 Task: Create fields in work order object.
Action: Mouse moved to (671, 55)
Screenshot: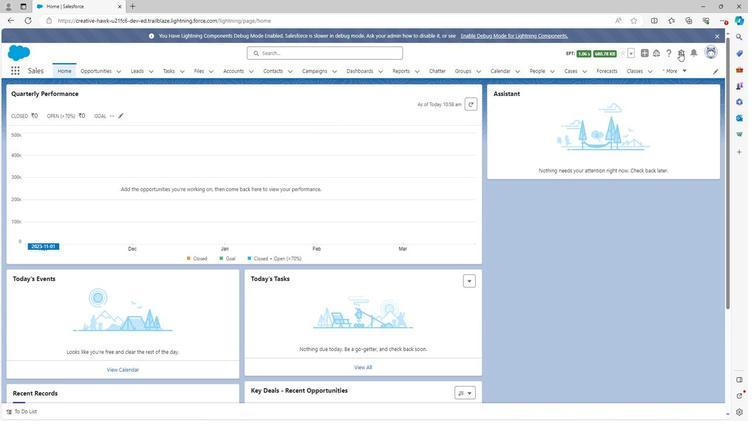 
Action: Mouse pressed left at (671, 55)
Screenshot: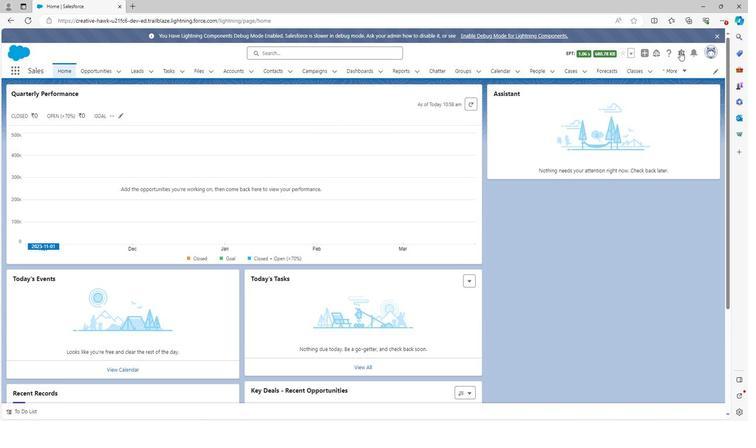 
Action: Mouse moved to (645, 78)
Screenshot: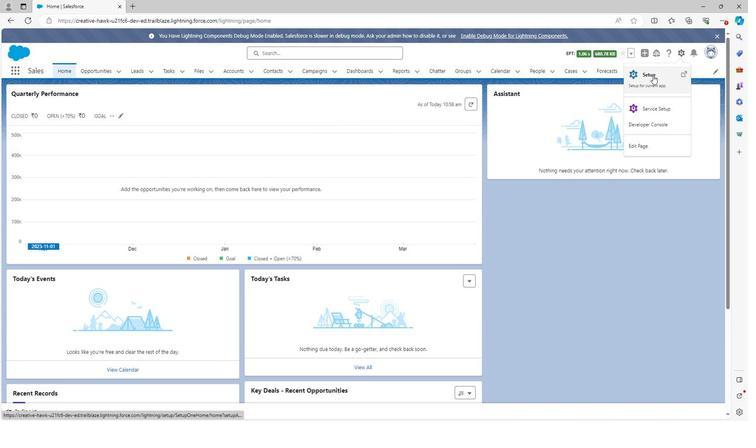 
Action: Mouse pressed left at (645, 78)
Screenshot: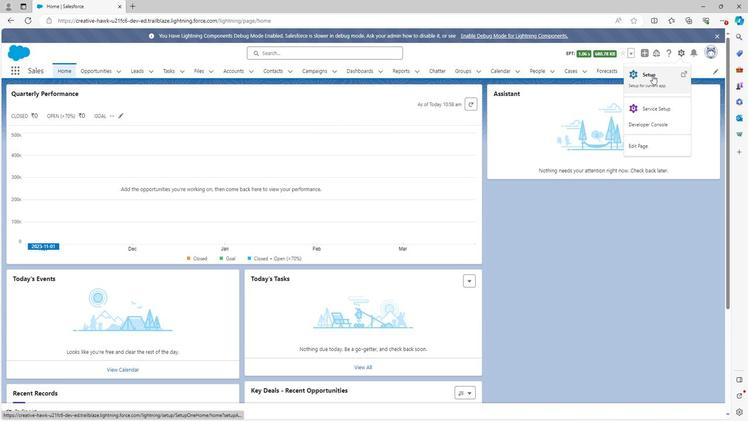 
Action: Mouse moved to (112, 74)
Screenshot: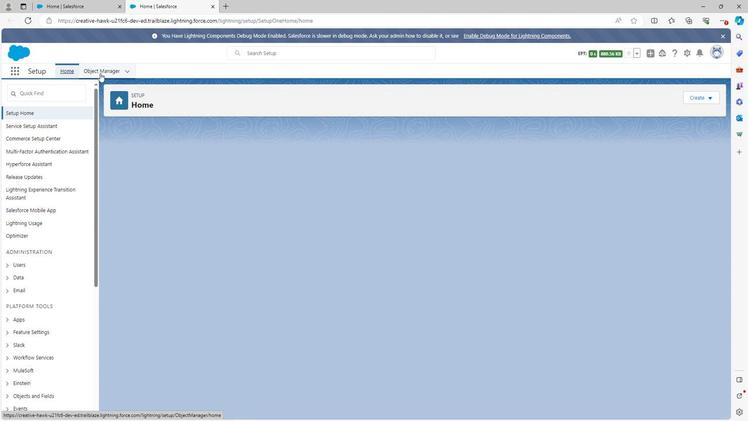 
Action: Mouse pressed left at (112, 74)
Screenshot: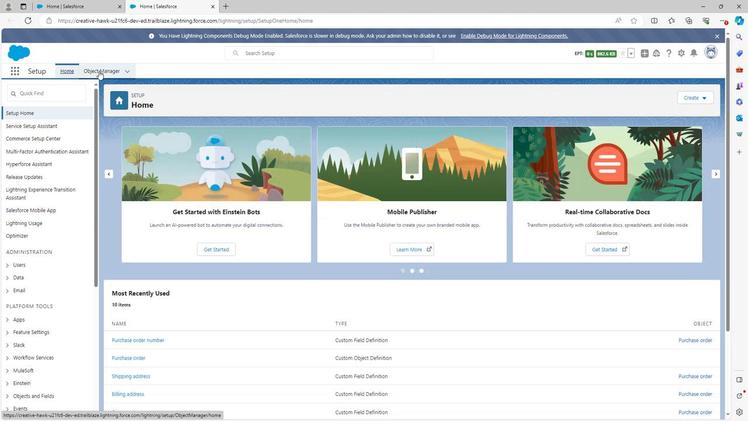 
Action: Mouse moved to (85, 276)
Screenshot: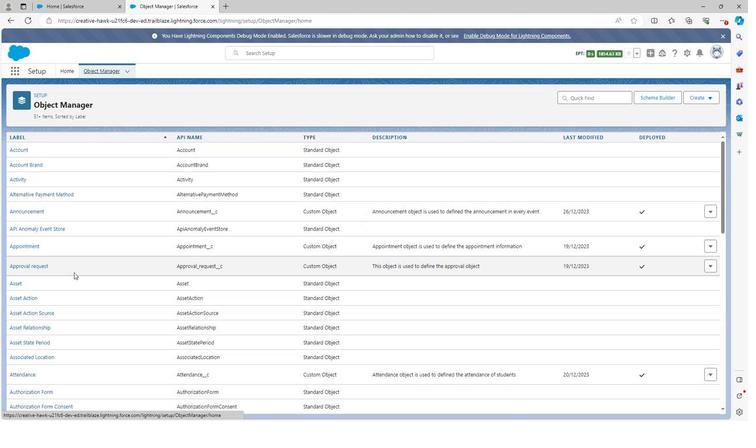 
Action: Mouse scrolled (85, 275) with delta (0, 0)
Screenshot: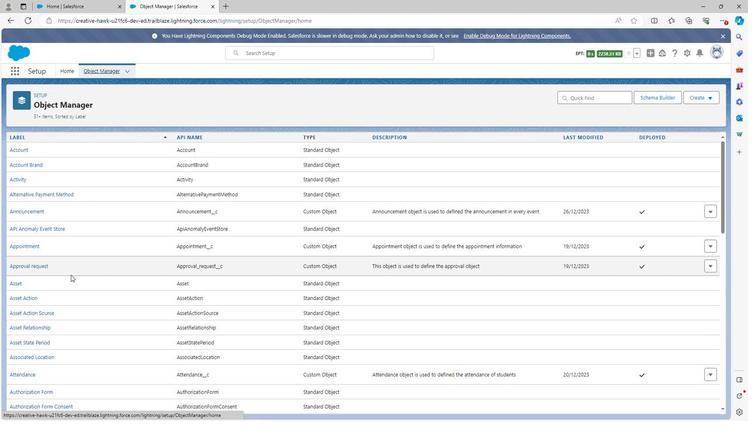 
Action: Mouse scrolled (85, 275) with delta (0, 0)
Screenshot: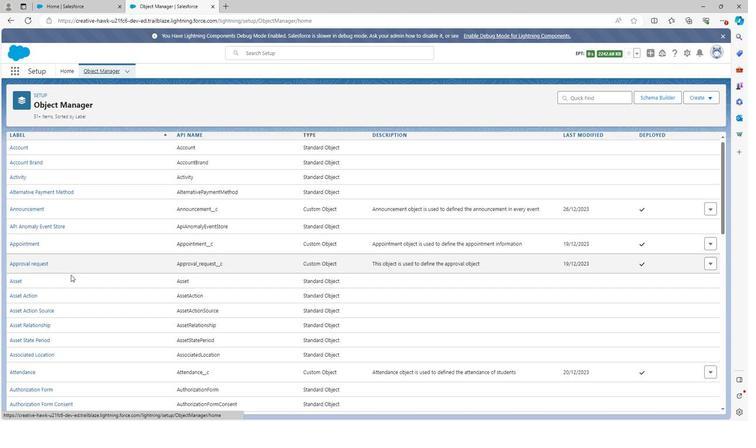 
Action: Mouse scrolled (85, 275) with delta (0, 0)
Screenshot: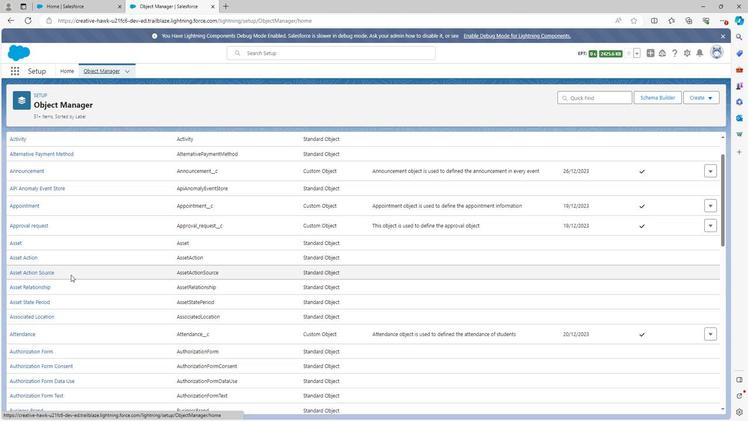 
Action: Mouse scrolled (85, 275) with delta (0, 0)
Screenshot: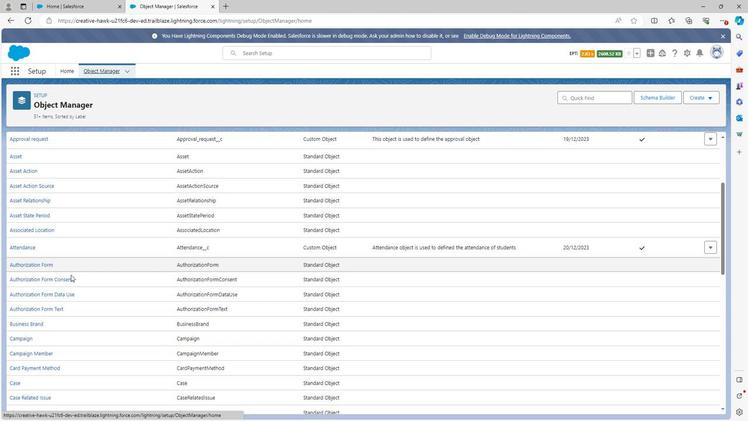 
Action: Mouse scrolled (85, 275) with delta (0, 0)
Screenshot: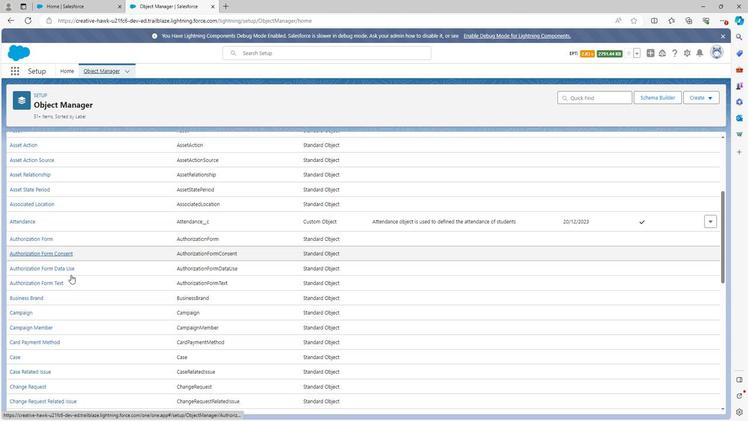 
Action: Mouse scrolled (85, 275) with delta (0, 0)
Screenshot: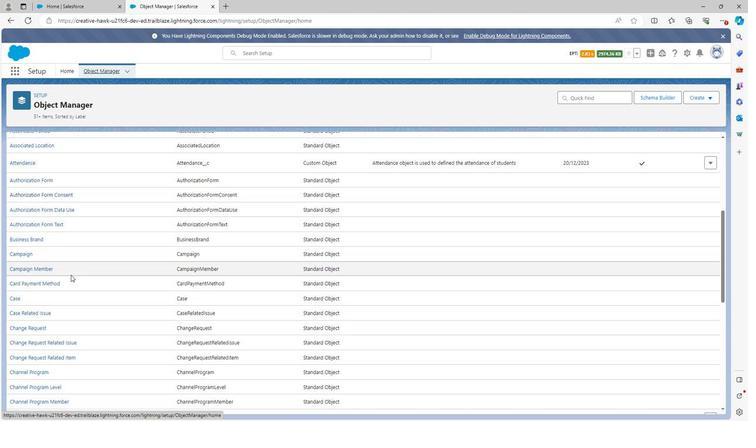 
Action: Mouse scrolled (85, 275) with delta (0, 0)
Screenshot: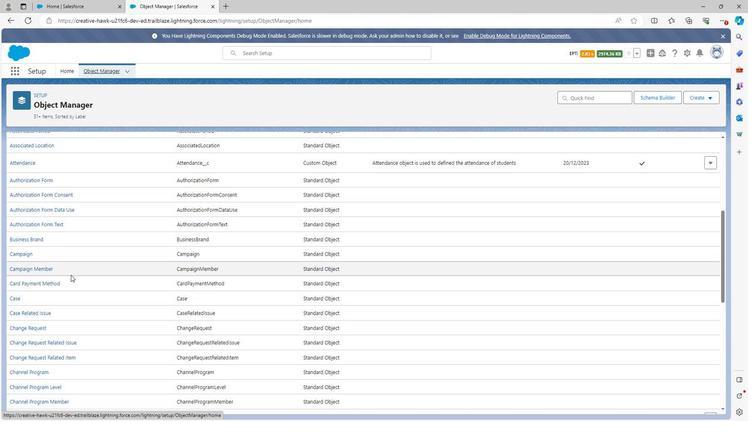 
Action: Mouse scrolled (85, 275) with delta (0, 0)
Screenshot: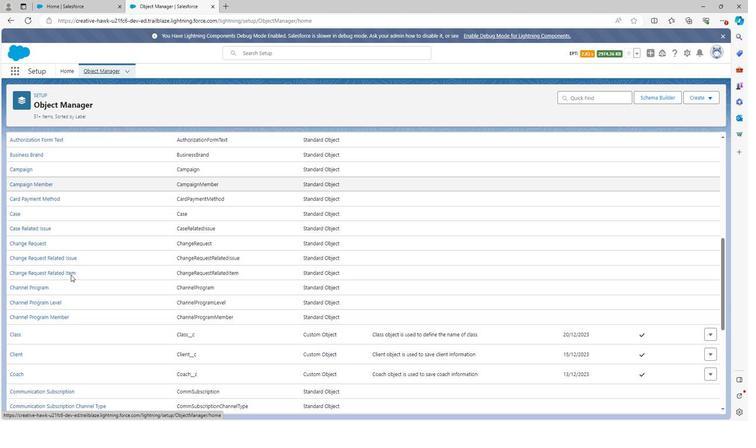 
Action: Mouse scrolled (85, 275) with delta (0, 0)
Screenshot: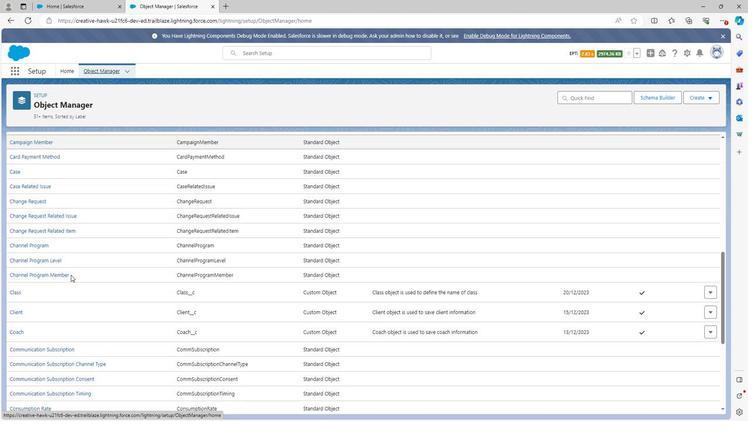 
Action: Mouse scrolled (85, 275) with delta (0, 0)
Screenshot: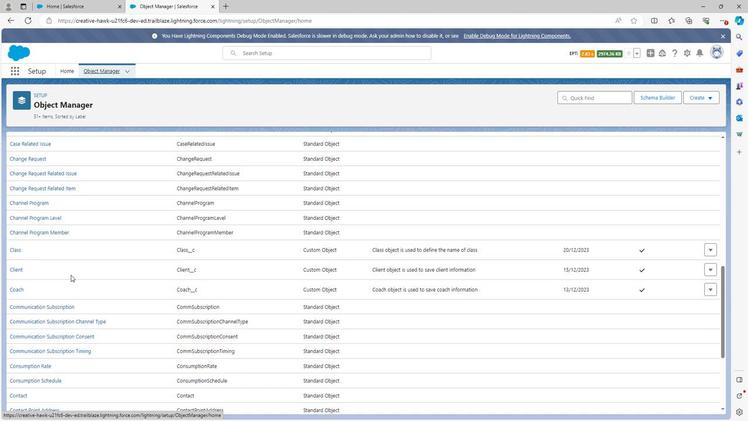 
Action: Mouse scrolled (85, 275) with delta (0, 0)
Screenshot: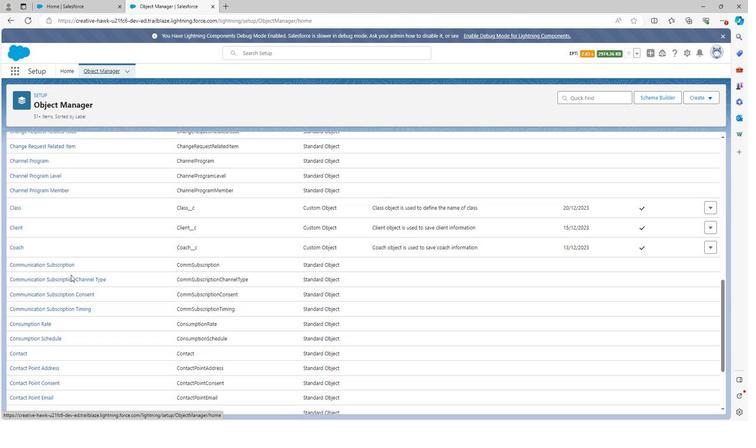 
Action: Mouse scrolled (85, 275) with delta (0, 0)
Screenshot: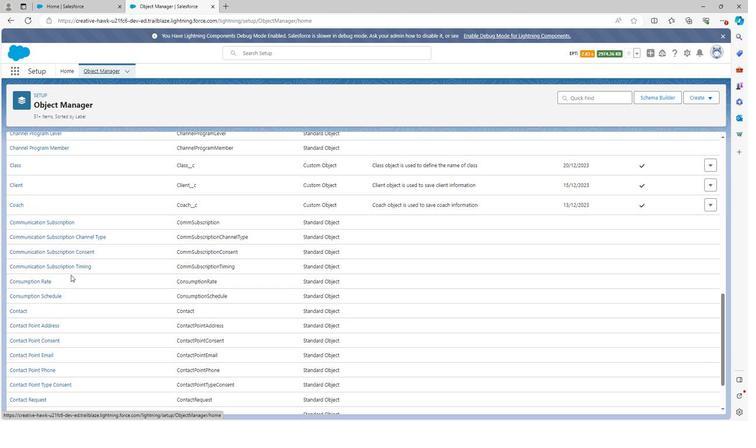 
Action: Mouse scrolled (85, 275) with delta (0, 0)
Screenshot: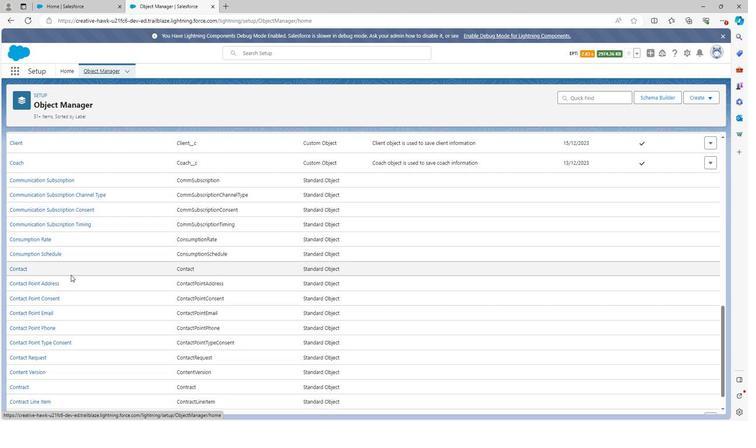 
Action: Mouse scrolled (85, 275) with delta (0, 0)
Screenshot: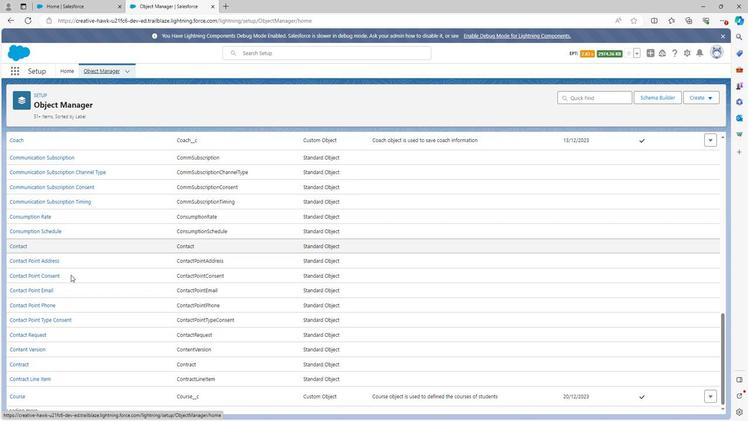 
Action: Mouse scrolled (85, 275) with delta (0, 0)
Screenshot: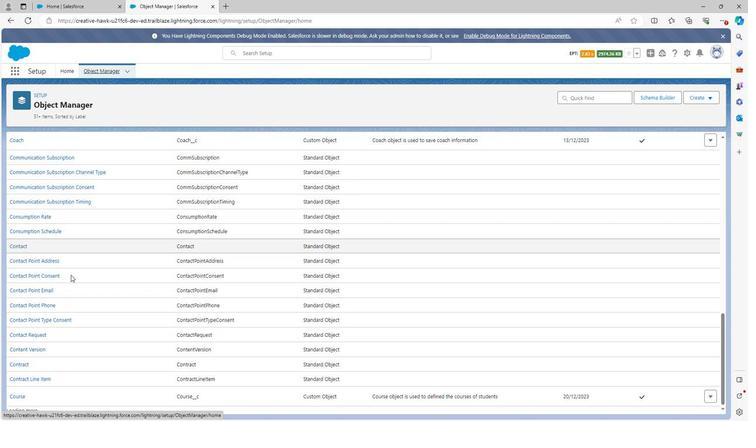 
Action: Mouse moved to (99, 294)
Screenshot: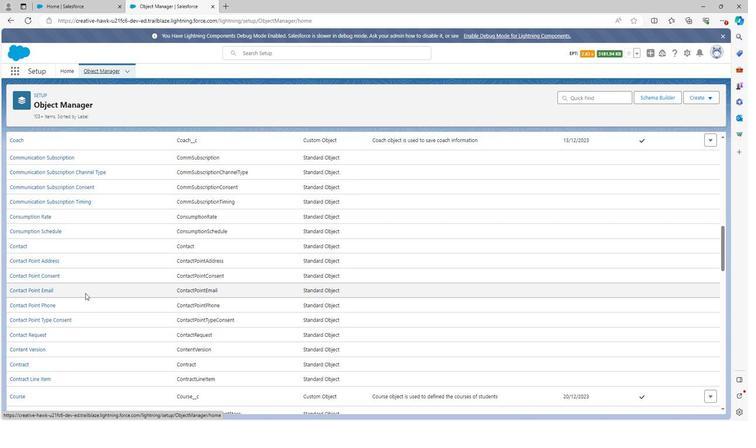
Action: Mouse scrolled (99, 294) with delta (0, 0)
Screenshot: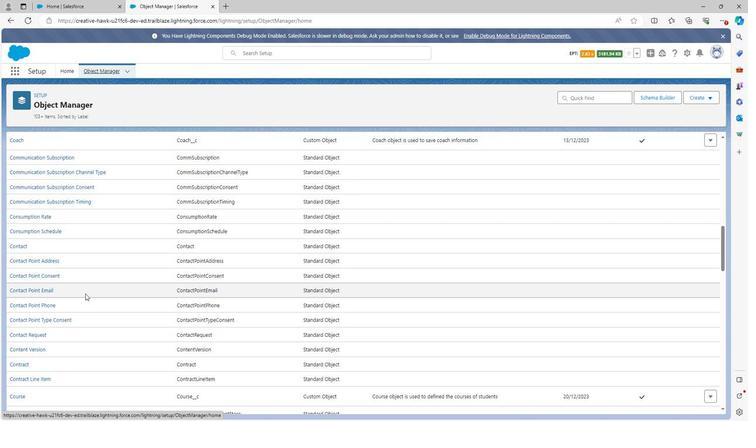 
Action: Mouse moved to (99, 295)
Screenshot: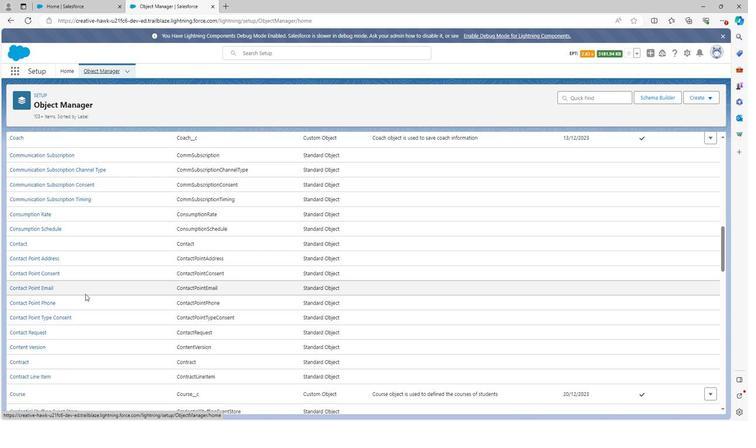 
Action: Mouse scrolled (99, 294) with delta (0, 0)
Screenshot: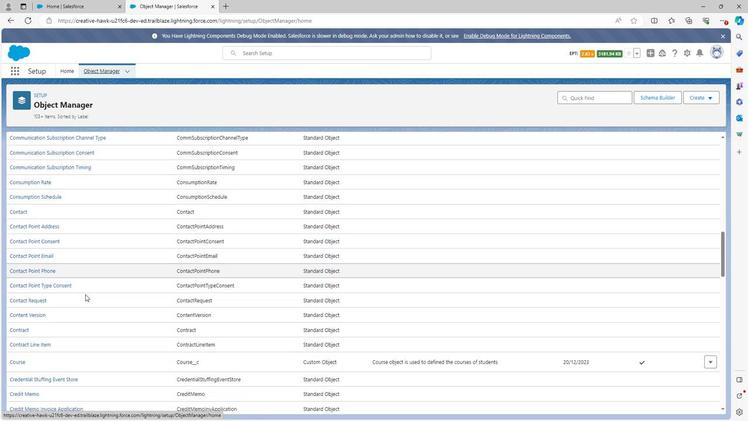 
Action: Mouse moved to (99, 295)
Screenshot: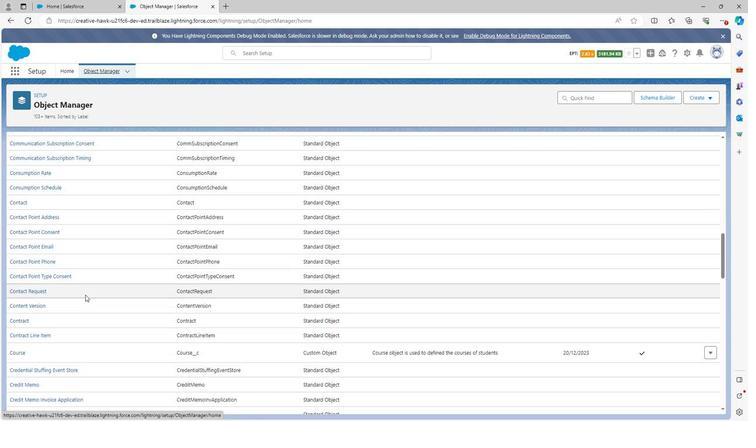 
Action: Mouse scrolled (99, 295) with delta (0, 0)
Screenshot: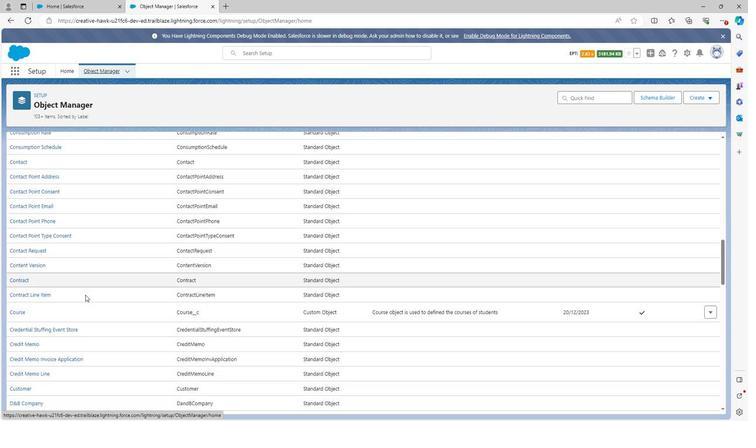 
Action: Mouse scrolled (99, 295) with delta (0, 0)
Screenshot: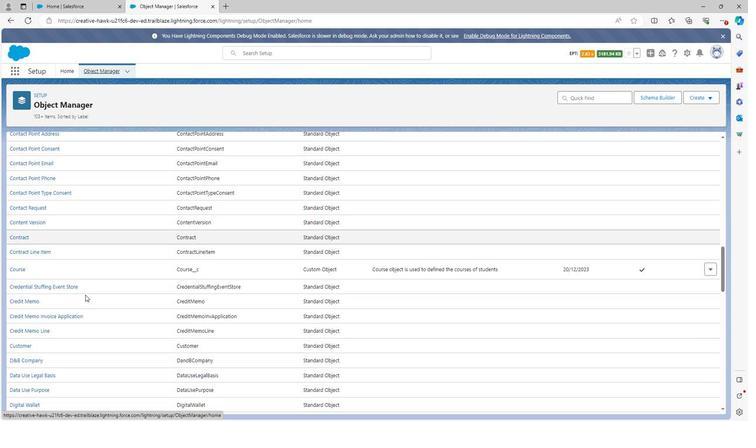 
Action: Mouse moved to (99, 295)
Screenshot: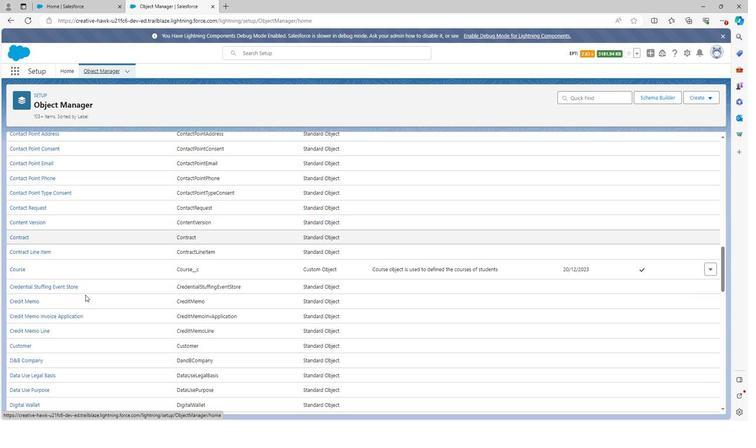 
Action: Mouse scrolled (99, 295) with delta (0, 0)
Screenshot: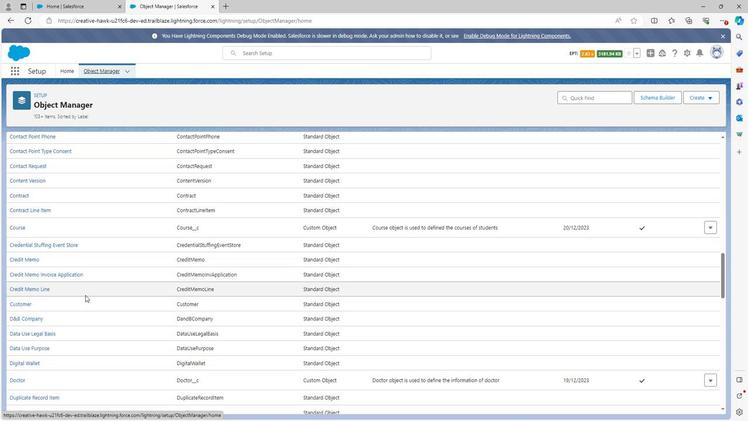 
Action: Mouse moved to (99, 296)
Screenshot: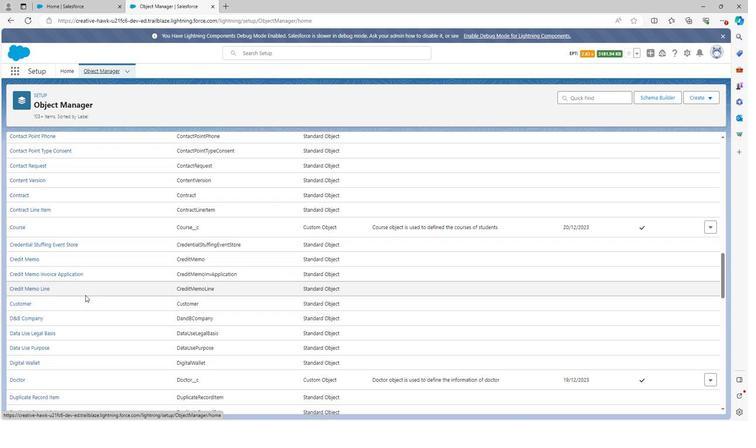 
Action: Mouse scrolled (99, 295) with delta (0, 0)
Screenshot: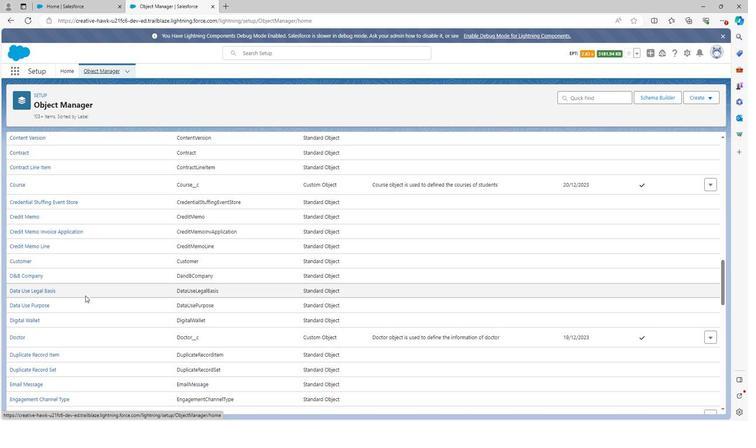 
Action: Mouse scrolled (99, 295) with delta (0, 0)
Screenshot: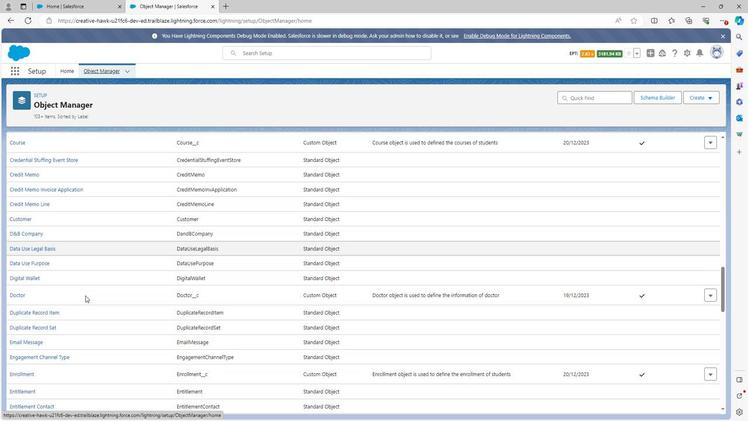 
Action: Mouse scrolled (99, 295) with delta (0, 0)
Screenshot: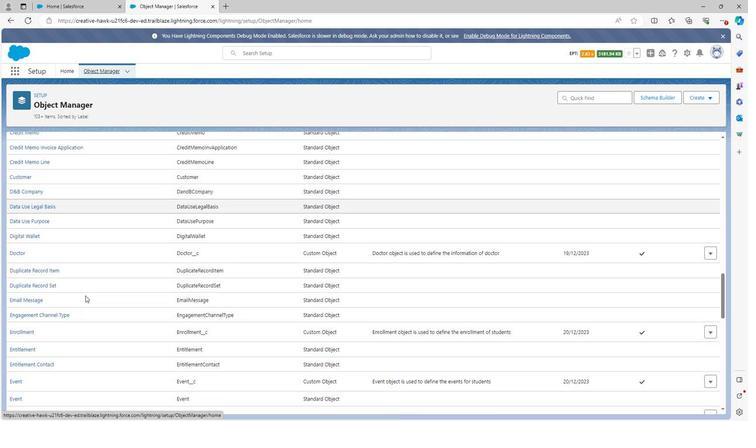 
Action: Mouse scrolled (99, 295) with delta (0, 0)
Screenshot: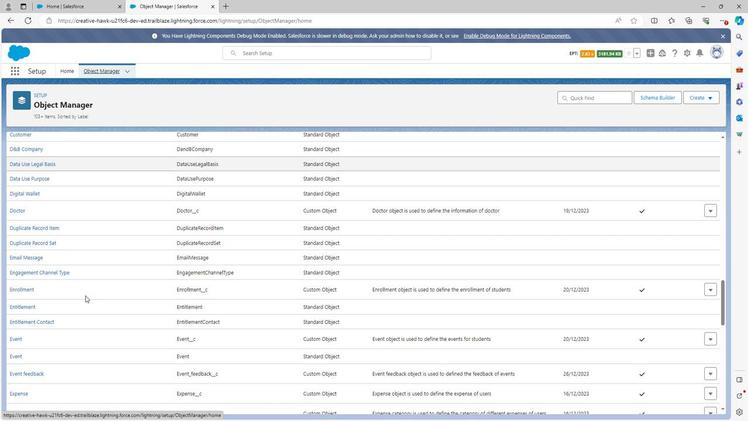 
Action: Mouse moved to (99, 296)
Screenshot: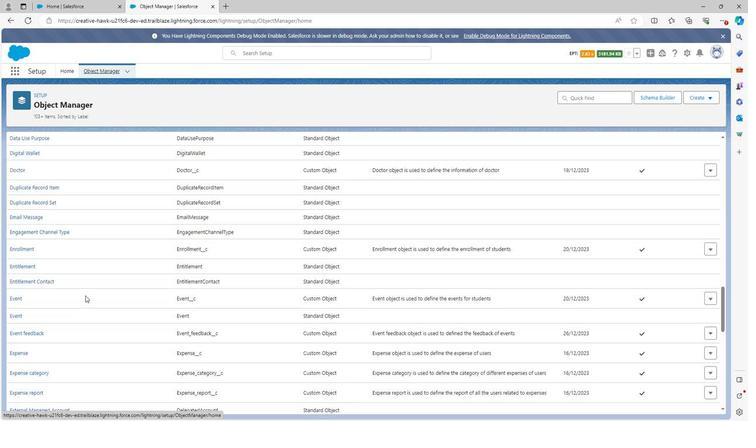 
Action: Mouse scrolled (99, 296) with delta (0, 0)
Screenshot: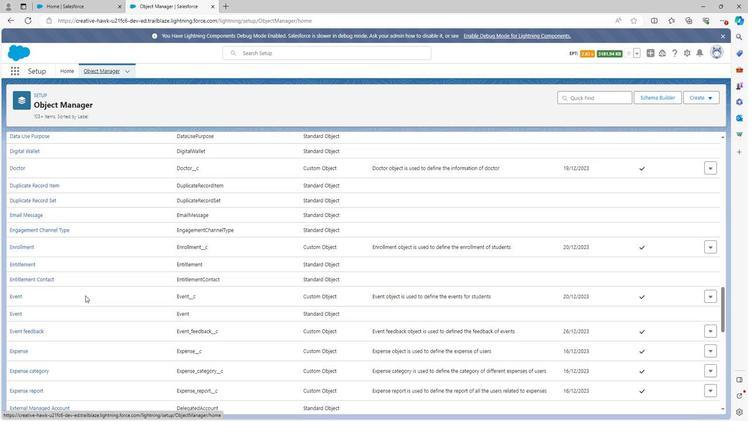 
Action: Mouse moved to (99, 296)
Screenshot: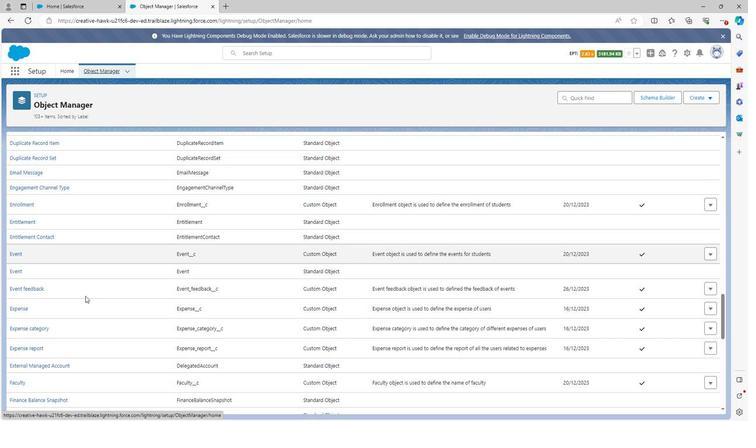 
Action: Mouse scrolled (99, 296) with delta (0, 0)
Screenshot: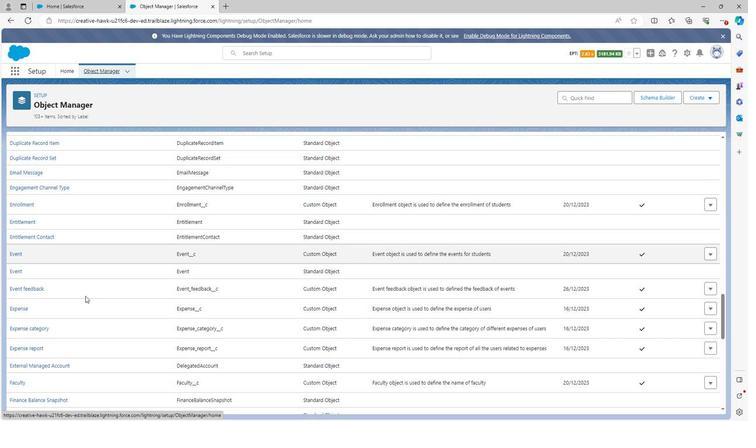 
Action: Mouse scrolled (99, 296) with delta (0, 0)
Screenshot: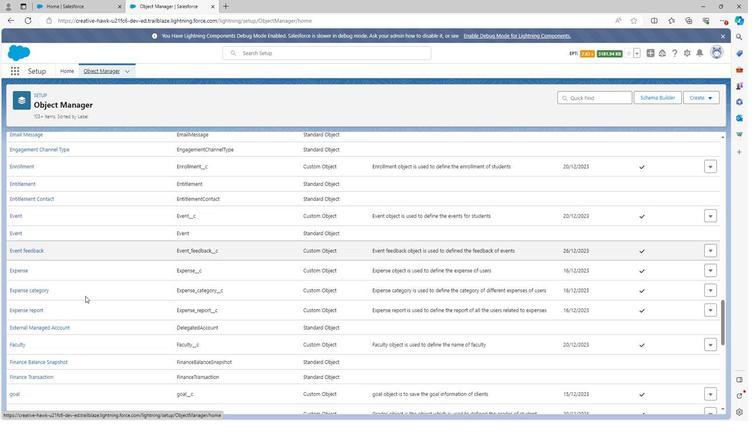 
Action: Mouse moved to (99, 297)
Screenshot: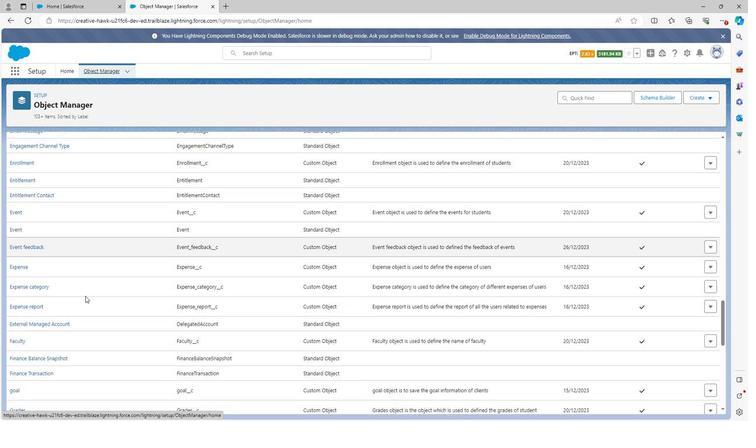 
Action: Mouse scrolled (99, 296) with delta (0, 0)
Screenshot: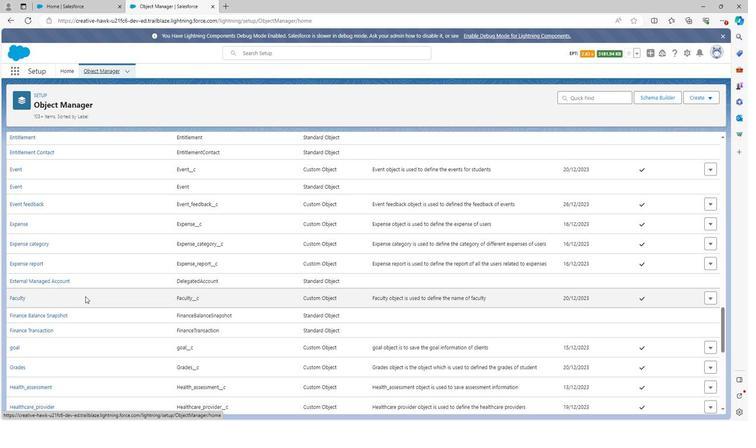 
Action: Mouse moved to (99, 297)
Screenshot: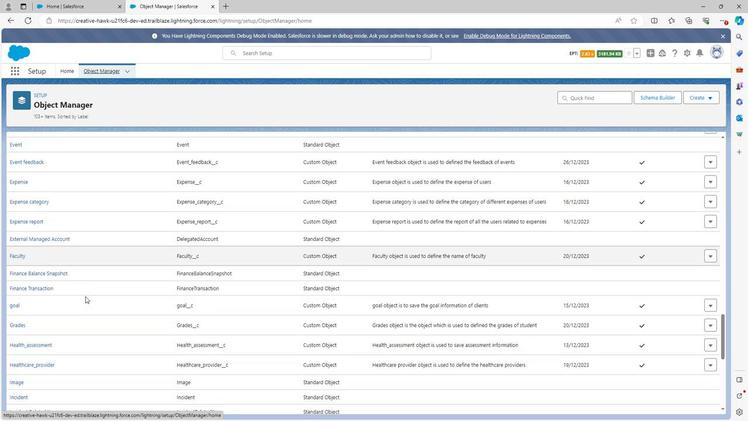 
Action: Mouse scrolled (99, 297) with delta (0, 0)
Screenshot: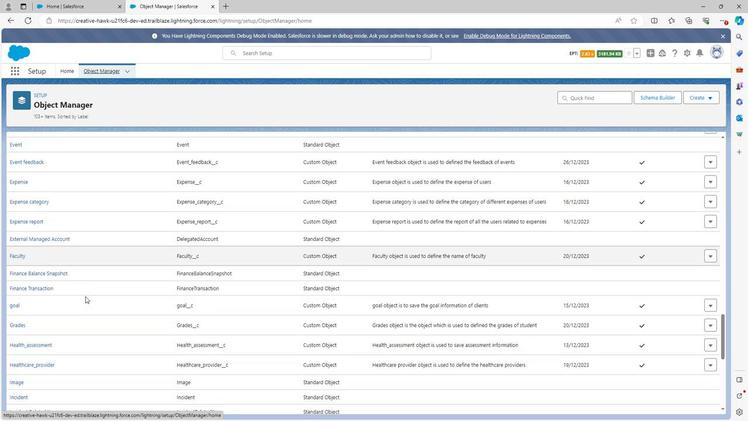 
Action: Mouse moved to (99, 297)
Screenshot: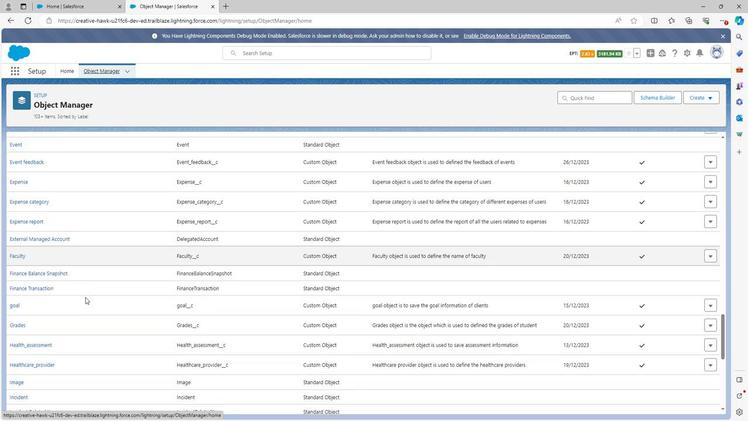 
Action: Mouse scrolled (99, 297) with delta (0, 0)
Screenshot: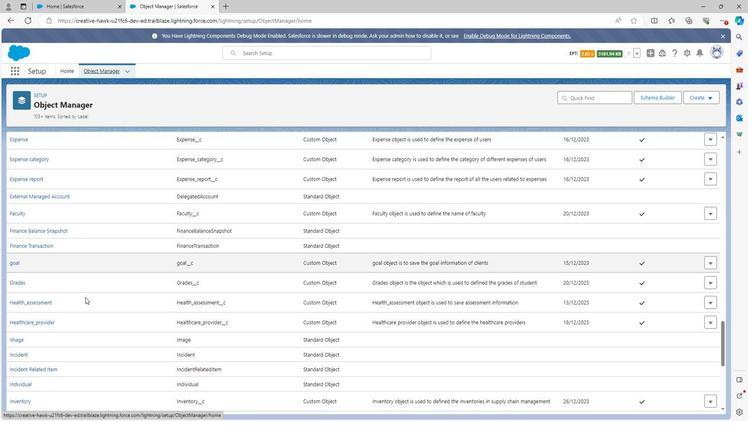 
Action: Mouse moved to (99, 298)
Screenshot: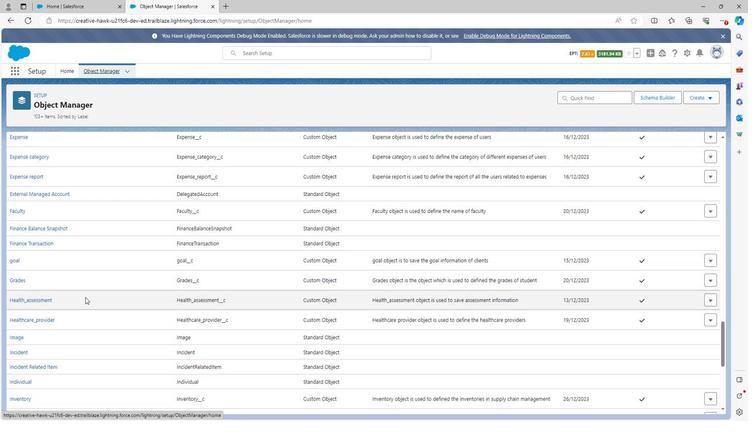 
Action: Mouse scrolled (99, 297) with delta (0, 0)
Screenshot: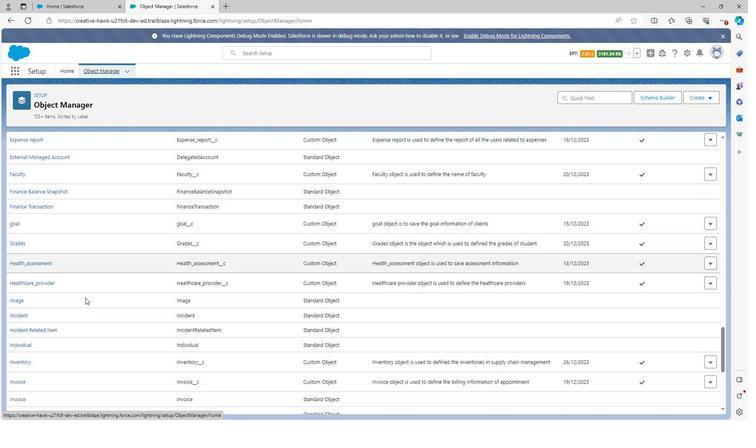 
Action: Mouse scrolled (99, 297) with delta (0, 0)
Screenshot: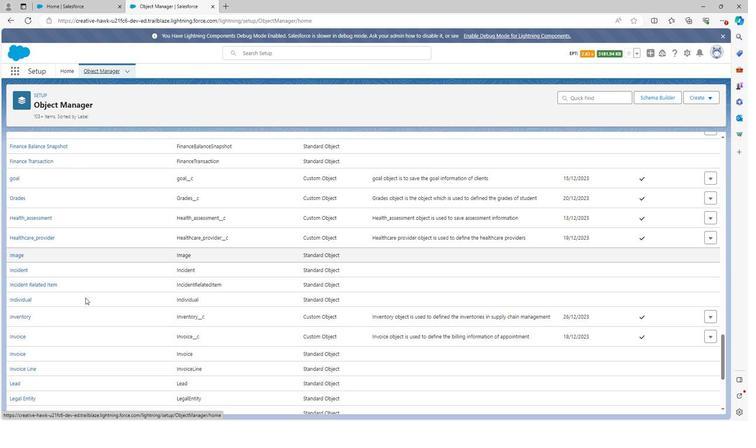
Action: Mouse scrolled (99, 297) with delta (0, 0)
Screenshot: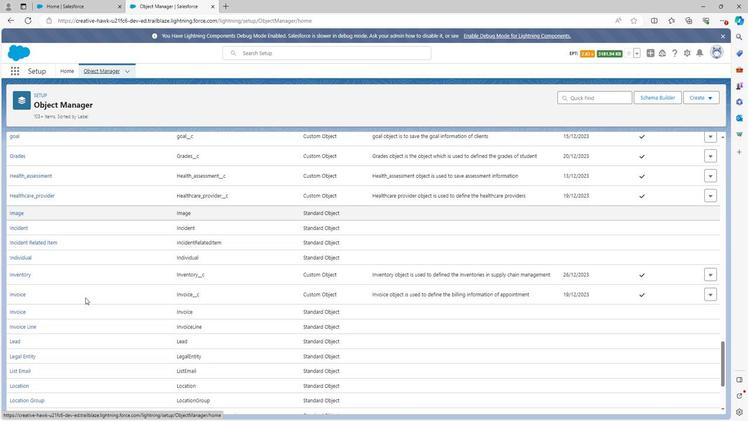 
Action: Mouse scrolled (99, 297) with delta (0, 0)
Screenshot: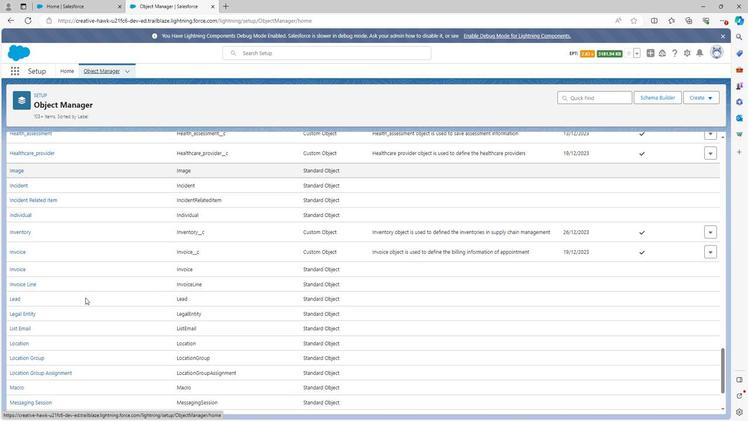 
Action: Mouse moved to (99, 298)
Screenshot: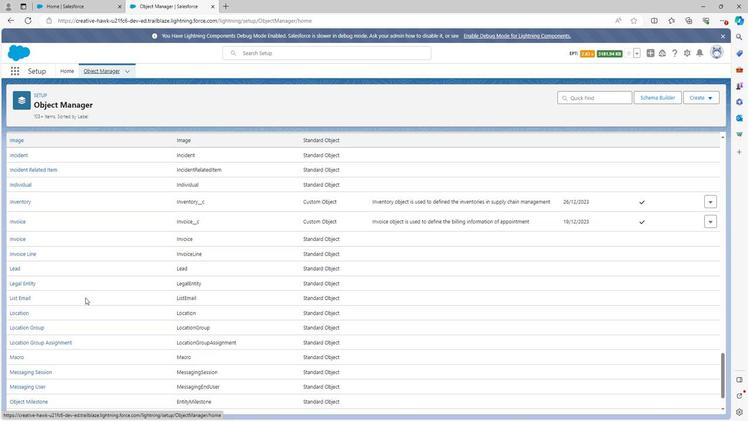 
Action: Mouse scrolled (99, 297) with delta (0, 0)
Screenshot: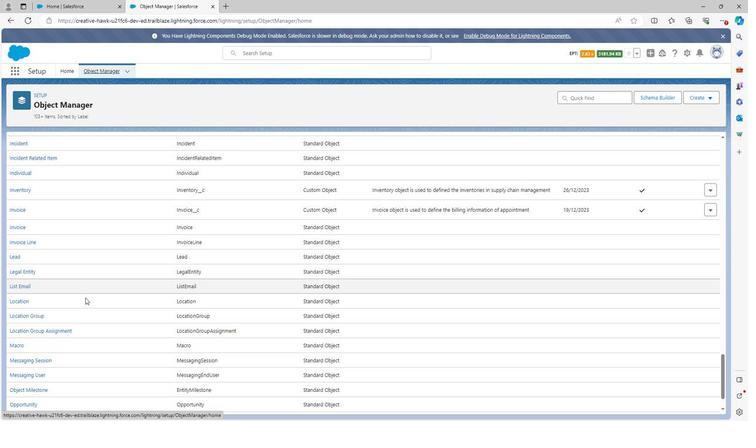 
Action: Mouse scrolled (99, 297) with delta (0, 0)
Screenshot: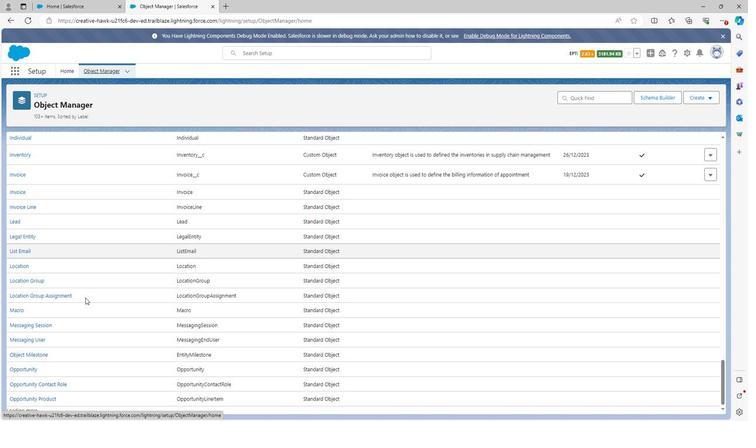 
Action: Mouse scrolled (99, 297) with delta (0, 0)
Screenshot: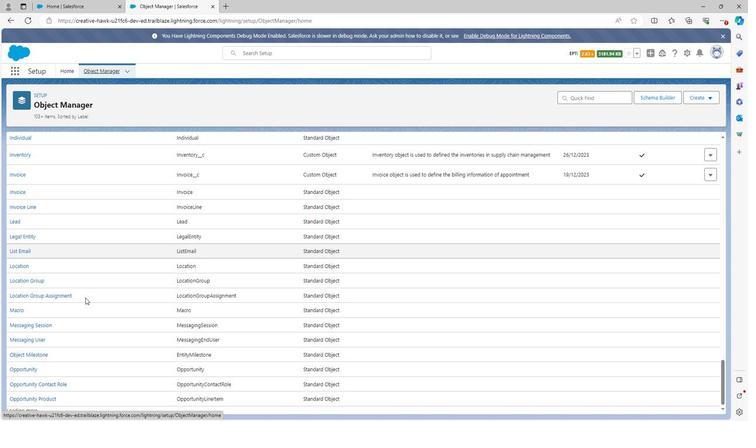 
Action: Mouse moved to (109, 310)
Screenshot: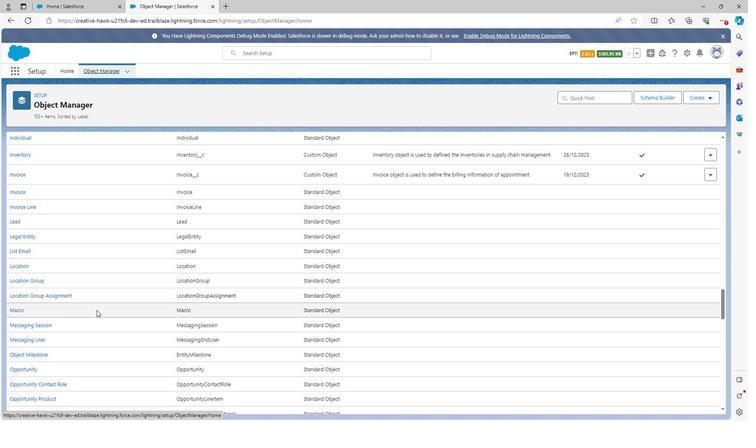 
Action: Mouse scrolled (109, 310) with delta (0, 0)
Screenshot: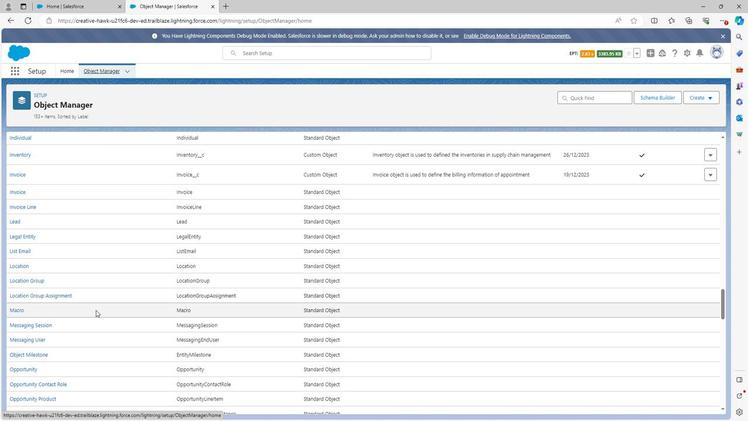 
Action: Mouse moved to (108, 310)
Screenshot: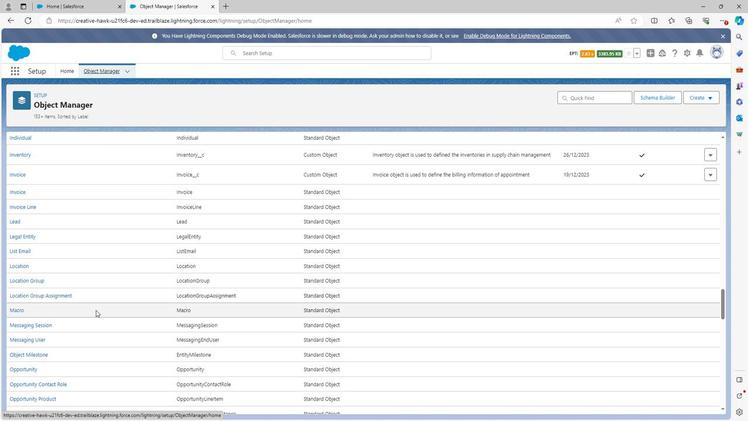 
Action: Mouse scrolled (108, 310) with delta (0, 0)
Screenshot: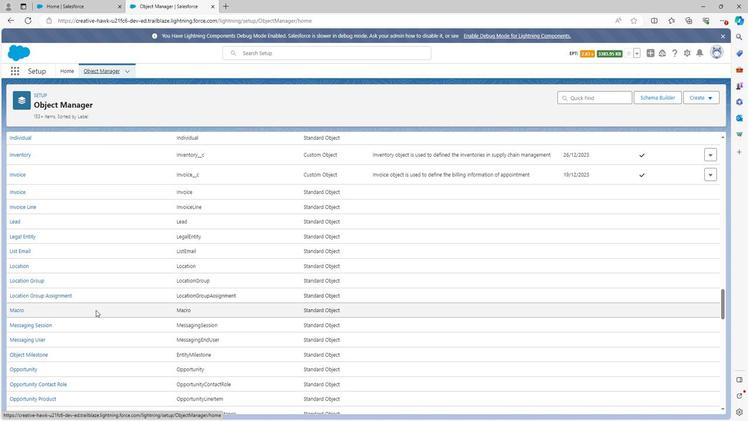 
Action: Mouse moved to (108, 311)
Screenshot: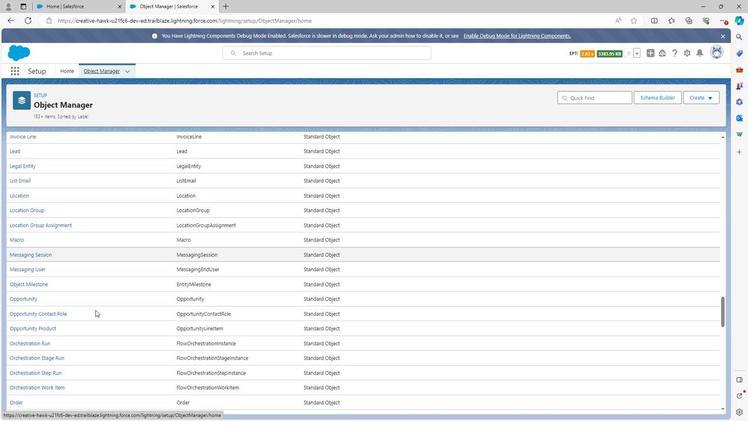 
Action: Mouse scrolled (108, 310) with delta (0, 0)
Screenshot: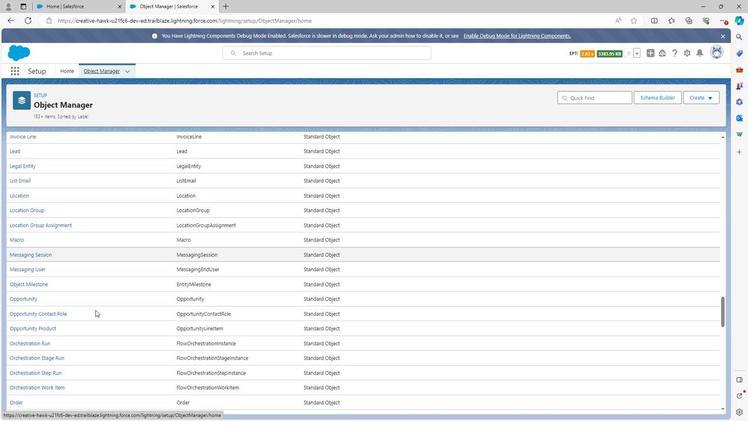 
Action: Mouse moved to (108, 311)
Screenshot: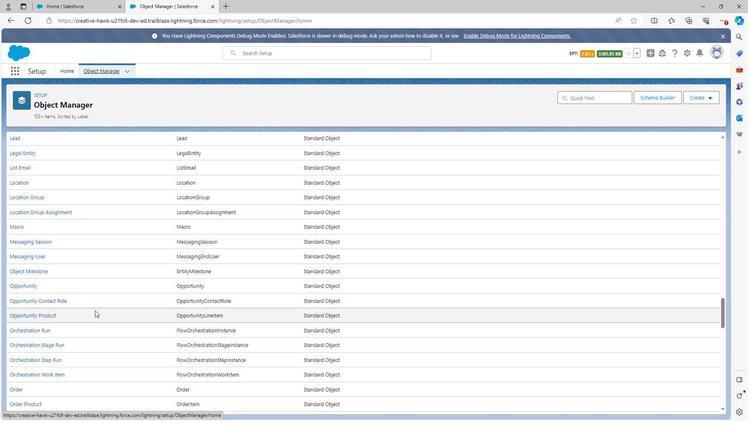 
Action: Mouse scrolled (108, 310) with delta (0, 0)
Screenshot: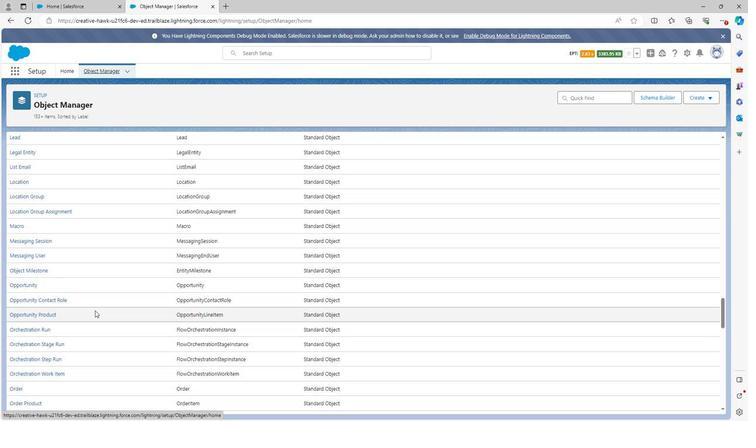 
Action: Mouse moved to (108, 311)
Screenshot: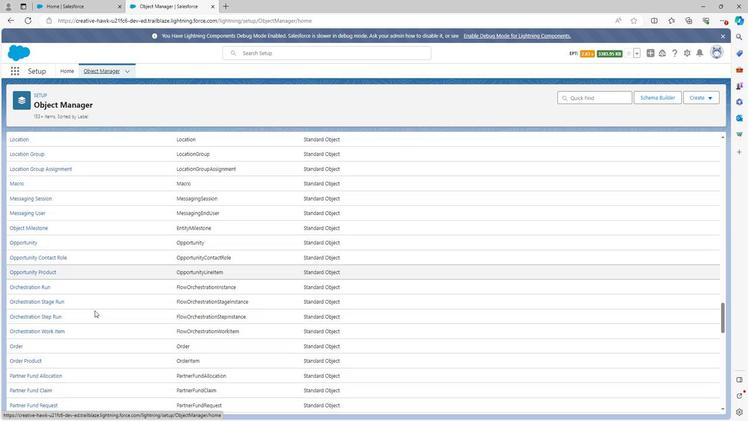
Action: Mouse scrolled (108, 310) with delta (0, 0)
Screenshot: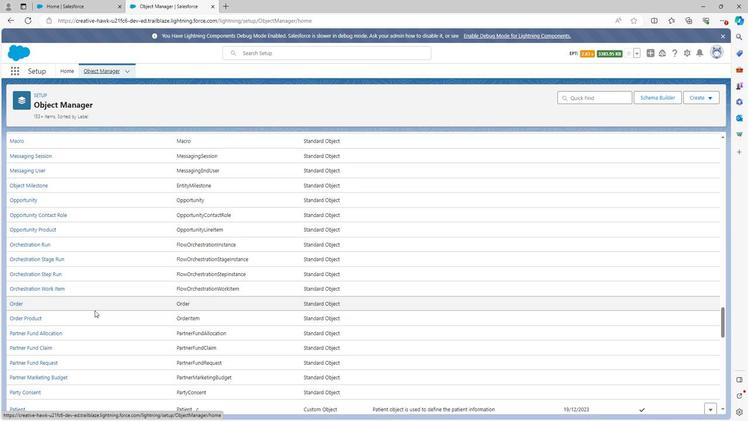 
Action: Mouse scrolled (108, 310) with delta (0, 0)
Screenshot: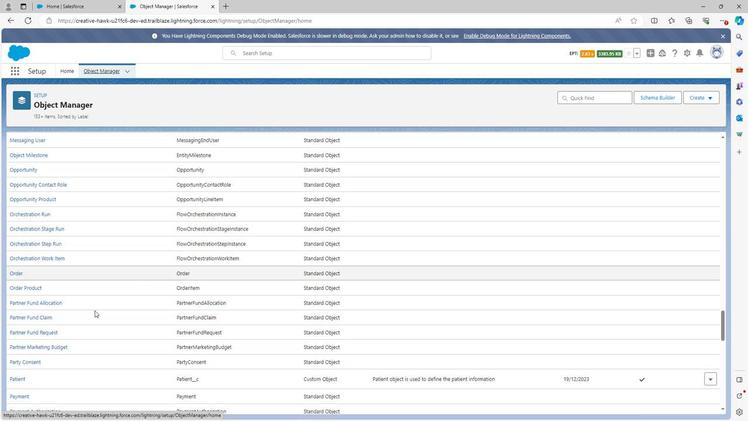 
Action: Mouse moved to (107, 310)
Screenshot: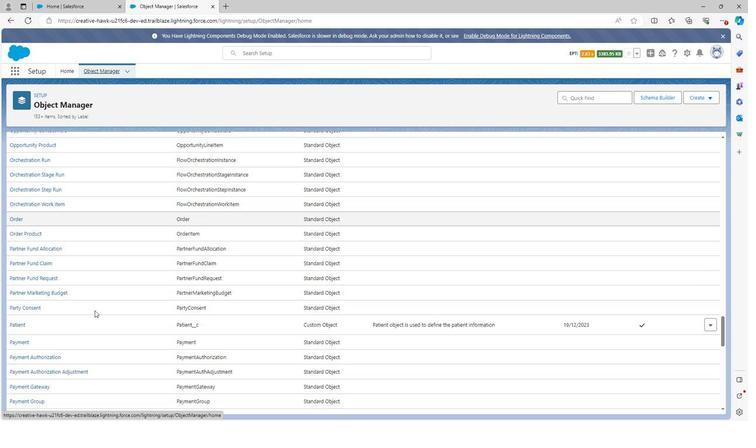 
Action: Mouse scrolled (107, 310) with delta (0, 0)
Screenshot: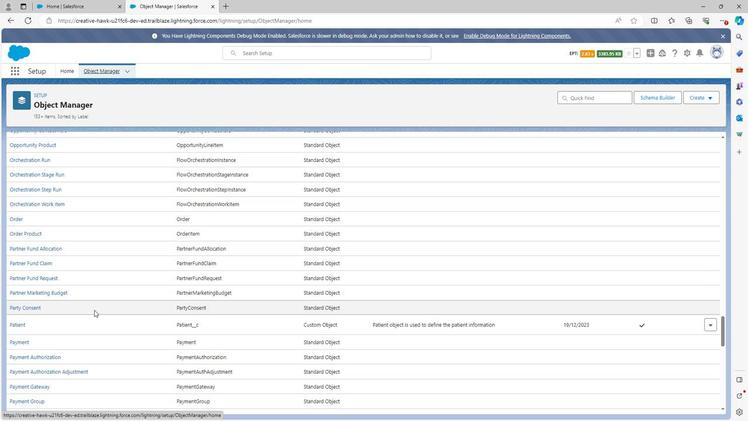 
Action: Mouse scrolled (107, 310) with delta (0, 0)
Screenshot: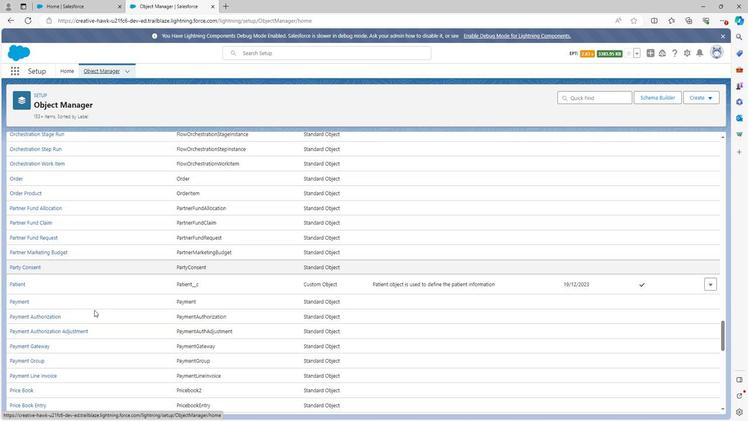 
Action: Mouse moved to (107, 310)
Screenshot: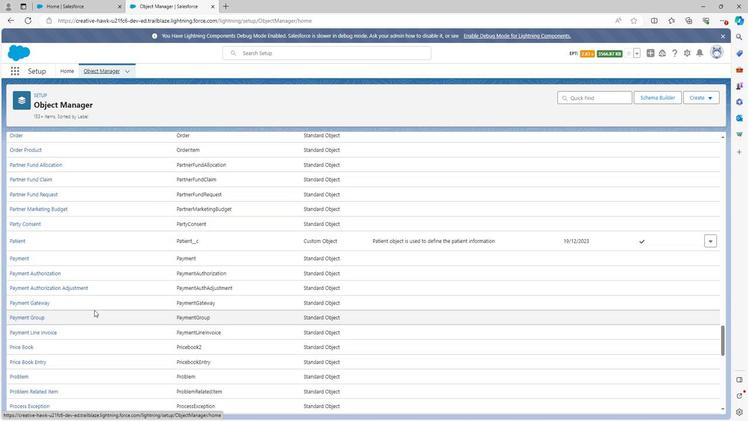 
Action: Mouse scrolled (107, 310) with delta (0, 0)
Screenshot: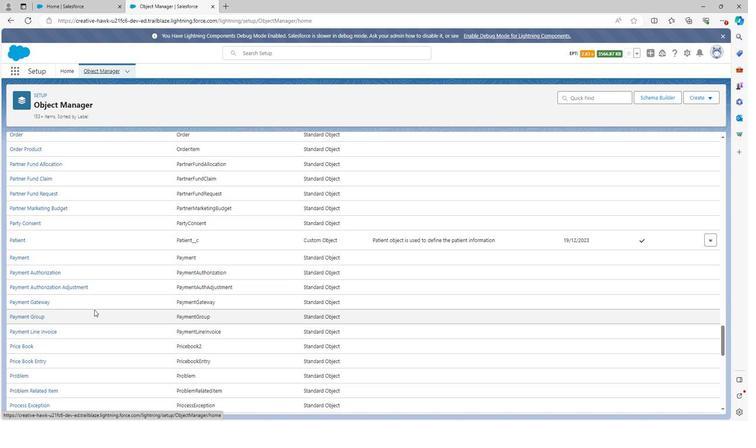 
Action: Mouse scrolled (107, 310) with delta (0, 0)
Screenshot: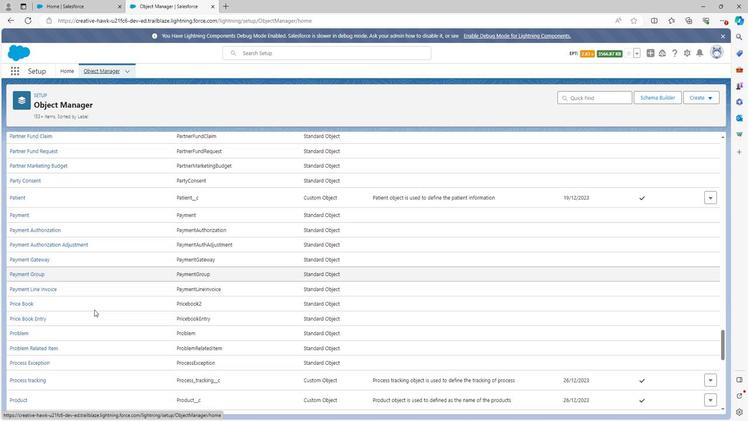 
Action: Mouse moved to (107, 310)
Screenshot: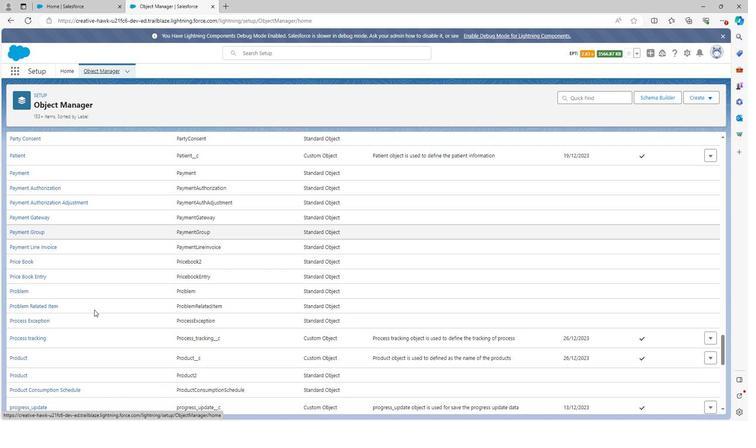 
Action: Mouse scrolled (107, 309) with delta (0, 0)
Screenshot: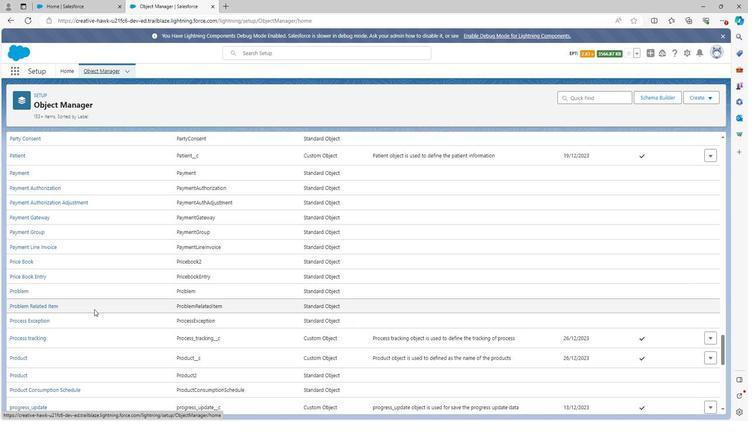 
Action: Mouse scrolled (107, 309) with delta (0, 0)
Screenshot: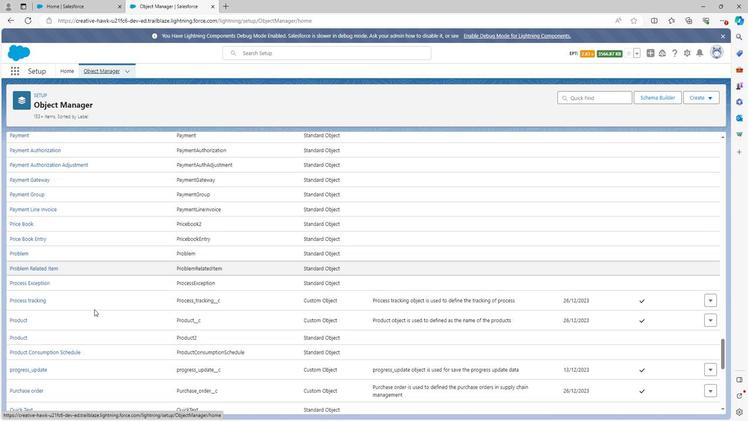
Action: Mouse moved to (107, 310)
Screenshot: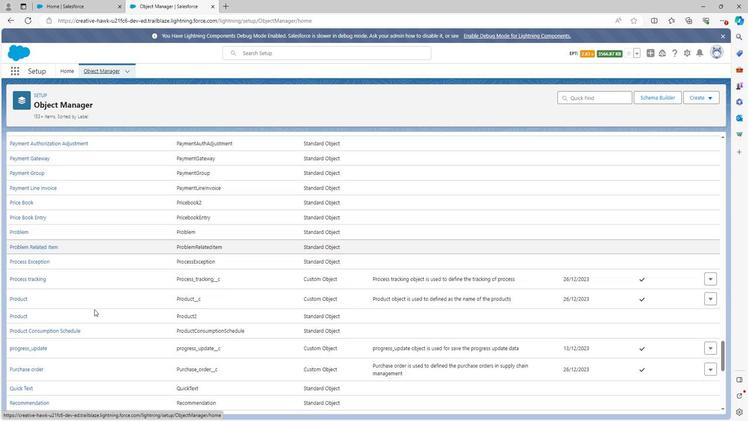 
Action: Mouse scrolled (107, 309) with delta (0, 0)
Screenshot: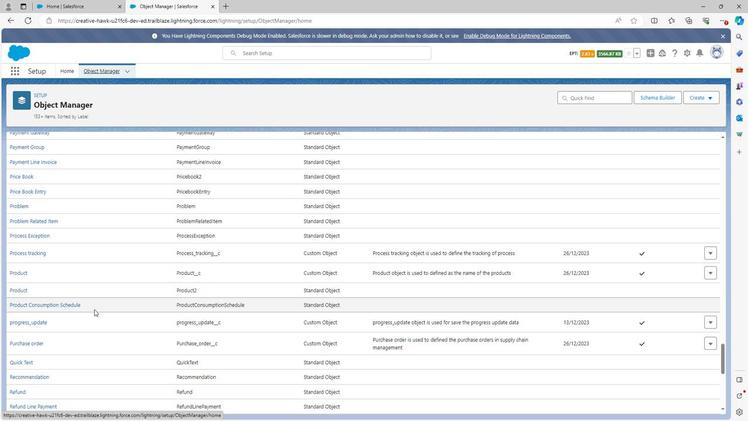 
Action: Mouse scrolled (107, 309) with delta (0, 0)
Screenshot: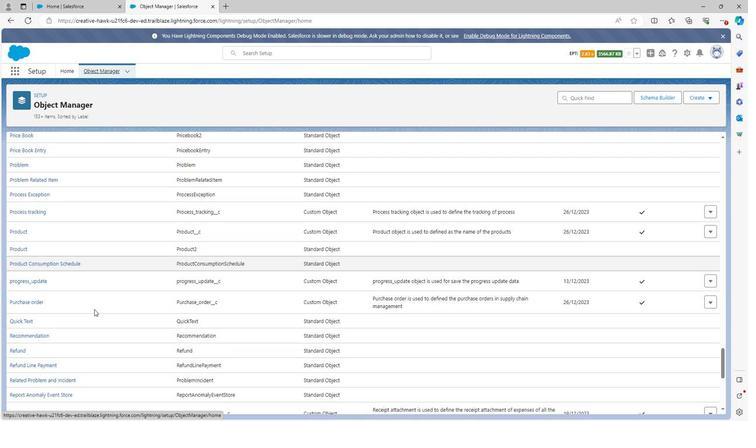 
Action: Mouse scrolled (107, 309) with delta (0, 0)
Screenshot: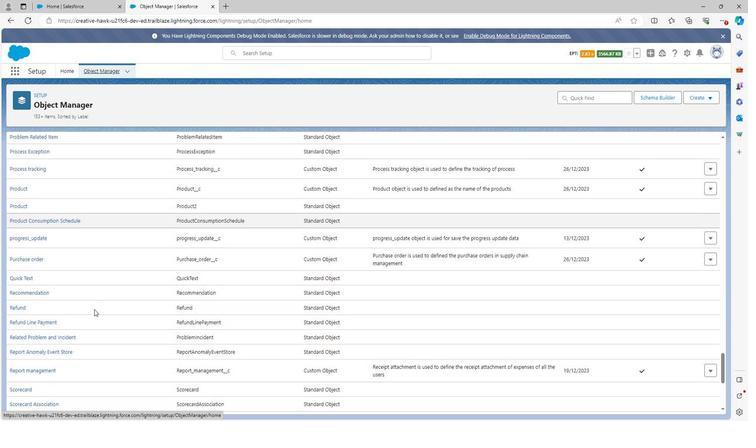 
Action: Mouse scrolled (107, 309) with delta (0, 0)
Screenshot: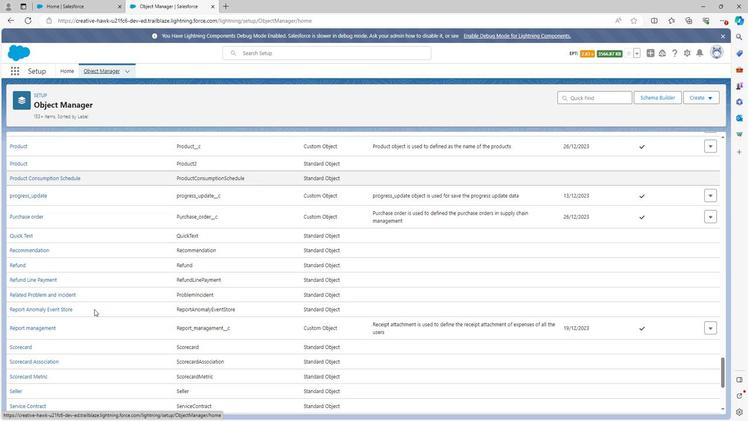 
Action: Mouse scrolled (107, 309) with delta (0, 0)
Screenshot: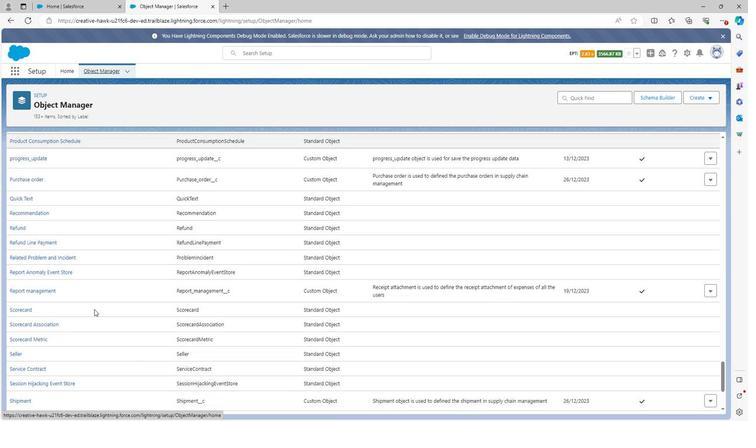 
Action: Mouse scrolled (107, 309) with delta (0, 0)
Screenshot: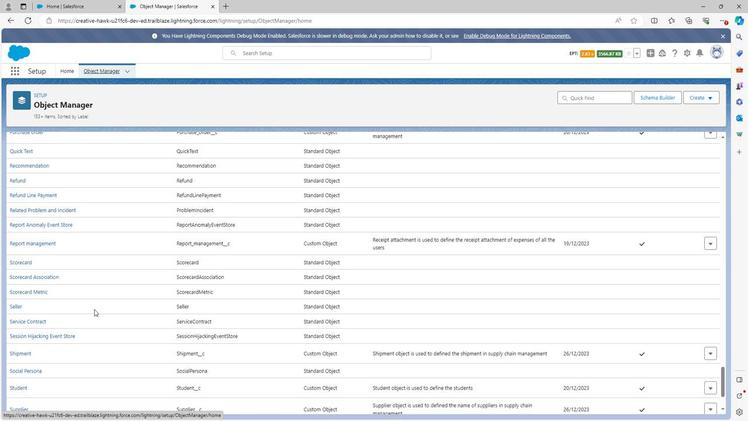 
Action: Mouse scrolled (107, 309) with delta (0, 0)
Screenshot: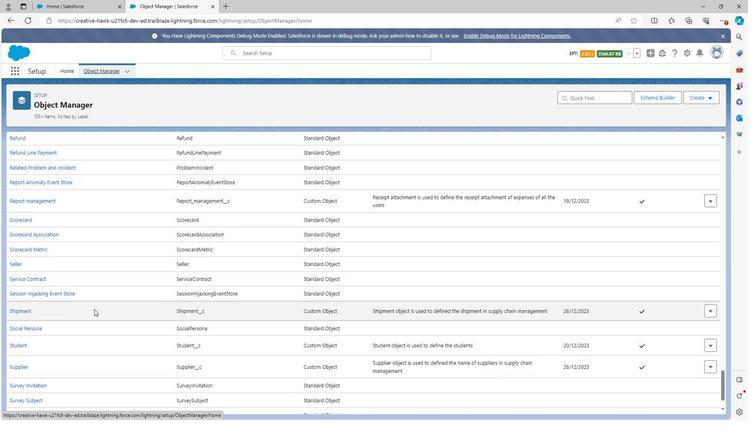
Action: Mouse scrolled (107, 309) with delta (0, 0)
Screenshot: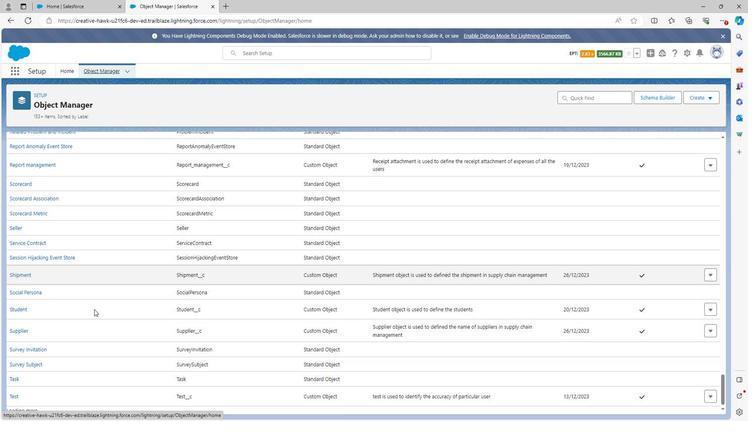 
Action: Mouse scrolled (107, 309) with delta (0, 0)
Screenshot: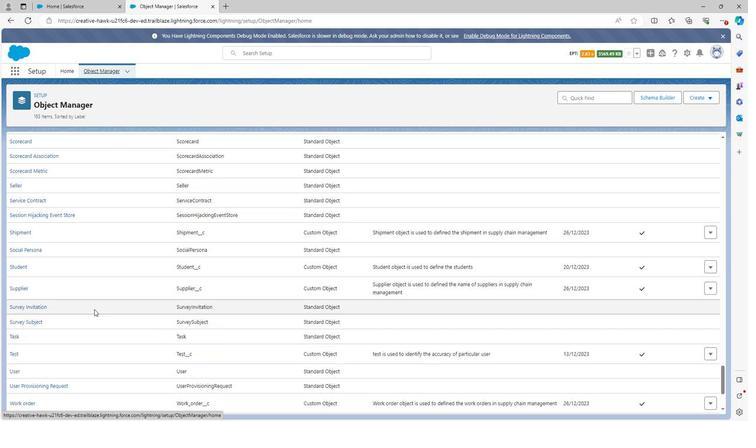 
Action: Mouse scrolled (107, 309) with delta (0, 0)
Screenshot: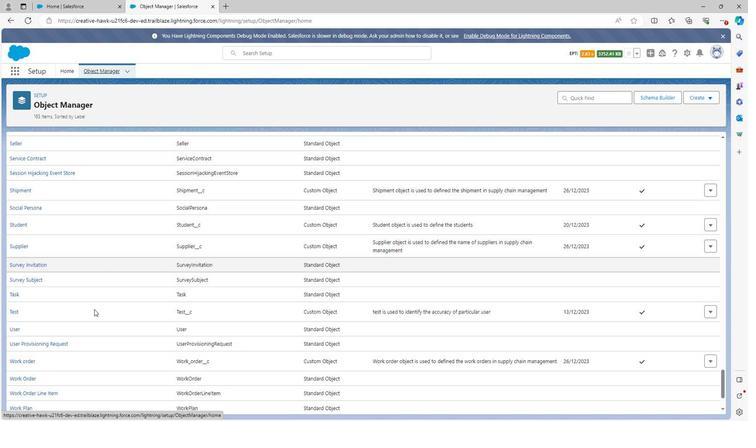 
Action: Mouse scrolled (107, 309) with delta (0, 0)
Screenshot: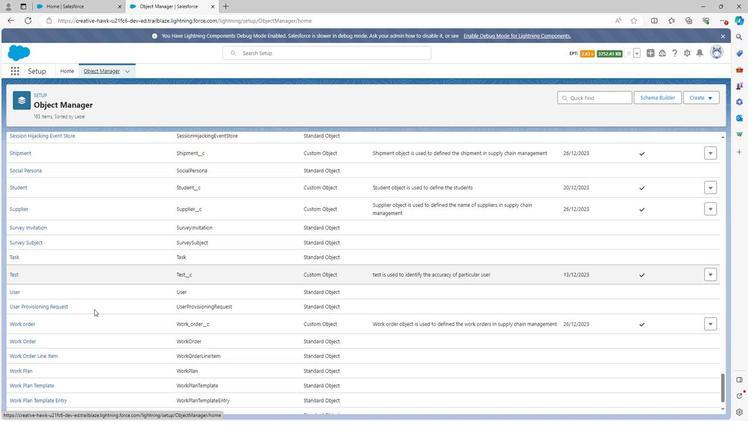 
Action: Mouse moved to (47, 301)
Screenshot: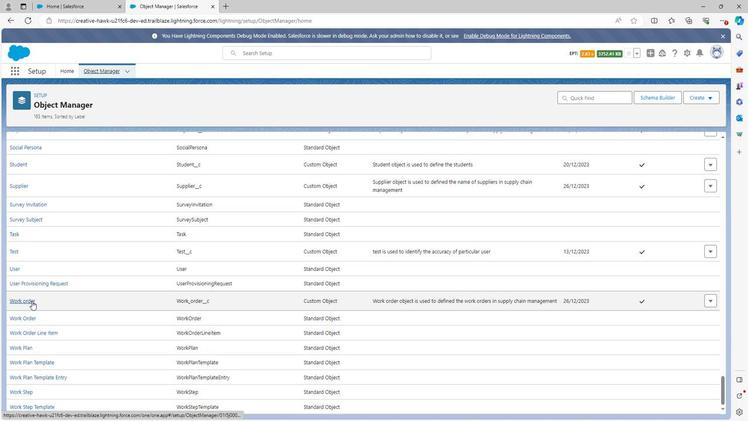 
Action: Mouse pressed left at (47, 301)
Screenshot: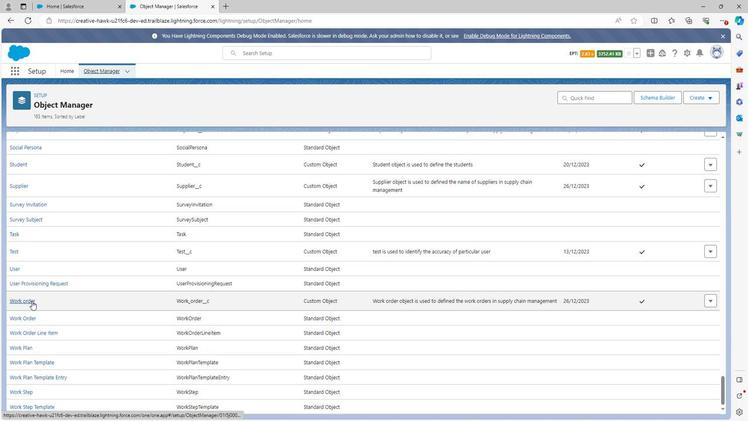 
Action: Mouse moved to (63, 155)
Screenshot: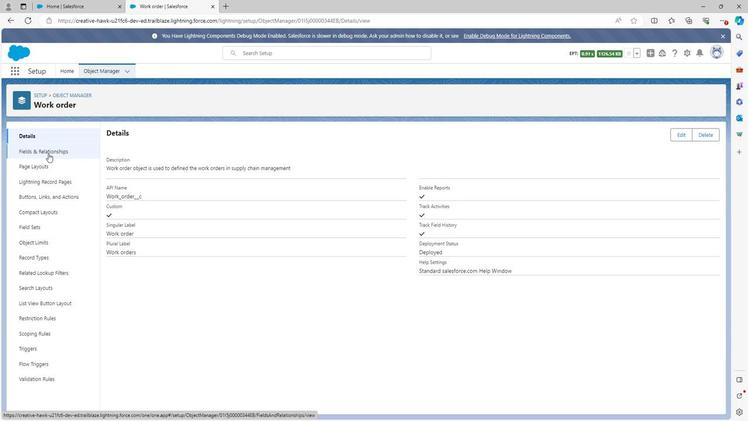 
Action: Mouse pressed left at (63, 155)
Screenshot: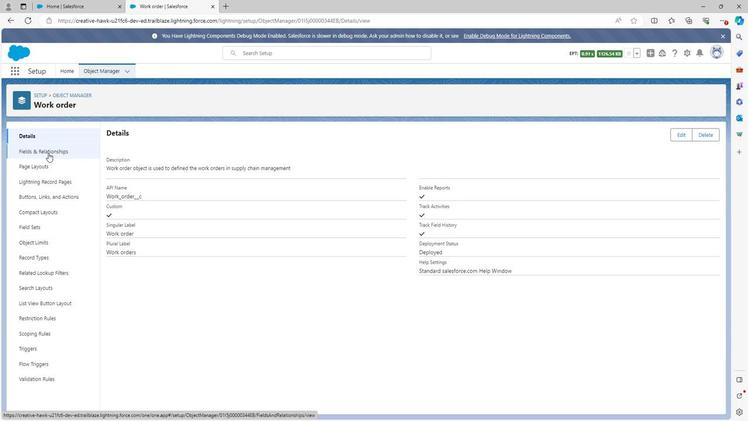 
Action: Mouse moved to (550, 136)
Screenshot: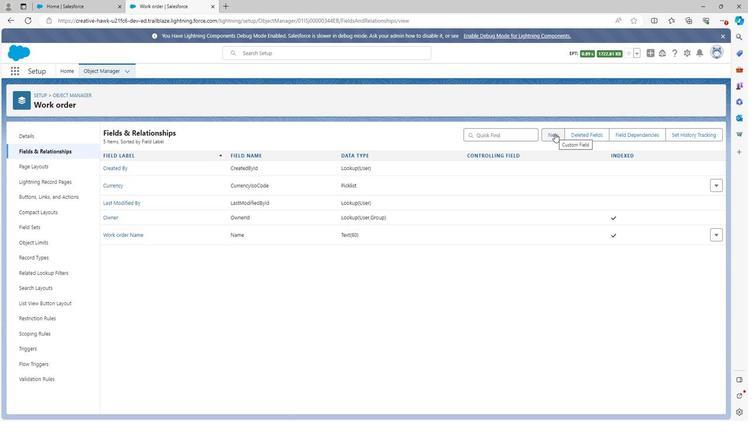 
Action: Mouse pressed left at (550, 136)
Screenshot: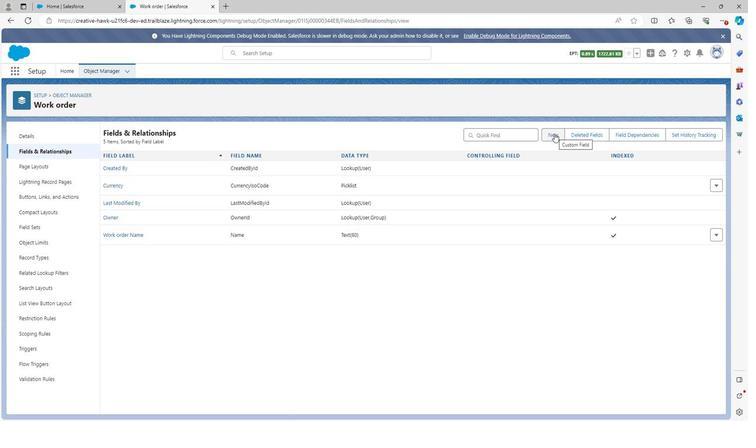 
Action: Mouse moved to (122, 302)
Screenshot: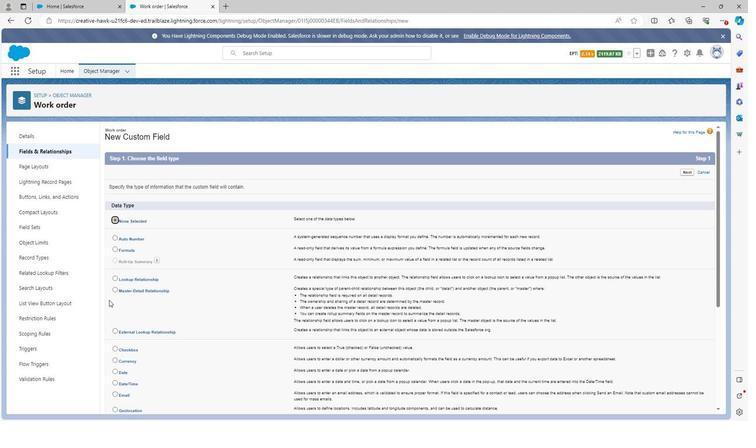 
Action: Mouse scrolled (122, 302) with delta (0, 0)
Screenshot: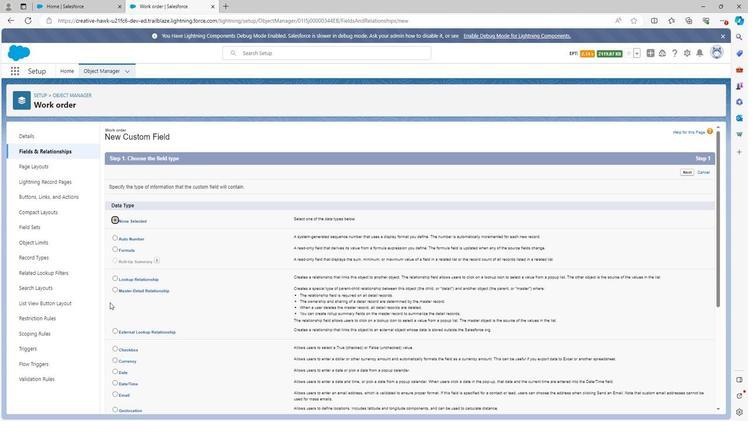 
Action: Mouse moved to (122, 303)
Screenshot: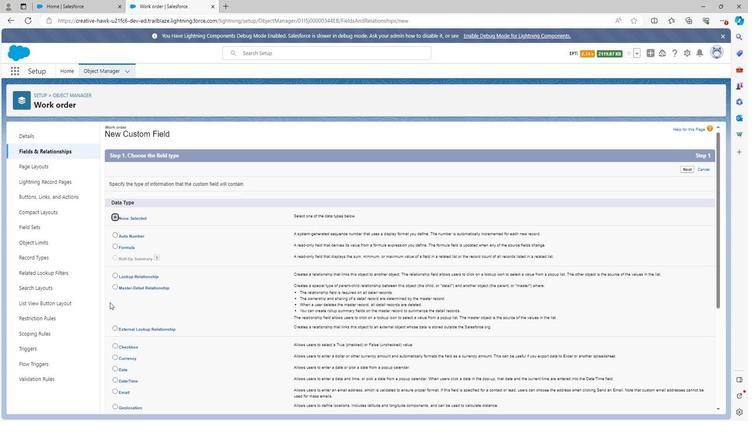 
Action: Mouse scrolled (122, 302) with delta (0, 0)
Screenshot: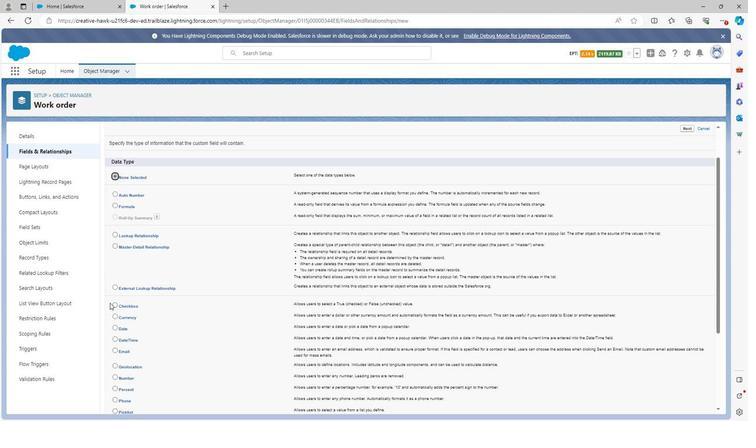 
Action: Mouse moved to (125, 332)
Screenshot: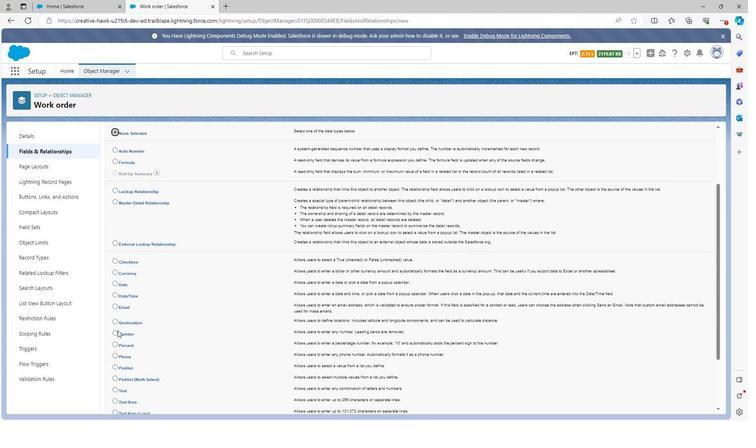 
Action: Mouse pressed left at (125, 332)
Screenshot: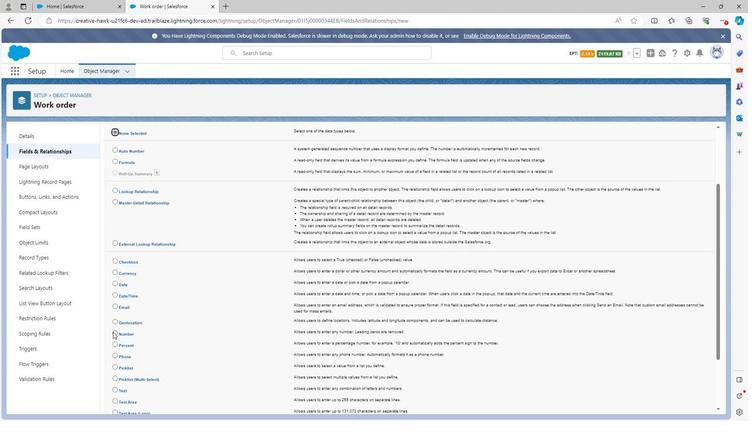 
Action: Mouse moved to (283, 322)
Screenshot: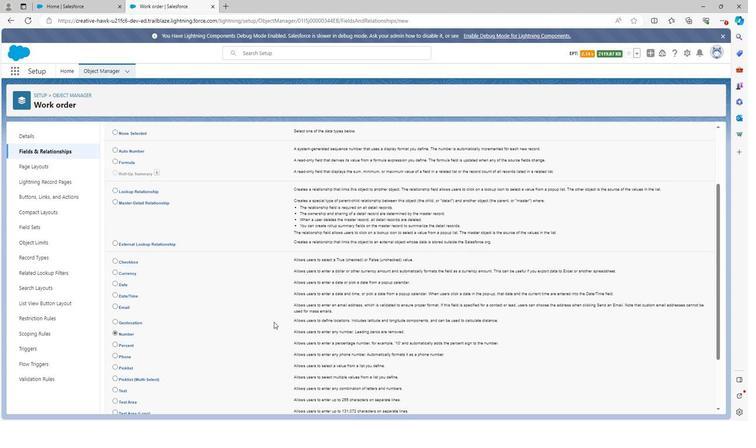 
Action: Mouse scrolled (283, 321) with delta (0, 0)
Screenshot: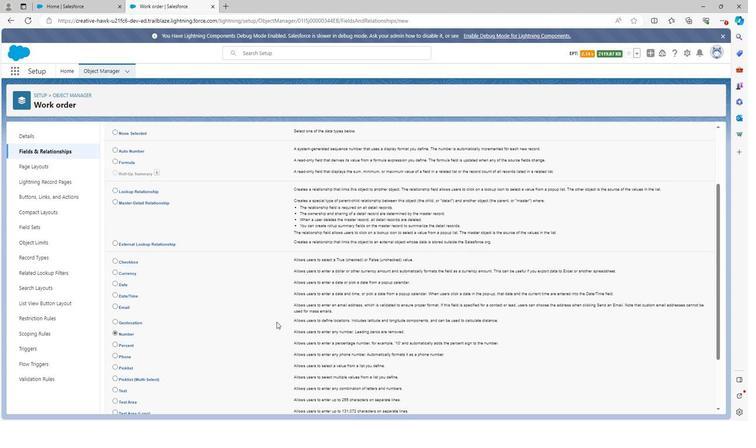 
Action: Mouse moved to (284, 322)
Screenshot: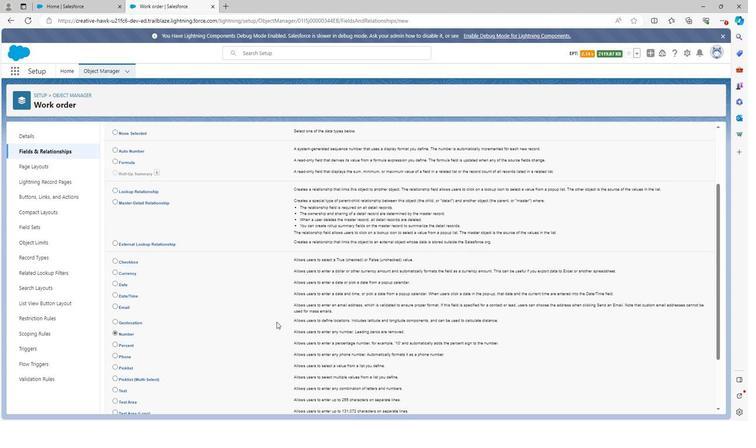 
Action: Mouse scrolled (284, 322) with delta (0, 0)
Screenshot: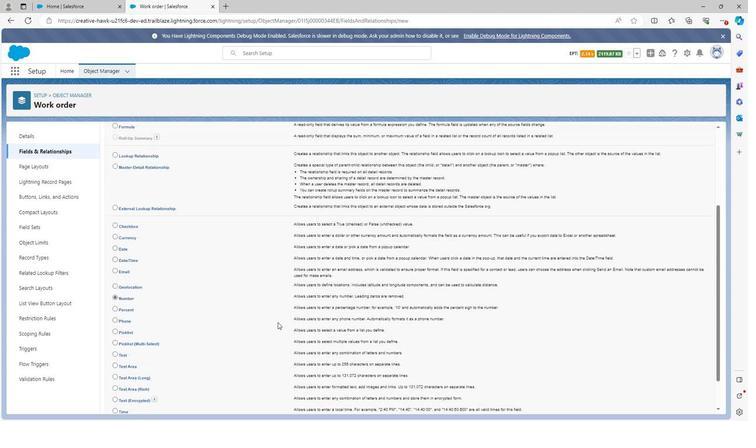 
Action: Mouse moved to (286, 323)
Screenshot: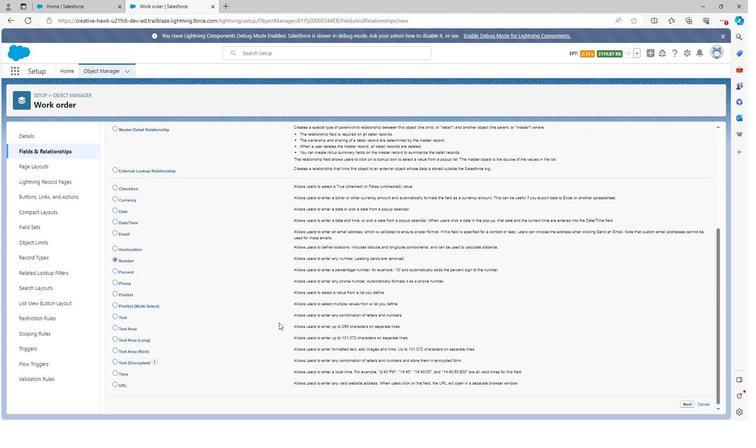 
Action: Mouse scrolled (286, 322) with delta (0, 0)
Screenshot: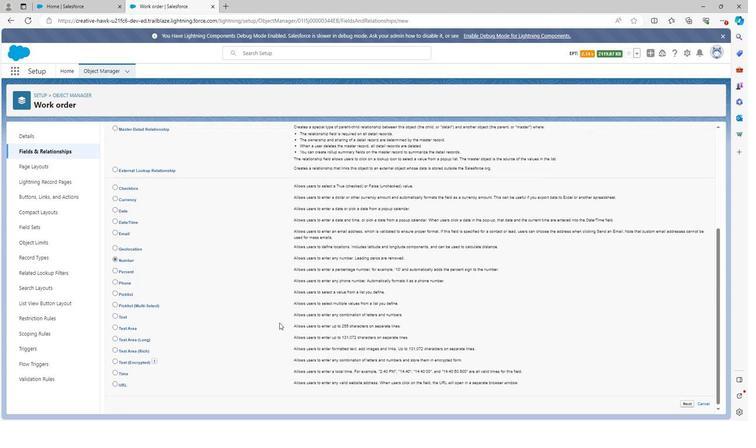 
Action: Mouse moved to (286, 323)
Screenshot: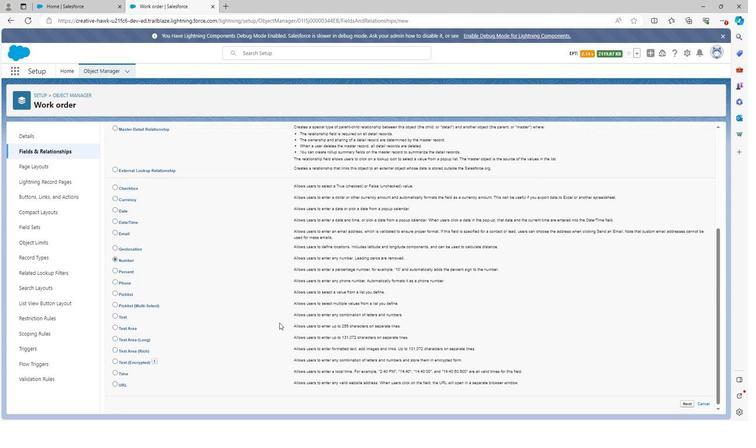 
Action: Mouse scrolled (286, 323) with delta (0, 0)
Screenshot: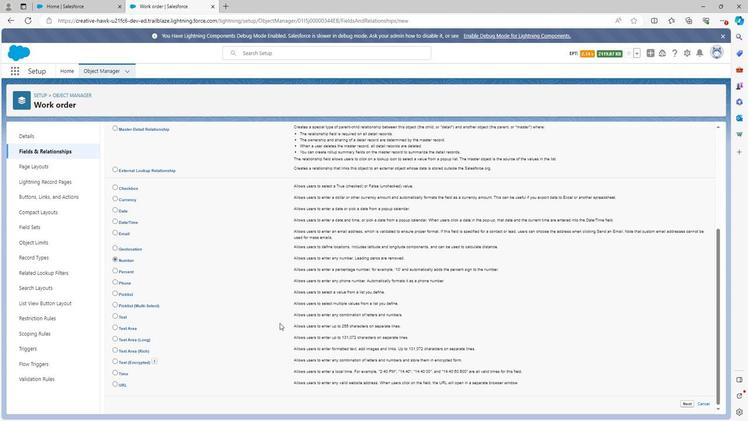 
Action: Mouse moved to (679, 403)
Screenshot: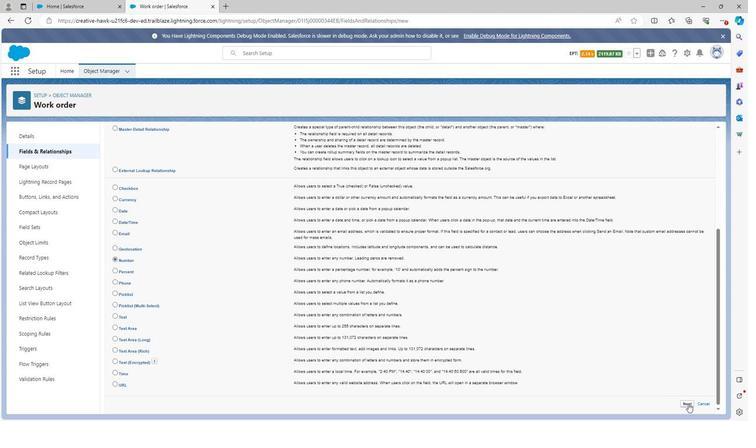 
Action: Mouse pressed left at (679, 403)
Screenshot: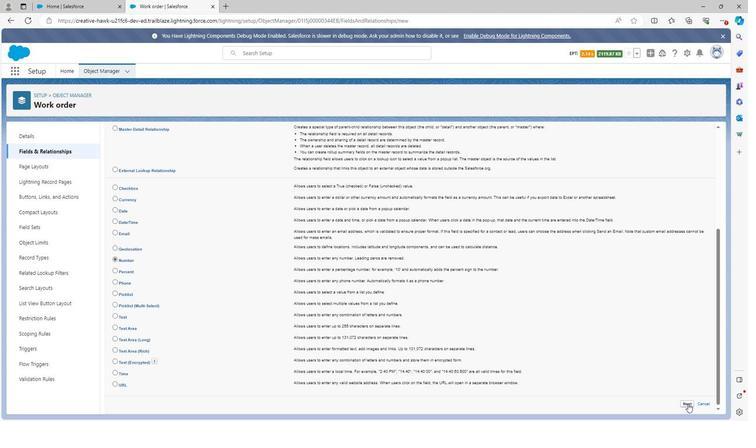 
Action: Mouse moved to (280, 190)
Screenshot: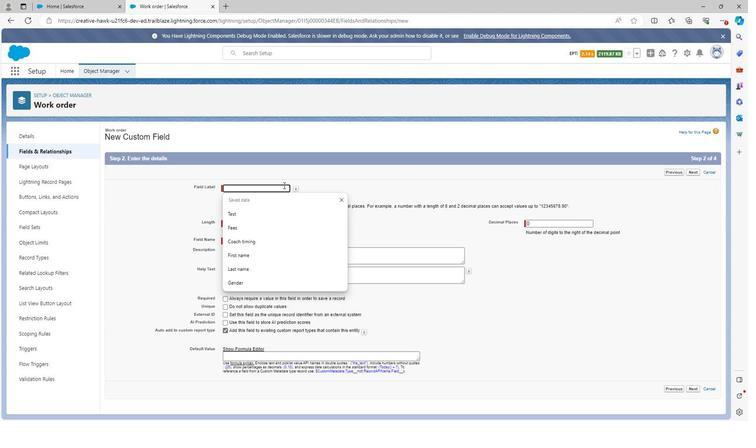 
Action: Mouse pressed left at (280, 190)
Screenshot: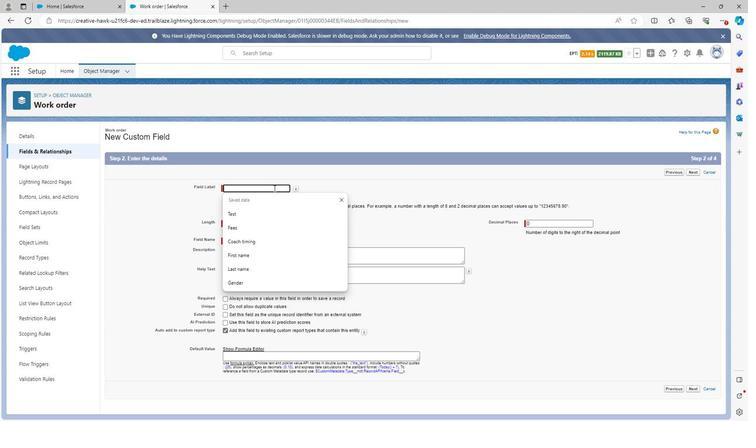 
Action: Key pressed <Key.shift>W
Screenshot: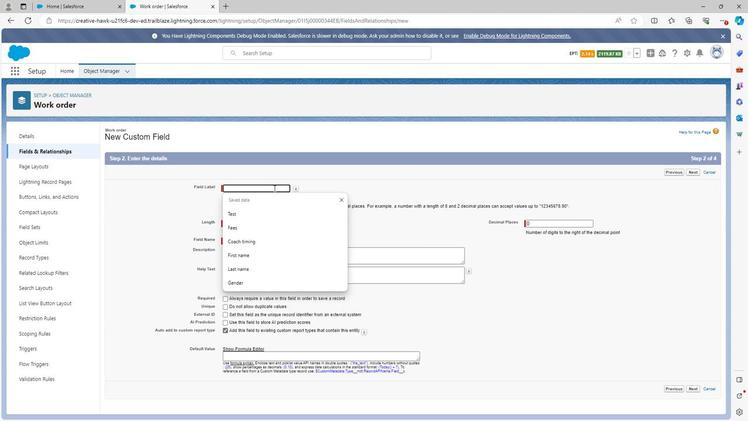 
Action: Mouse moved to (280, 190)
Screenshot: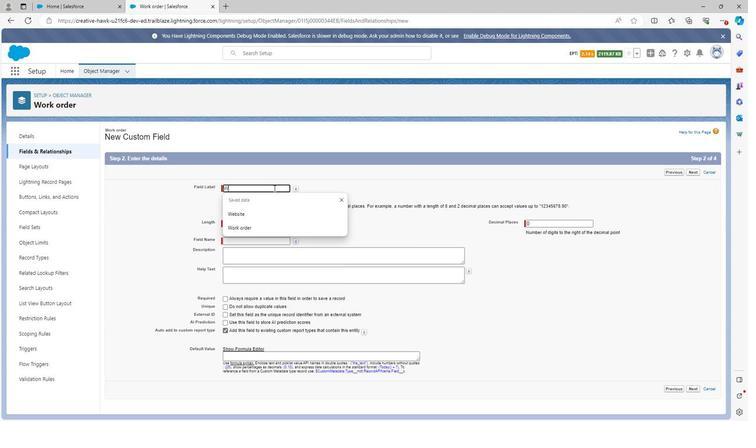 
Action: Key pressed ork<Key.space>order<Key.space>number
Screenshot: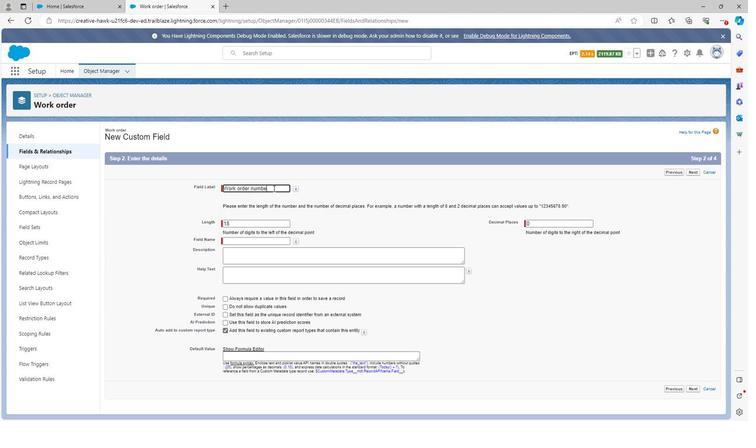 
Action: Mouse moved to (342, 225)
Screenshot: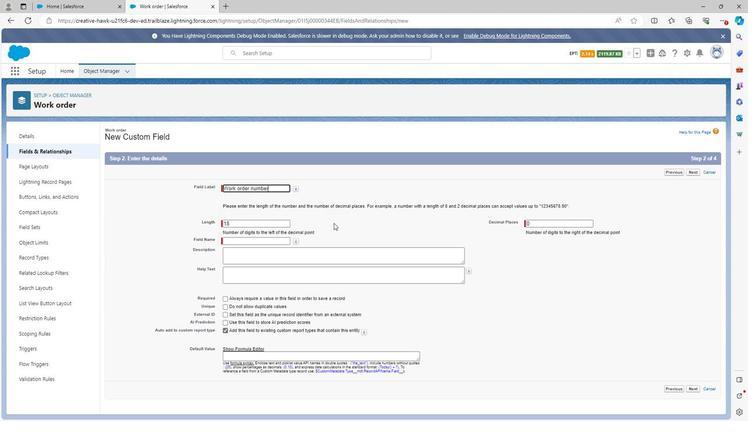
Action: Mouse pressed left at (342, 225)
Screenshot: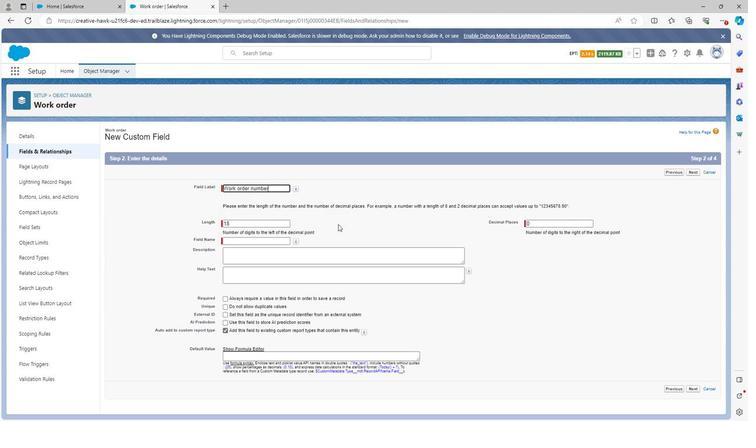 
Action: Mouse moved to (288, 250)
Screenshot: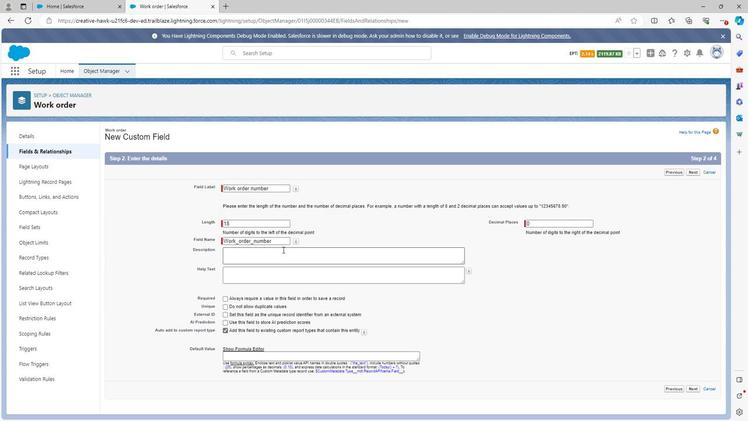
Action: Mouse pressed left at (288, 250)
Screenshot: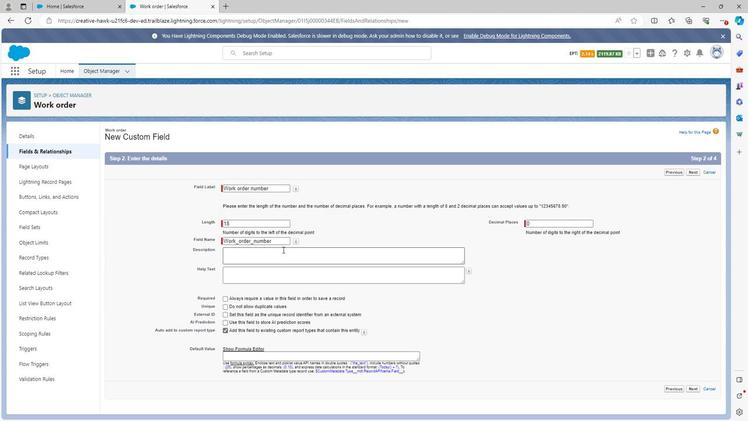 
Action: Mouse moved to (283, 252)
Screenshot: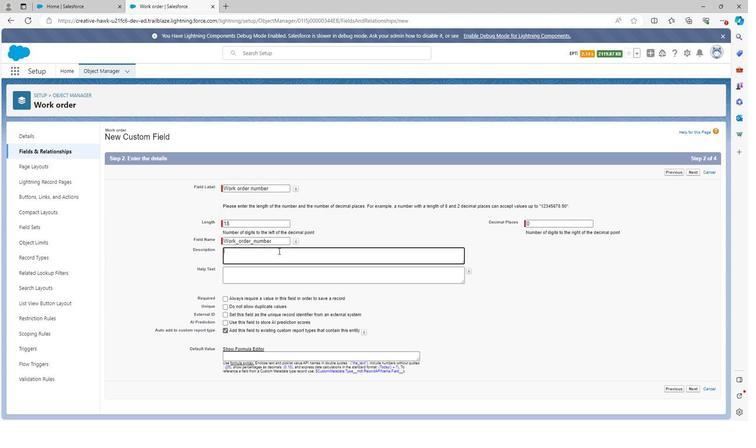 
Action: Key pressed <Key.shift><Key.shift>Work<Key.space>order<Key.space>number<Key.space>field<Key.space>is<Key.space>used<Key.space>to<Key.space>defined<Key.space>the<Key.space>number<Key.space>of<Key.space>work<Key.space>order<Key.space>in<Key.space>supply<Key.space>chain<Key.space>management
Screenshot: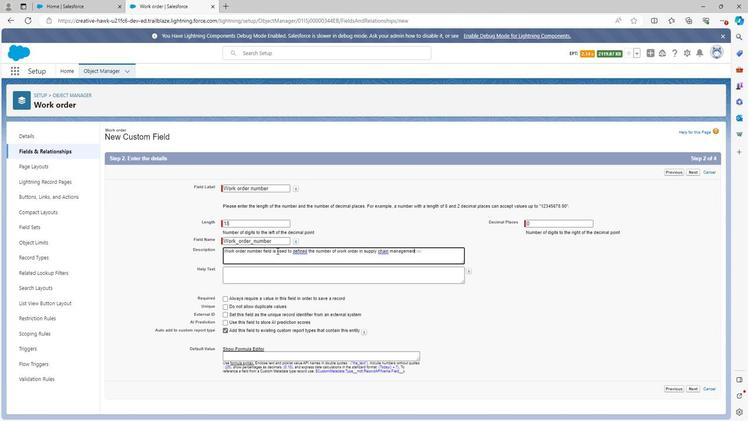 
Action: Mouse moved to (292, 271)
Screenshot: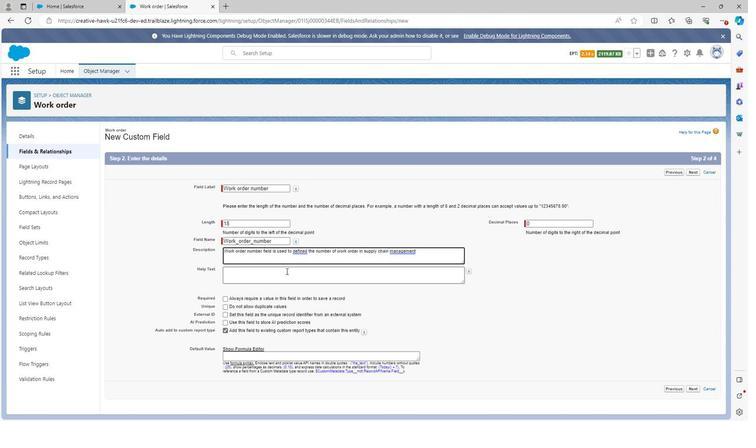 
Action: Mouse pressed left at (292, 271)
Screenshot: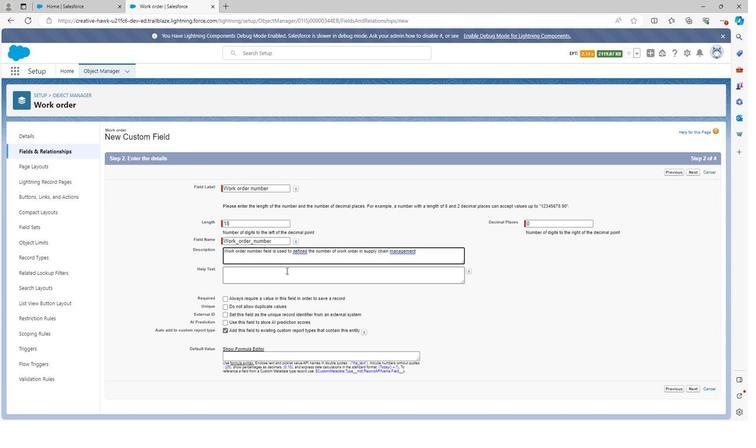 
Action: Mouse moved to (284, 273)
Screenshot: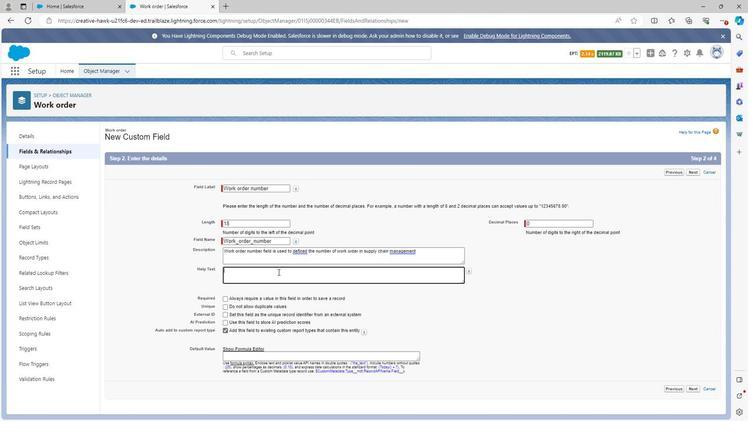 
Action: Key pressed <Key.shift>Work<Key.space>order<Key.space>number
Screenshot: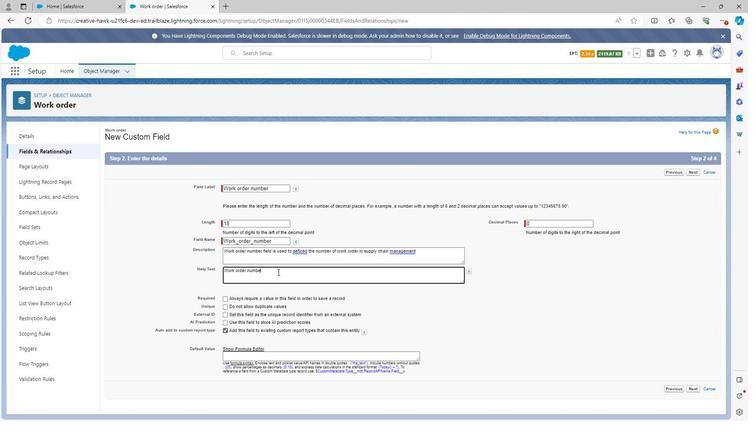 
Action: Mouse moved to (683, 386)
Screenshot: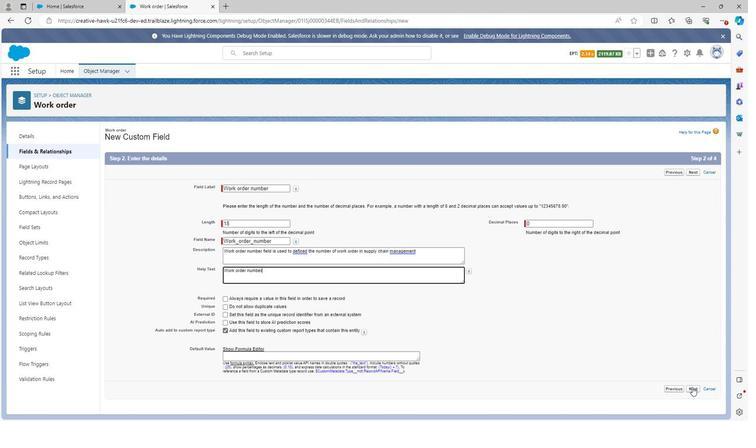 
Action: Mouse pressed left at (683, 386)
Screenshot: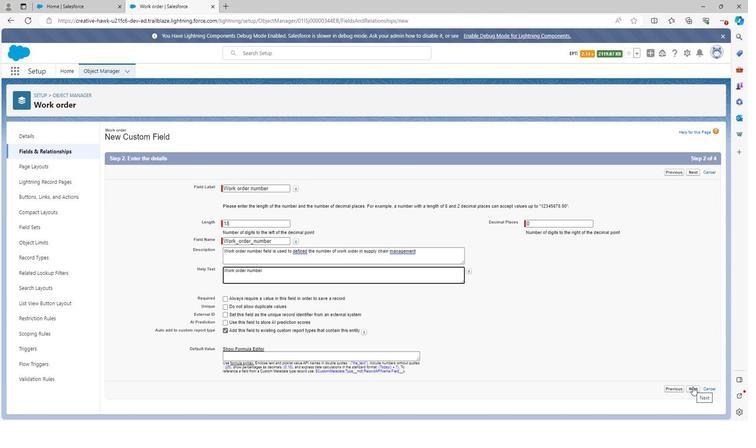 
Action: Mouse moved to (515, 240)
Screenshot: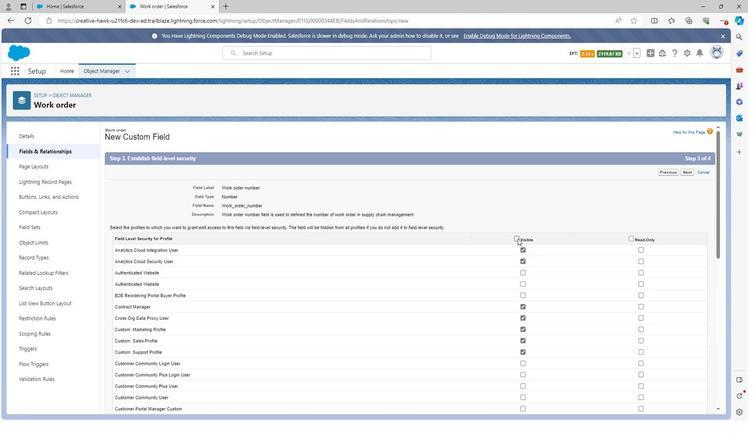 
Action: Mouse pressed left at (515, 240)
Screenshot: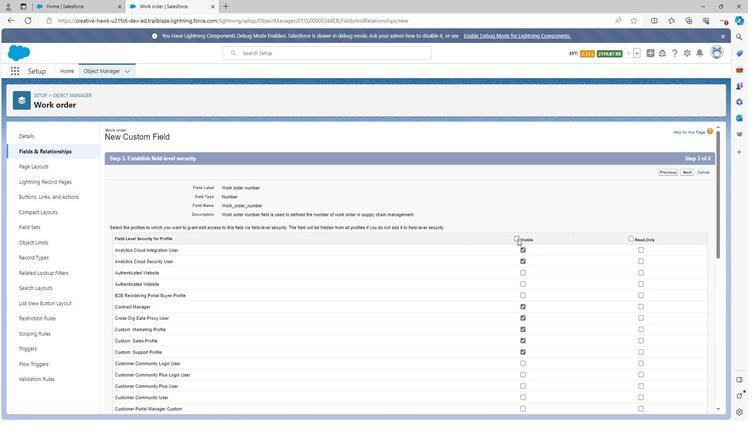 
Action: Mouse moved to (622, 239)
Screenshot: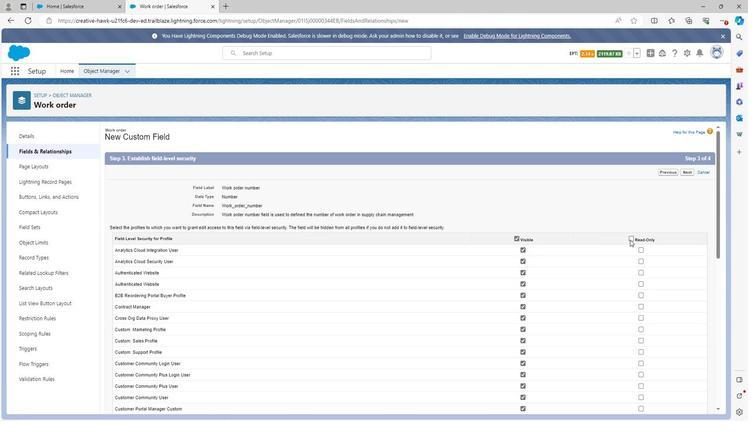 
Action: Mouse pressed left at (622, 239)
Screenshot: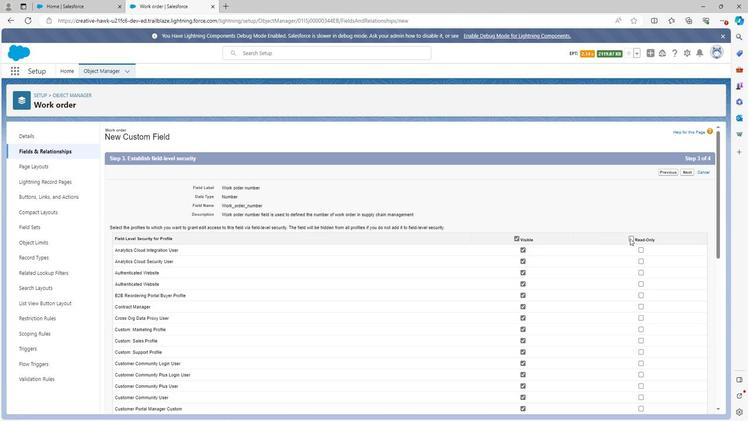 
Action: Mouse moved to (520, 252)
Screenshot: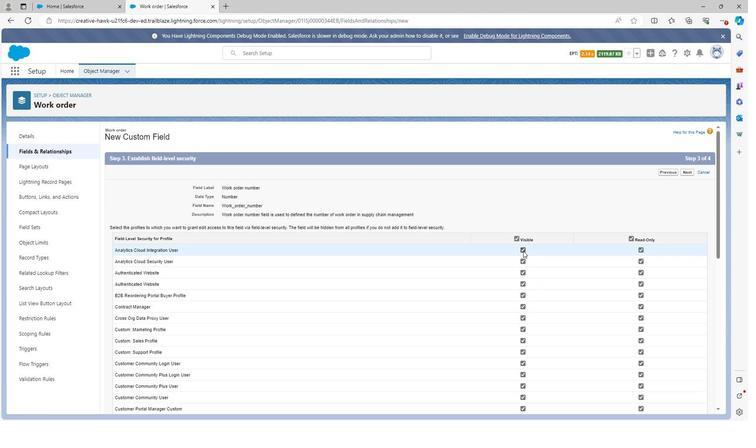 
Action: Mouse pressed left at (520, 252)
Screenshot: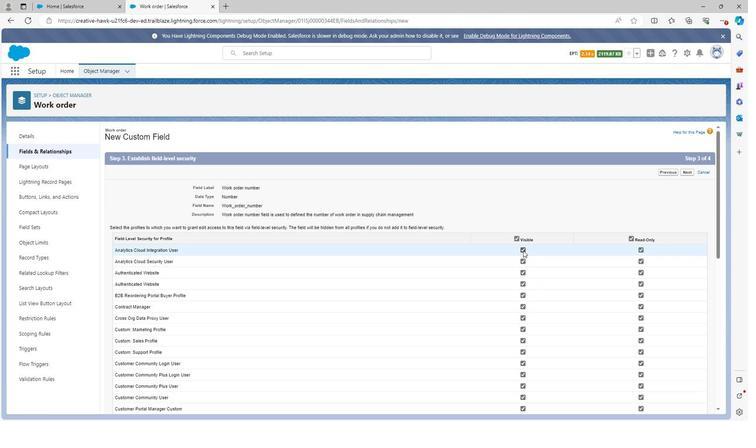 
Action: Mouse moved to (521, 260)
Screenshot: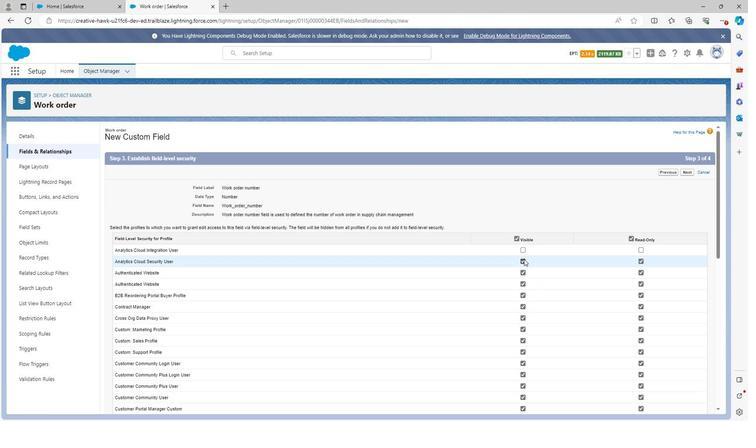
Action: Mouse pressed left at (521, 260)
Screenshot: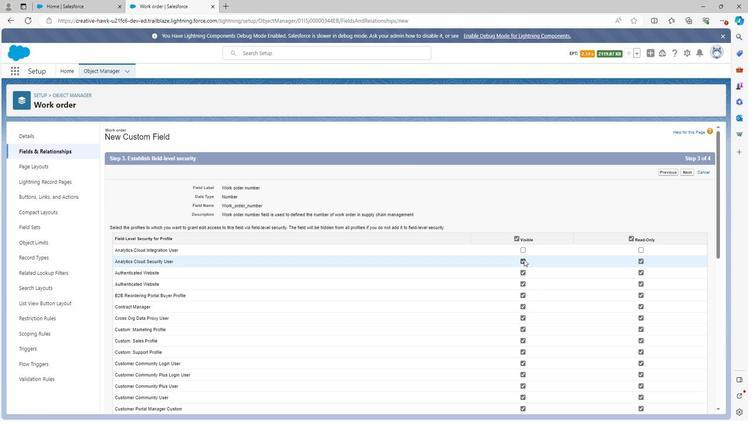 
Action: Mouse moved to (520, 296)
Screenshot: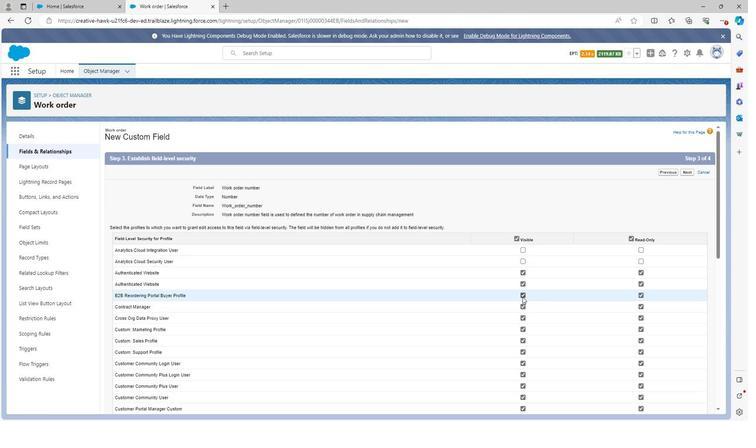 
Action: Mouse pressed left at (520, 296)
Screenshot: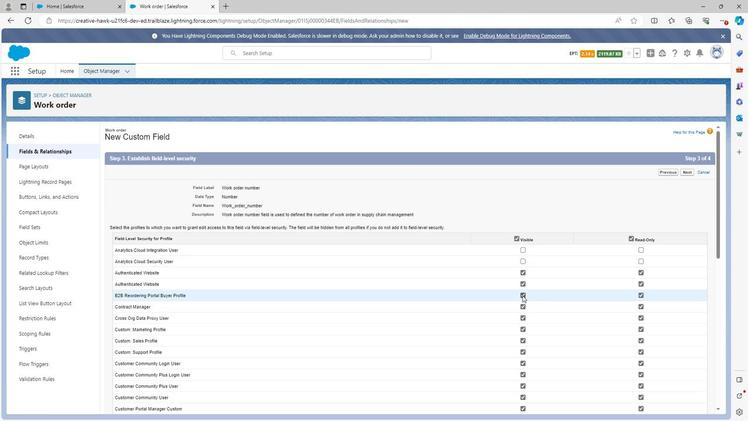 
Action: Mouse moved to (520, 317)
Screenshot: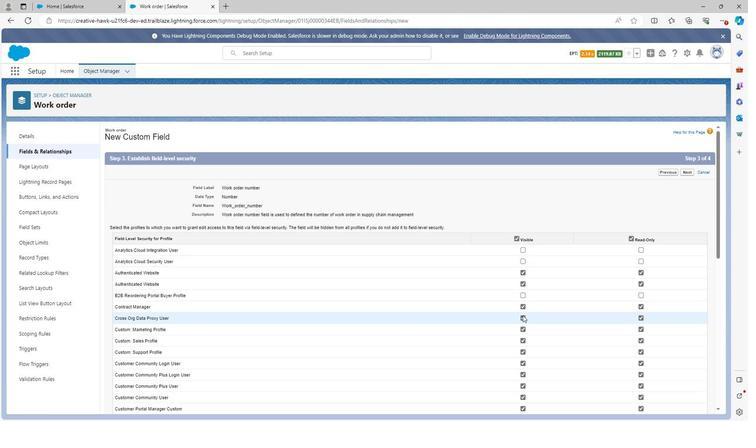 
Action: Mouse pressed left at (520, 317)
Screenshot: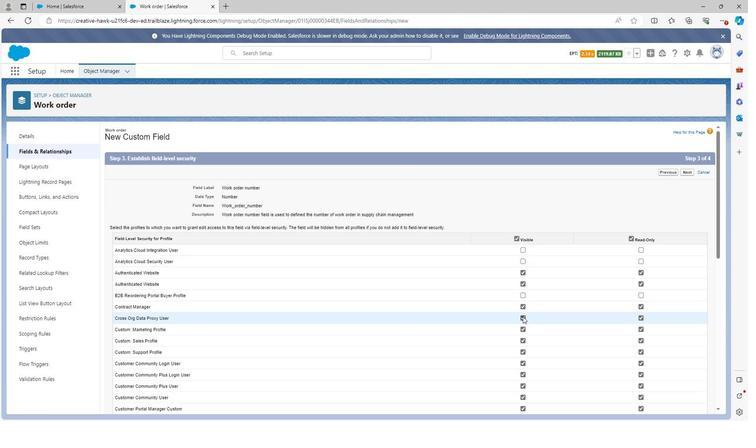 
Action: Mouse moved to (518, 341)
Screenshot: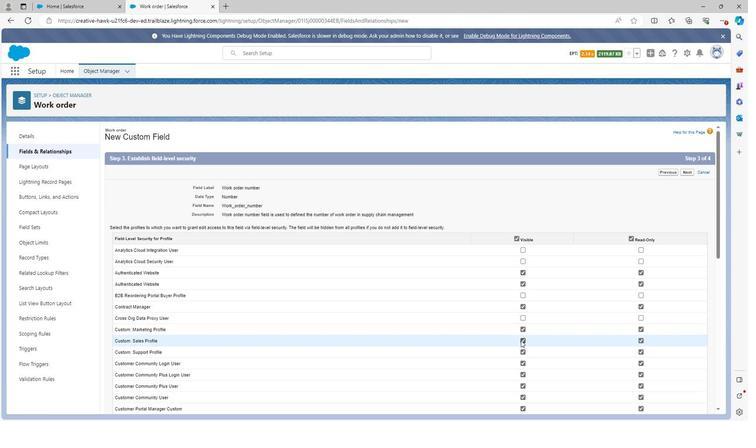 
Action: Mouse pressed left at (518, 341)
Screenshot: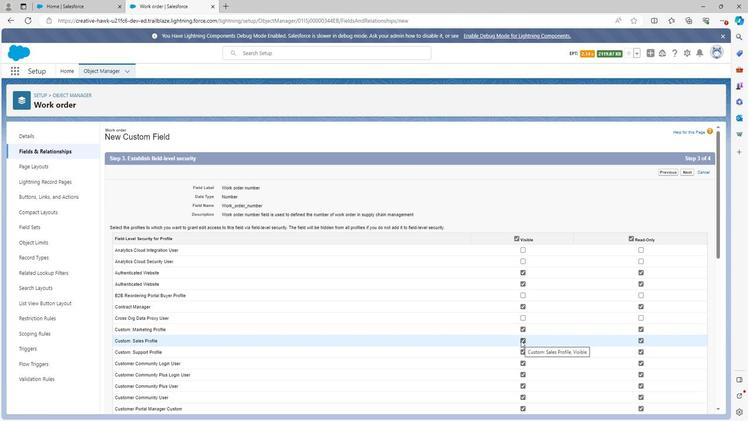
Action: Mouse scrolled (518, 341) with delta (0, 0)
Screenshot: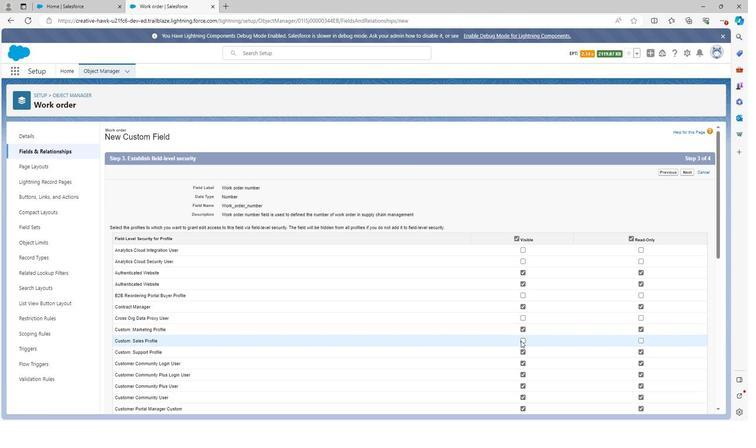 
Action: Mouse scrolled (518, 341) with delta (0, 0)
Screenshot: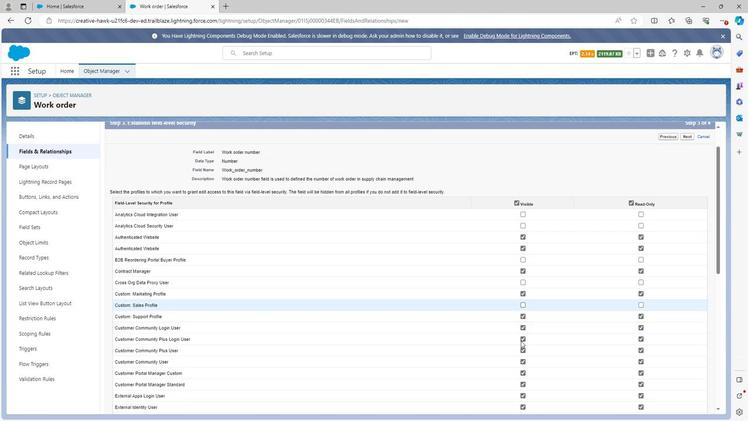 
Action: Mouse scrolled (518, 341) with delta (0, 0)
Screenshot: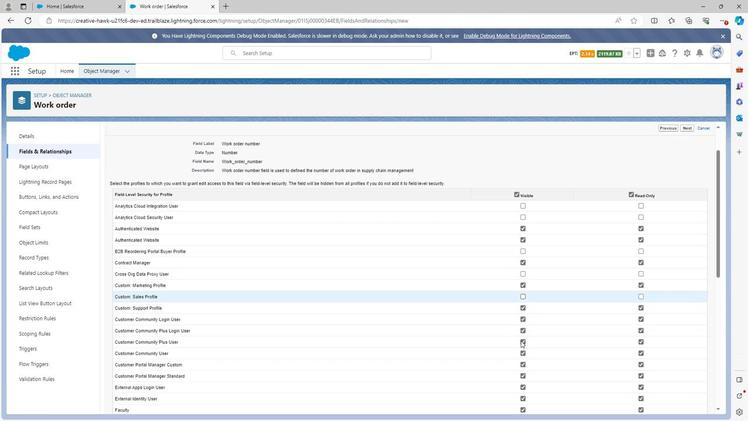 
Action: Mouse moved to (519, 245)
Screenshot: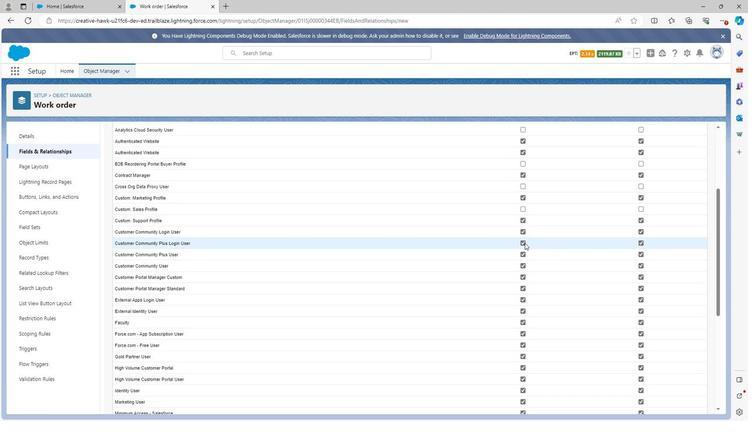 
Action: Mouse pressed left at (519, 245)
Screenshot: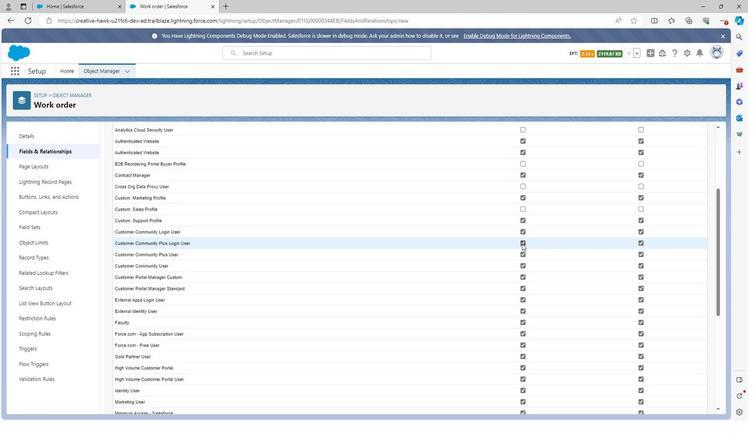 
Action: Mouse moved to (520, 266)
Screenshot: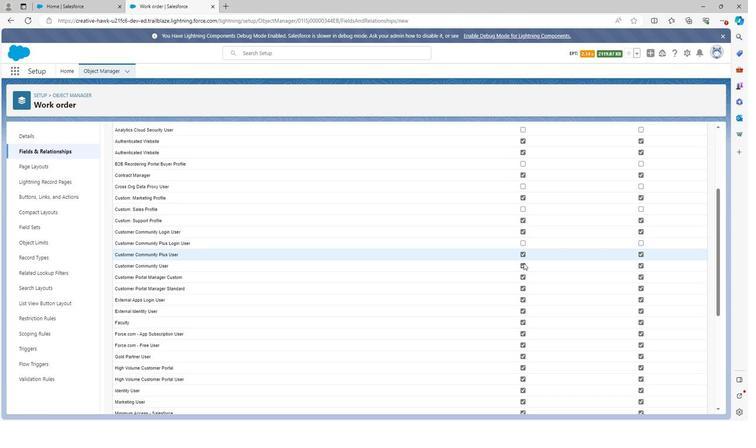 
Action: Mouse pressed left at (520, 266)
Screenshot: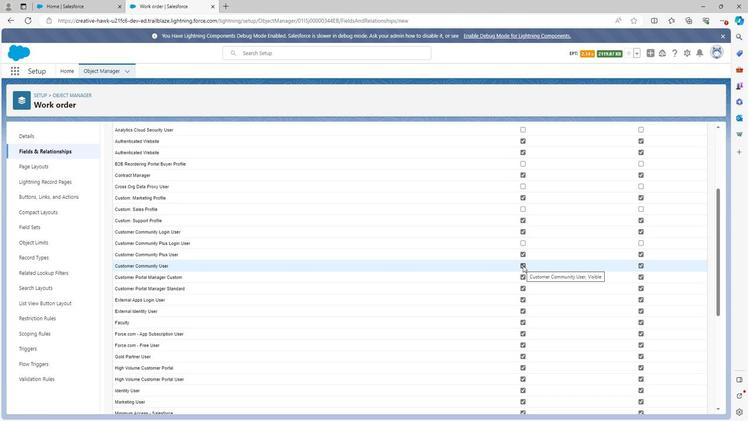 
Action: Mouse moved to (522, 290)
Screenshot: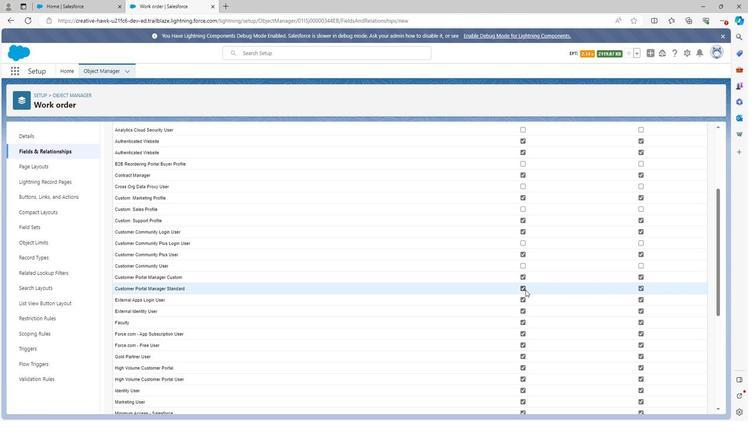 
Action: Mouse pressed left at (522, 290)
Screenshot: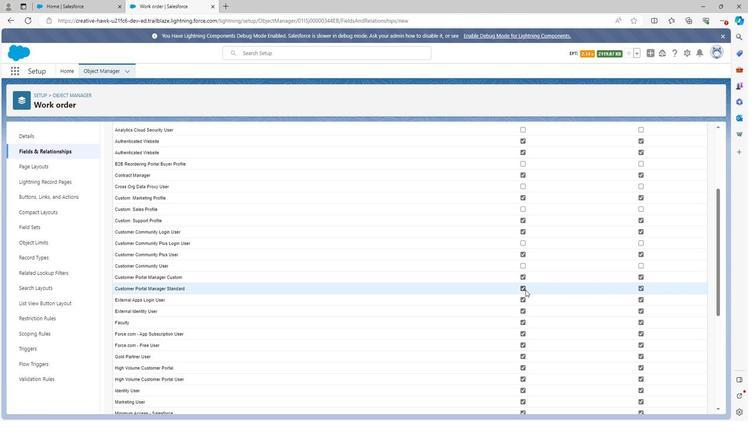 
Action: Mouse moved to (521, 322)
Screenshot: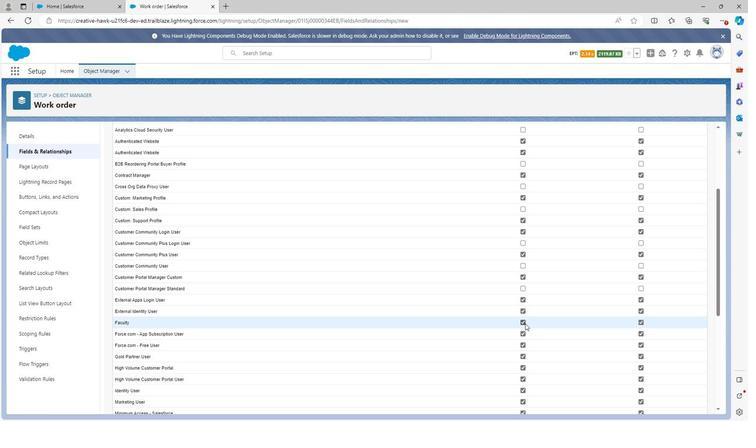 
Action: Mouse pressed left at (521, 322)
Screenshot: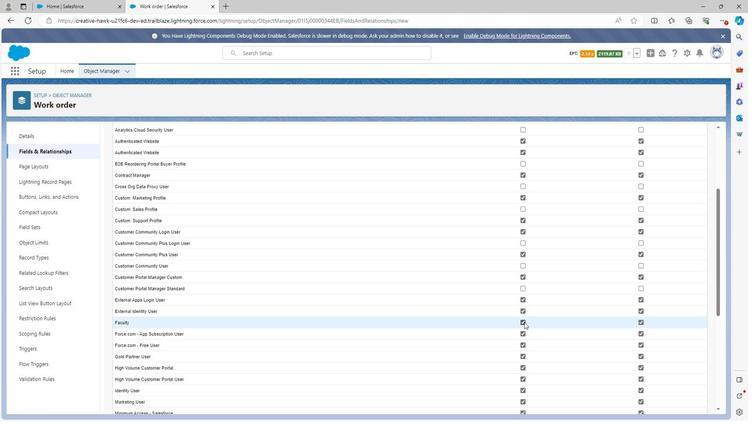
Action: Mouse scrolled (521, 322) with delta (0, 0)
Screenshot: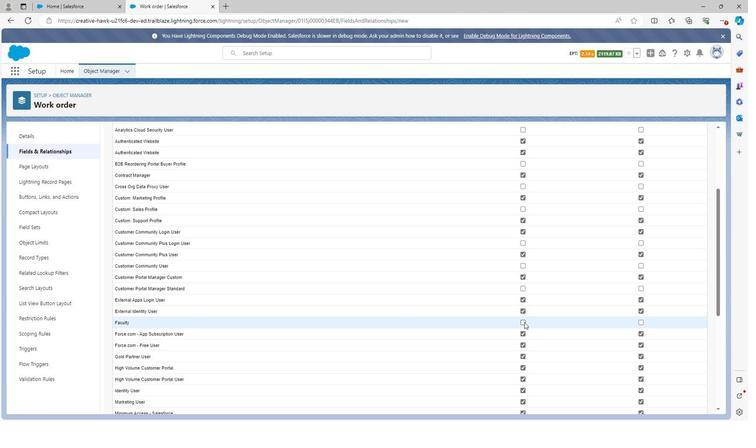 
Action: Mouse moved to (519, 312)
Screenshot: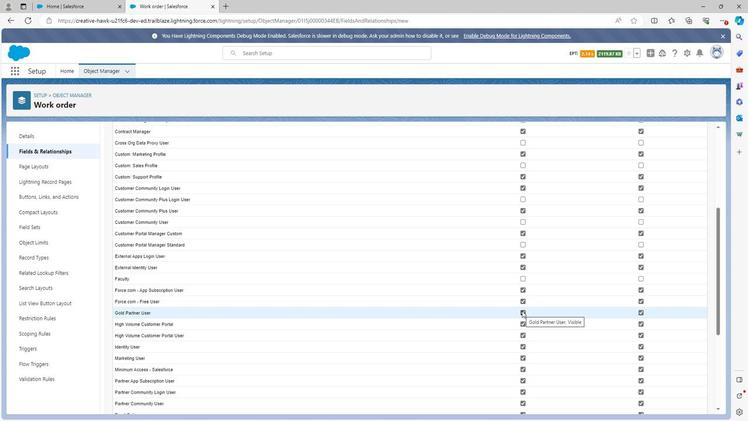 
Action: Mouse pressed left at (519, 312)
Screenshot: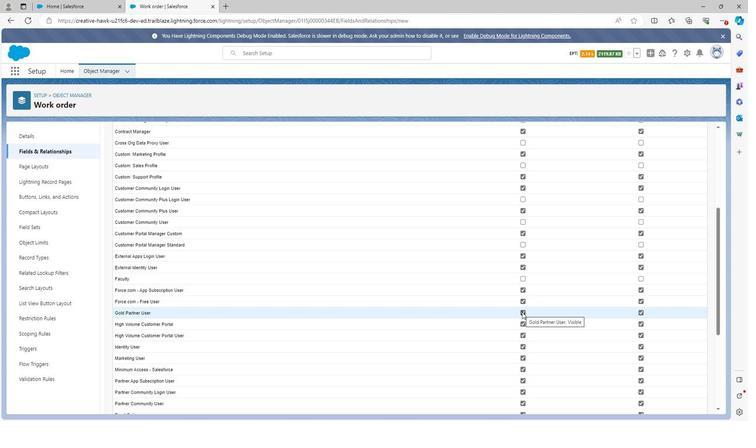
Action: Mouse moved to (519, 323)
Screenshot: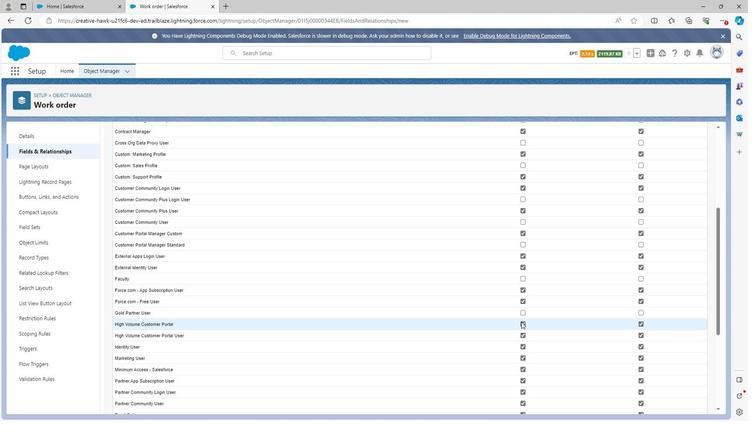 
Action: Mouse pressed left at (519, 323)
Screenshot: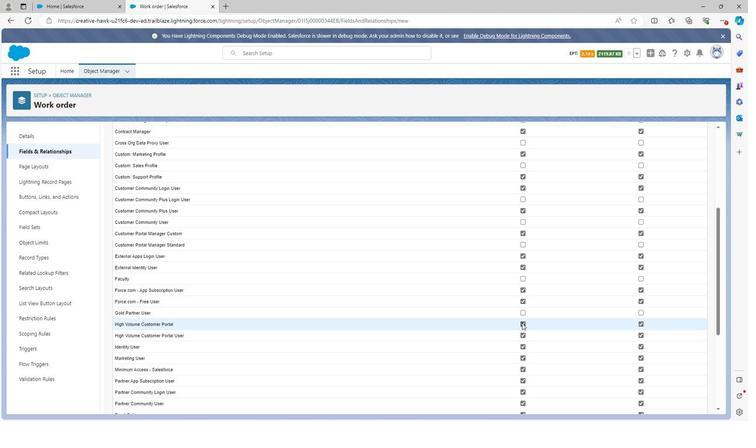 
Action: Mouse moved to (519, 336)
Screenshot: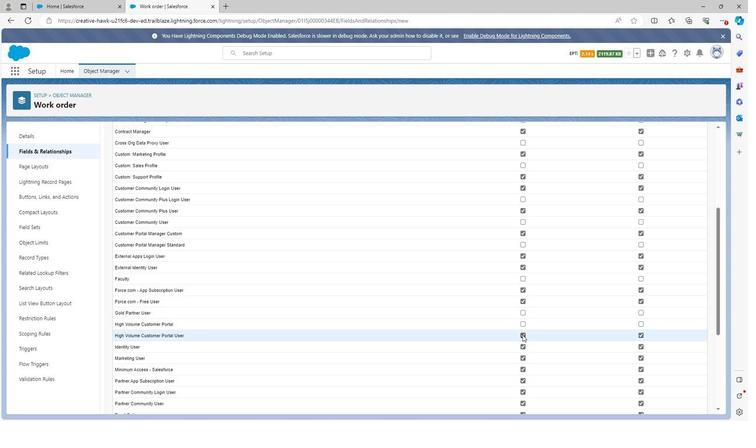 
Action: Mouse pressed left at (519, 336)
Screenshot: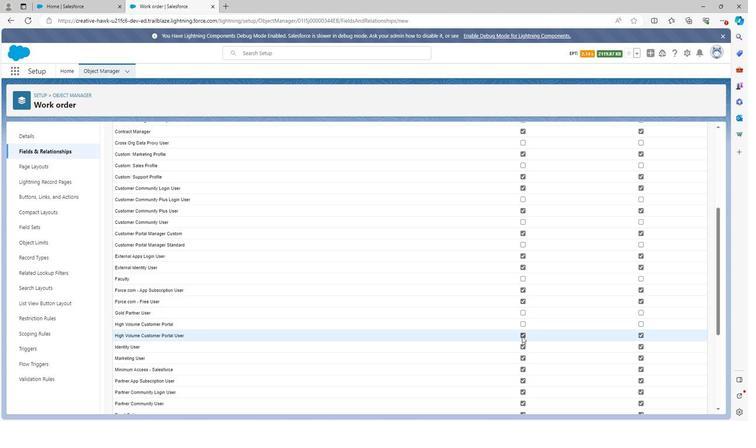 
Action: Mouse scrolled (519, 336) with delta (0, 0)
Screenshot: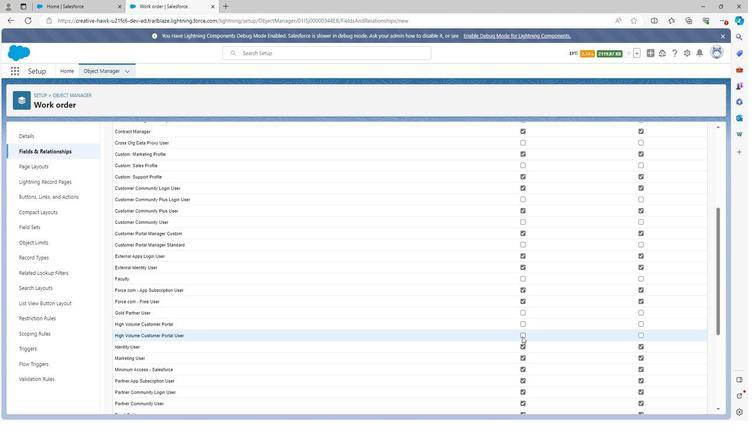 
Action: Mouse moved to (520, 314)
Screenshot: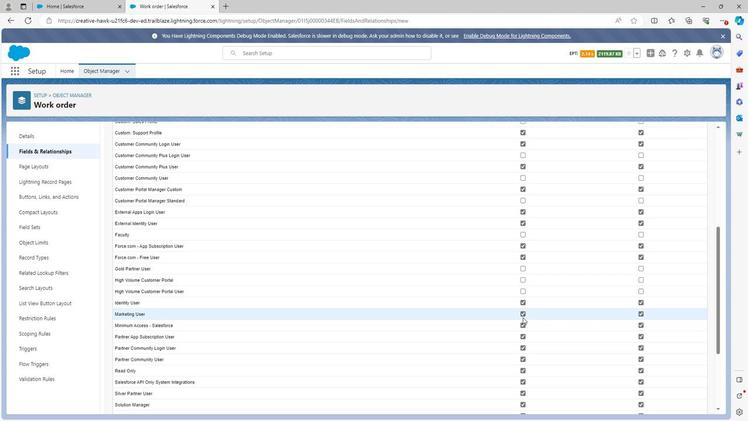 
Action: Mouse pressed left at (520, 314)
Screenshot: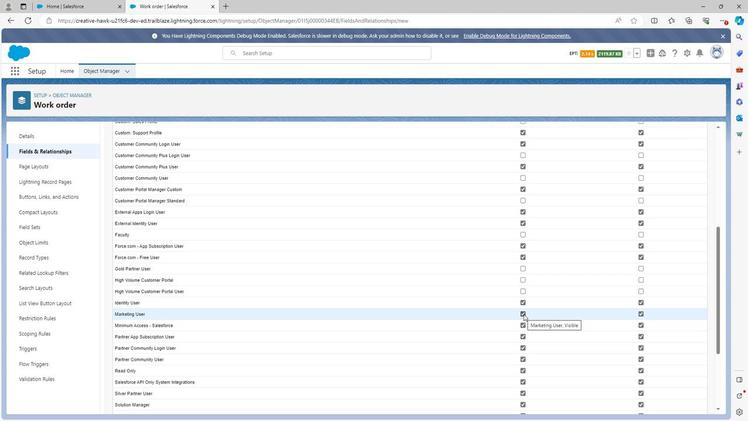 
Action: Mouse moved to (520, 336)
Screenshot: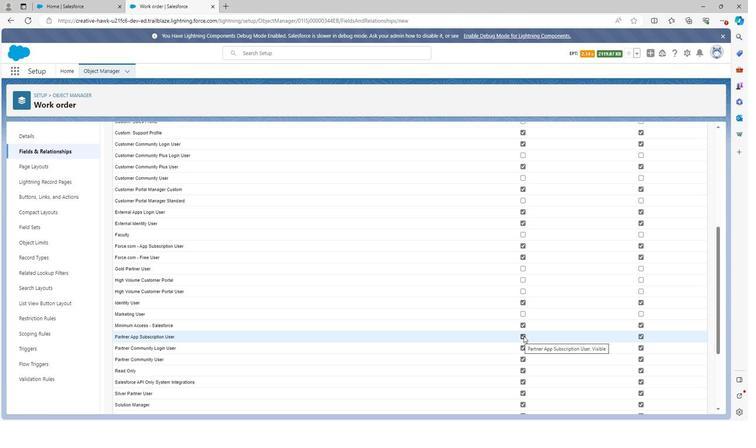 
Action: Mouse pressed left at (520, 336)
Screenshot: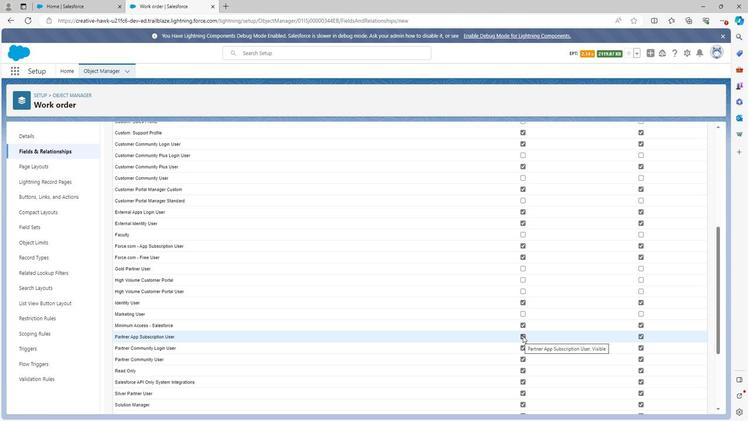 
Action: Mouse moved to (521, 348)
Screenshot: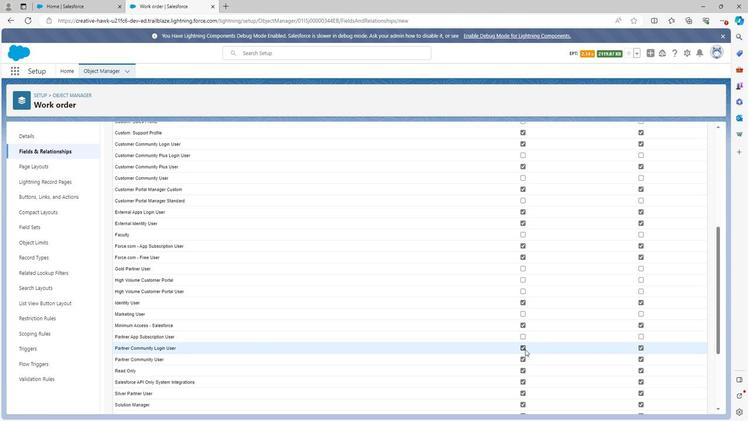 
Action: Mouse pressed left at (521, 348)
Screenshot: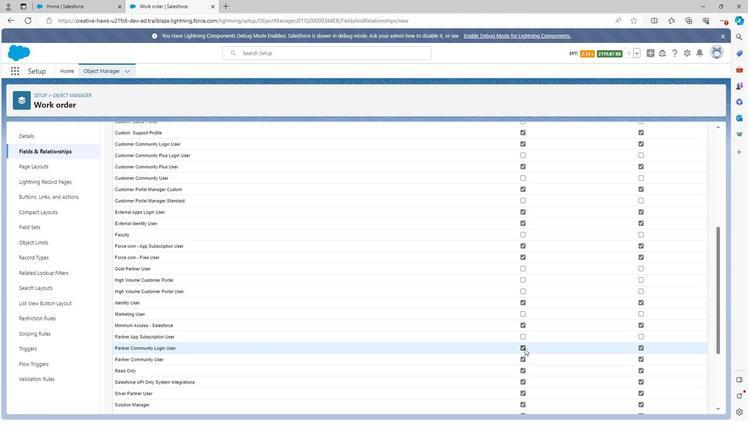 
Action: Mouse scrolled (521, 348) with delta (0, 0)
Screenshot: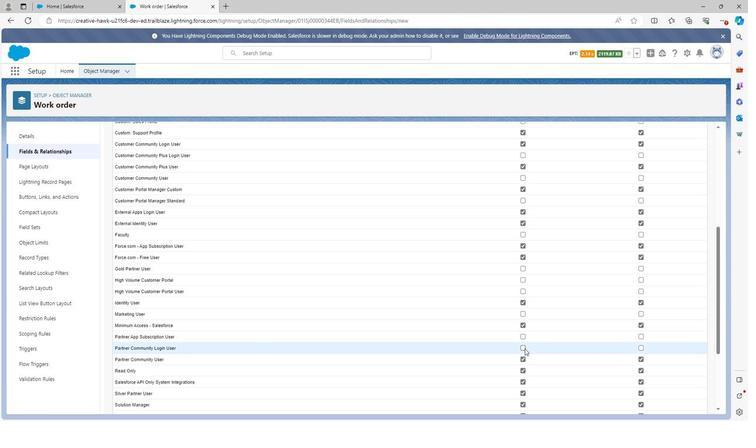 
Action: Mouse scrolled (521, 348) with delta (0, 0)
Screenshot: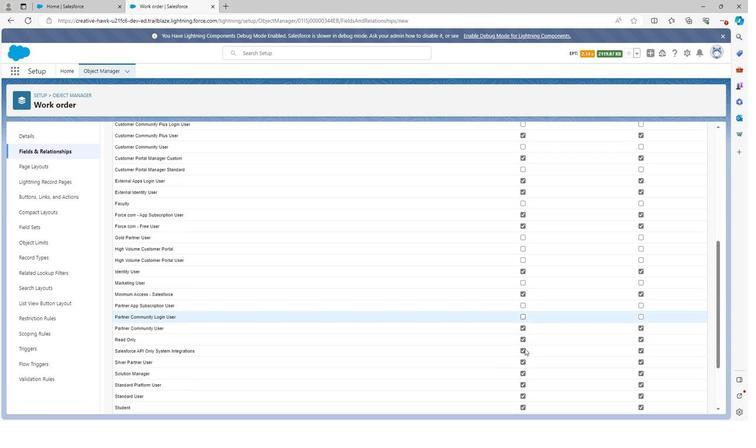 
Action: Mouse moved to (521, 348)
Screenshot: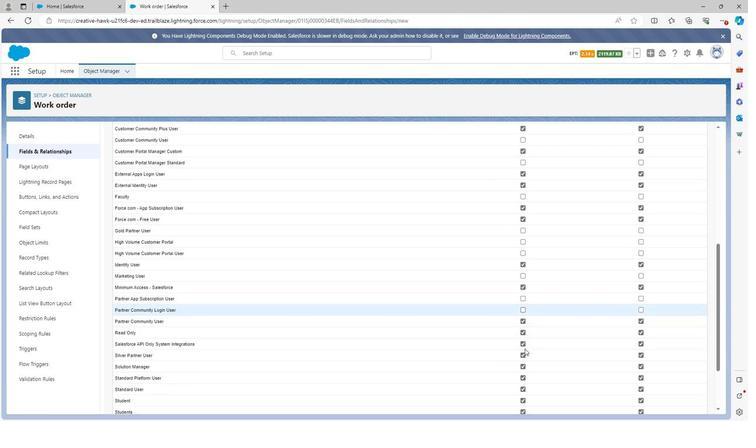 
Action: Mouse scrolled (521, 348) with delta (0, 0)
Screenshot: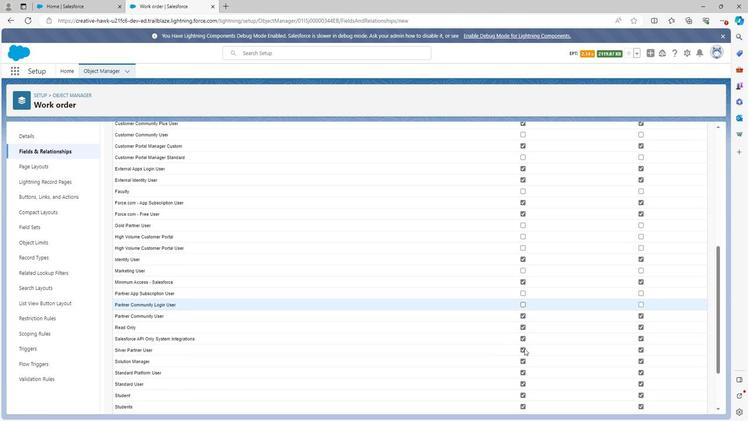 
Action: Mouse moved to (519, 257)
Screenshot: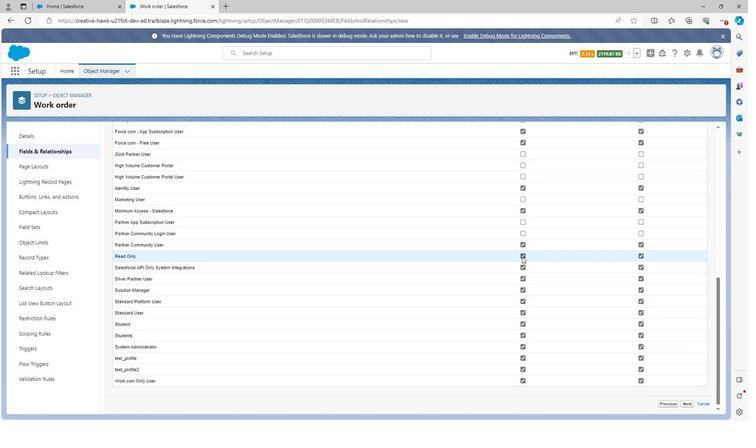 
Action: Mouse pressed left at (519, 257)
Screenshot: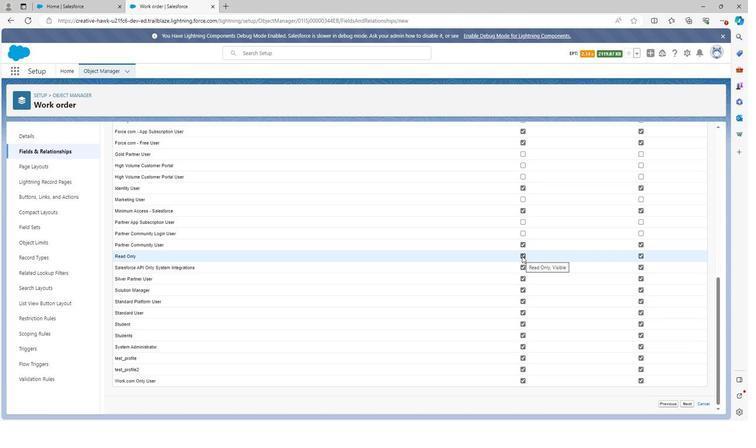 
Action: Mouse pressed left at (519, 257)
Screenshot: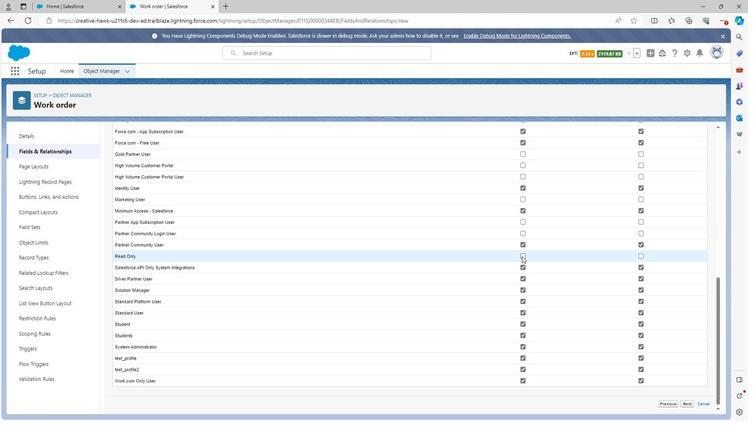
Action: Mouse moved to (520, 268)
Screenshot: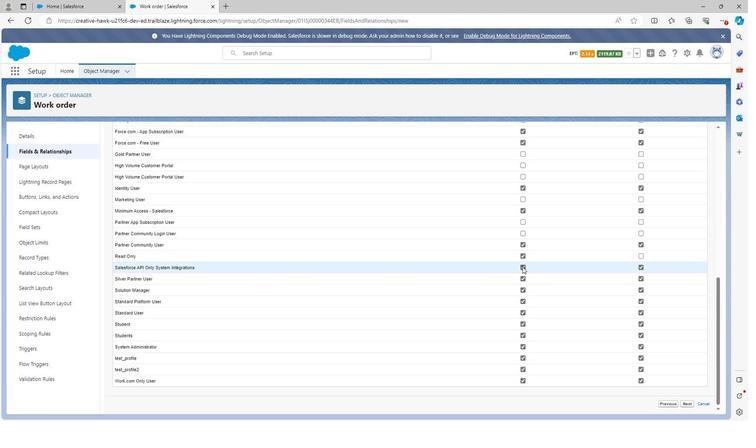 
Action: Mouse pressed left at (520, 268)
Screenshot: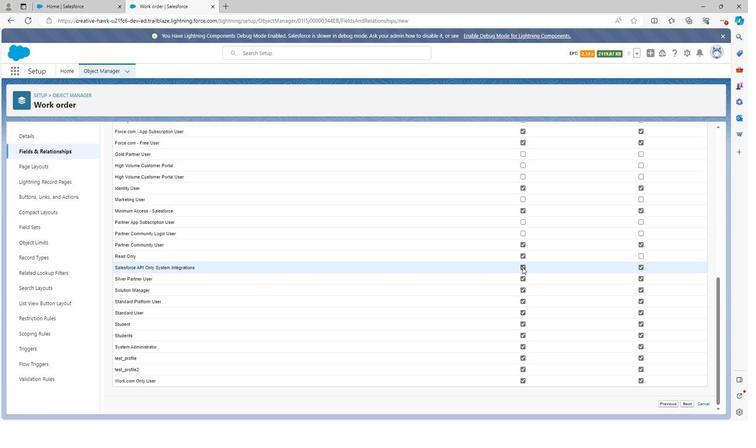 
Action: Mouse moved to (521, 282)
Screenshot: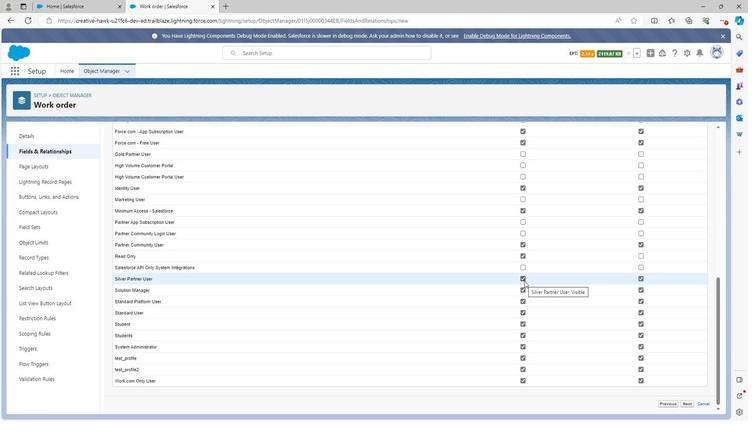 
Action: Mouse pressed left at (521, 282)
Screenshot: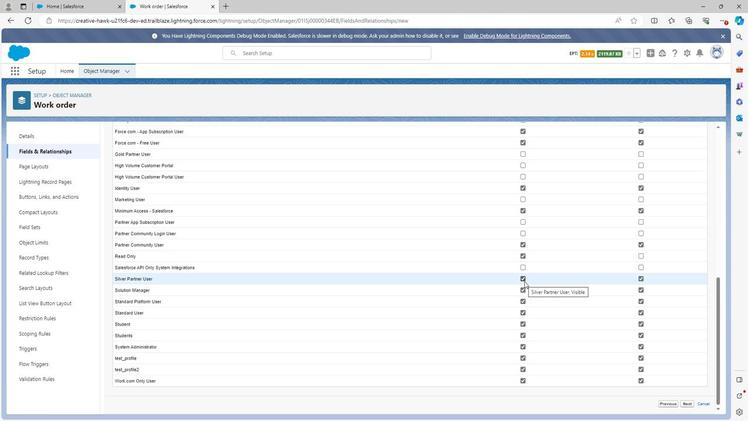 
Action: Mouse moved to (521, 324)
Screenshot: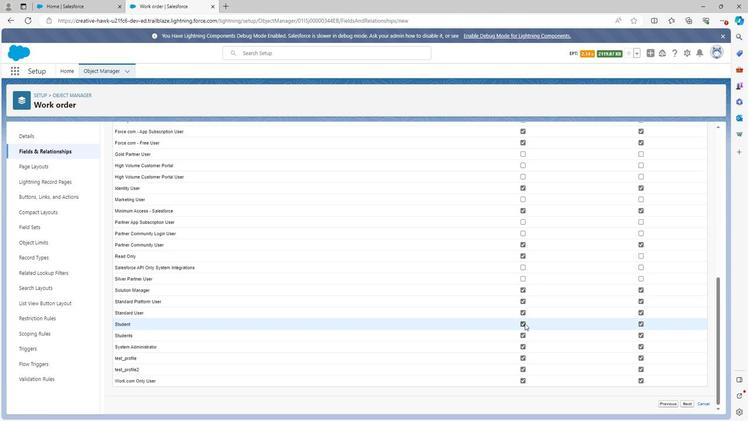 
Action: Mouse pressed left at (521, 324)
Screenshot: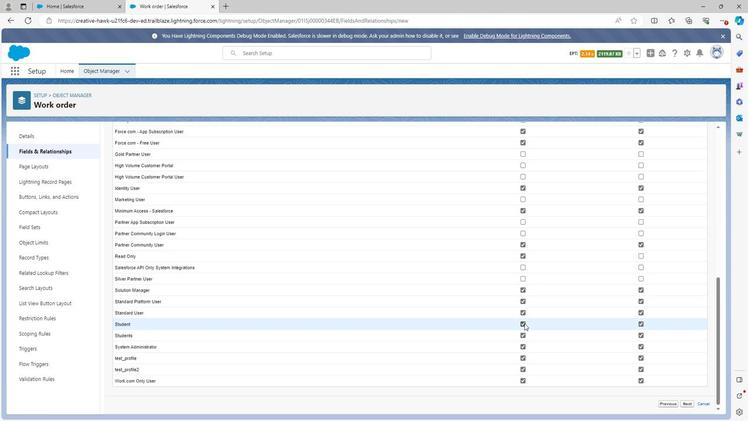 
Action: Mouse moved to (520, 334)
Screenshot: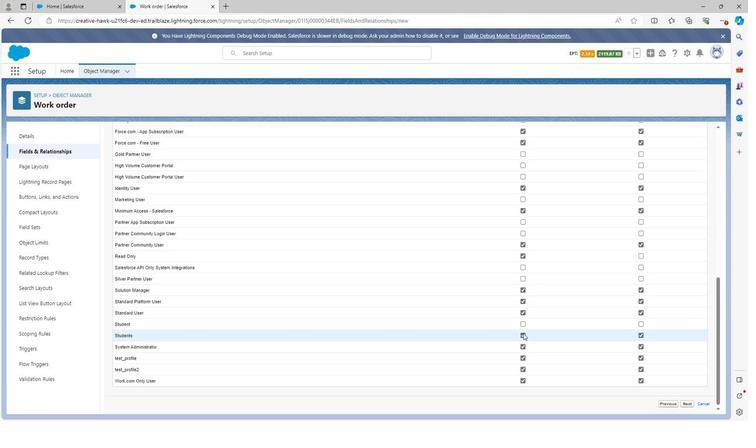 
Action: Mouse pressed left at (520, 334)
Screenshot: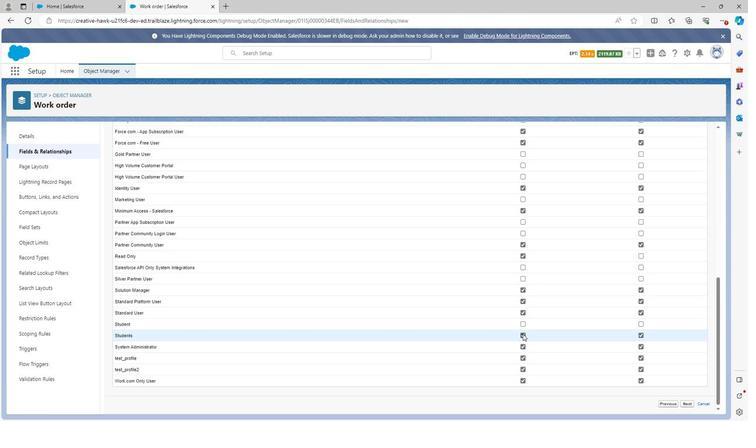 
Action: Mouse moved to (520, 357)
Screenshot: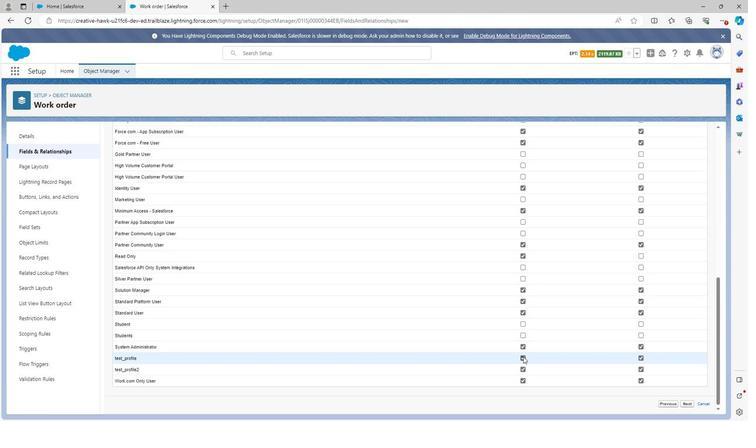
Action: Mouse pressed left at (520, 357)
Screenshot: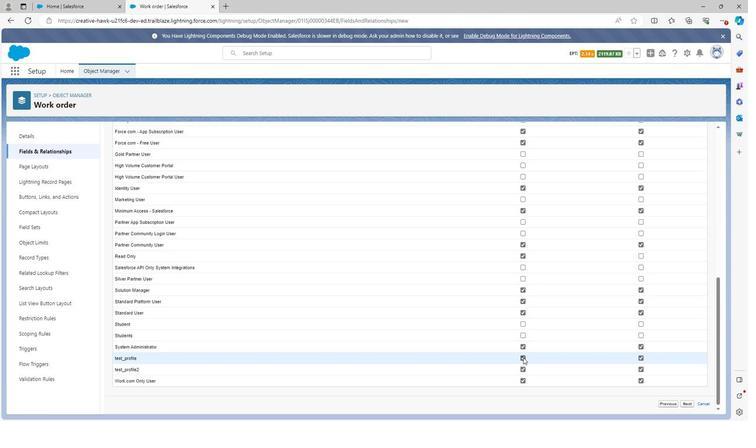 
Action: Mouse moved to (519, 369)
Screenshot: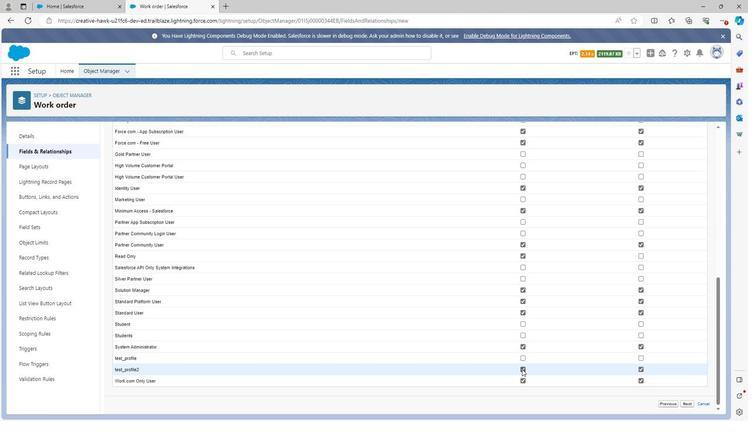 
Action: Mouse pressed left at (519, 369)
Screenshot: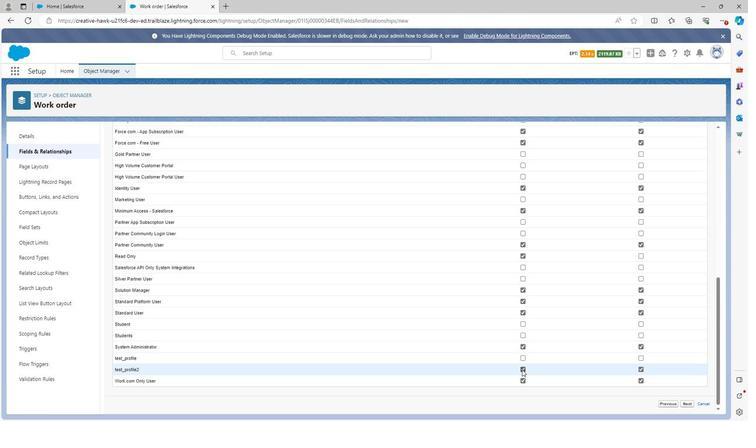 
Action: Mouse moved to (520, 379)
Screenshot: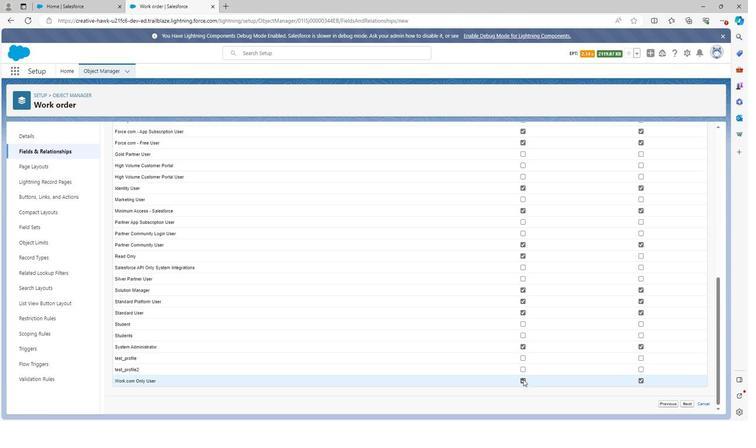
Action: Mouse pressed left at (520, 379)
Screenshot: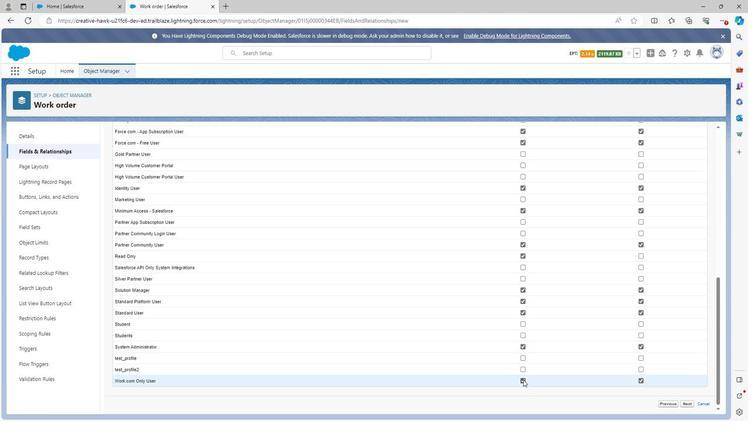 
Action: Mouse moved to (642, 348)
Screenshot: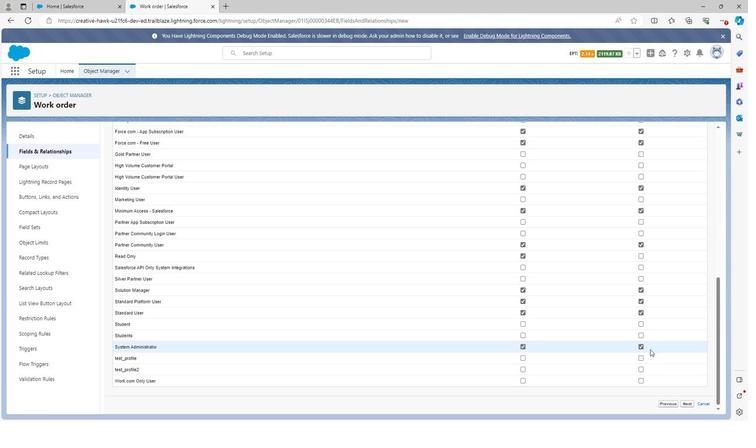 
Action: Mouse scrolled (642, 348) with delta (0, 0)
Screenshot: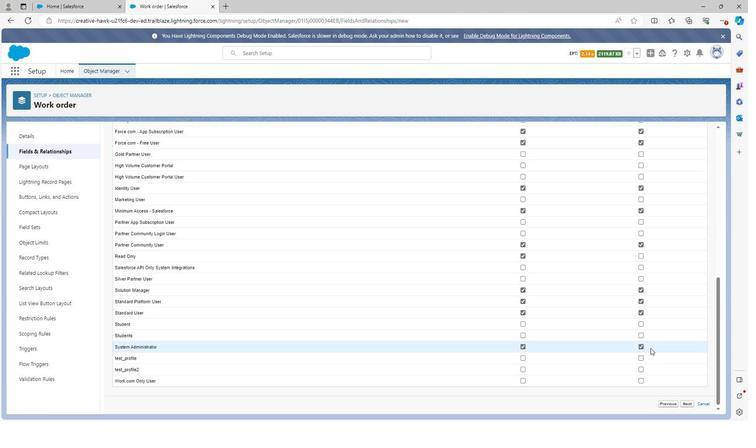 
Action: Mouse scrolled (642, 348) with delta (0, 0)
Screenshot: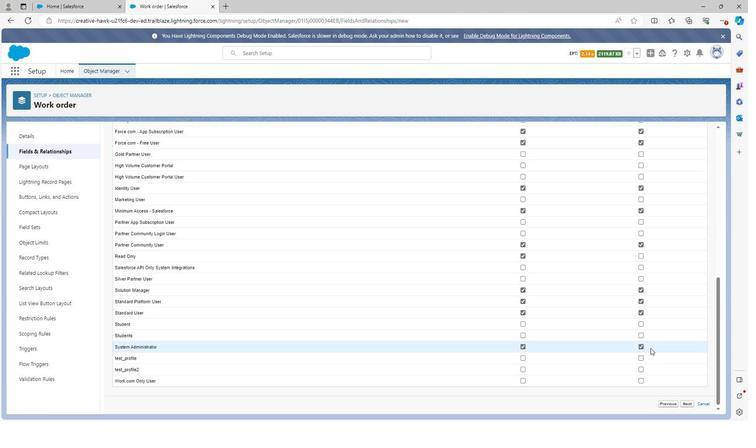 
Action: Mouse scrolled (642, 348) with delta (0, 0)
Screenshot: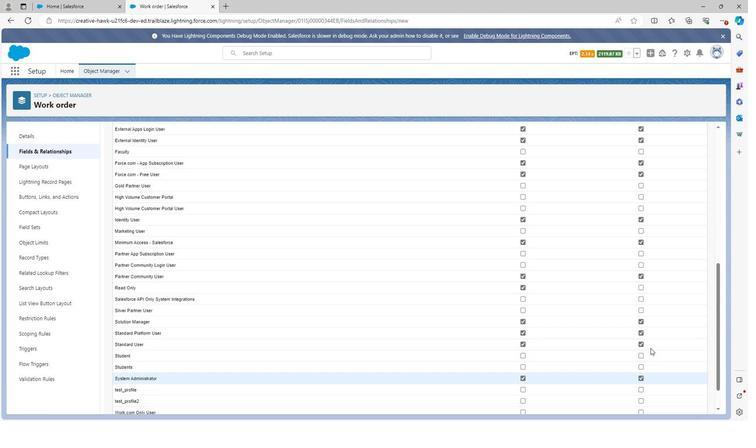 
Action: Mouse scrolled (642, 348) with delta (0, 0)
Screenshot: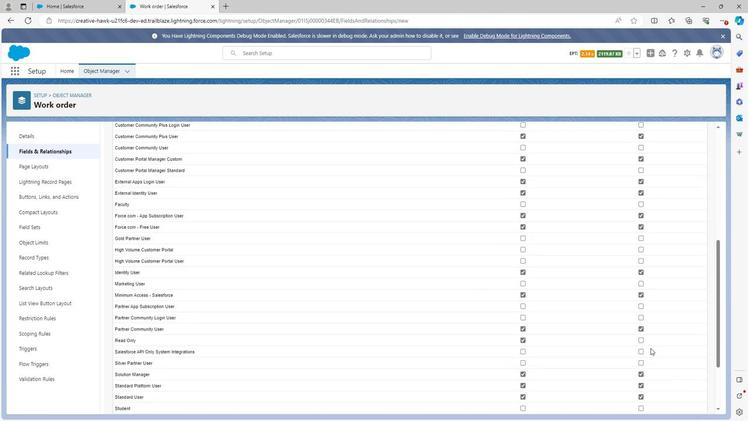 
Action: Mouse scrolled (642, 348) with delta (0, 0)
Screenshot: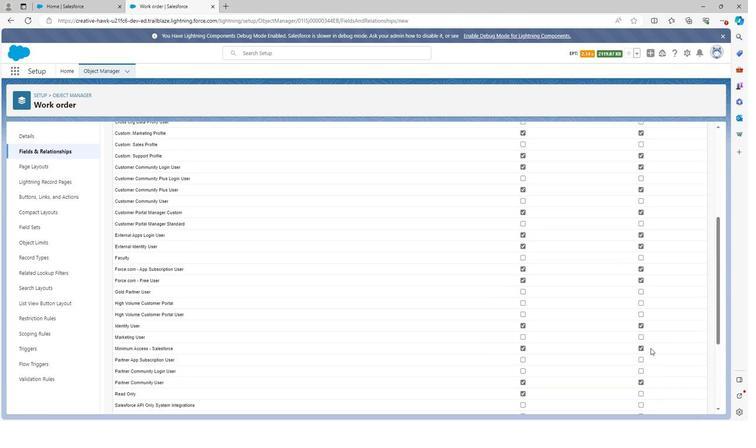 
Action: Mouse moved to (643, 348)
Screenshot: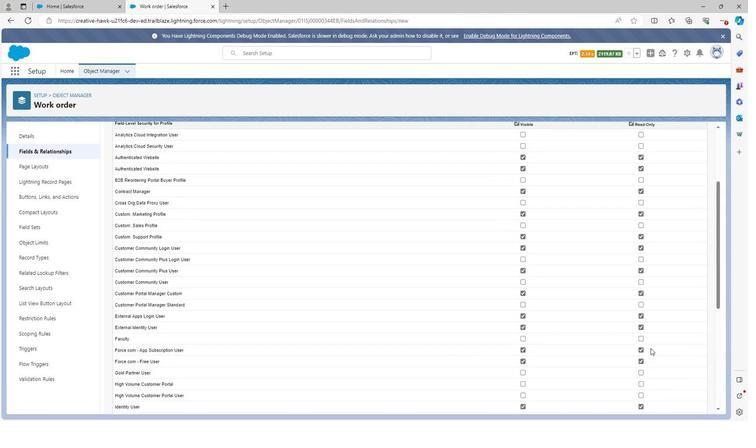 
Action: Mouse scrolled (643, 348) with delta (0, 0)
Screenshot: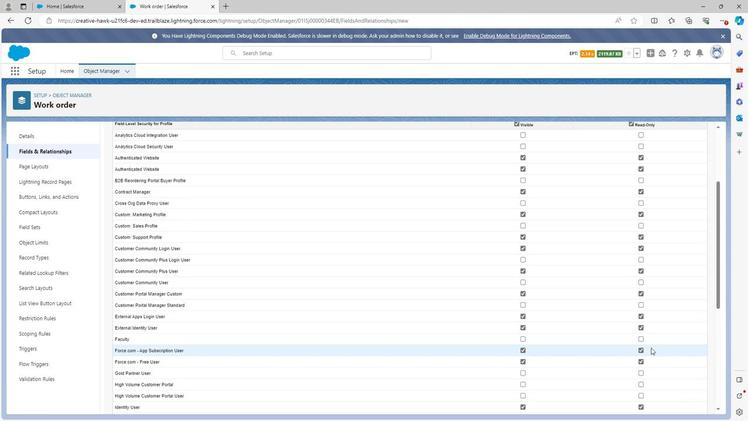
Action: Mouse scrolled (643, 347) with delta (0, 0)
Screenshot: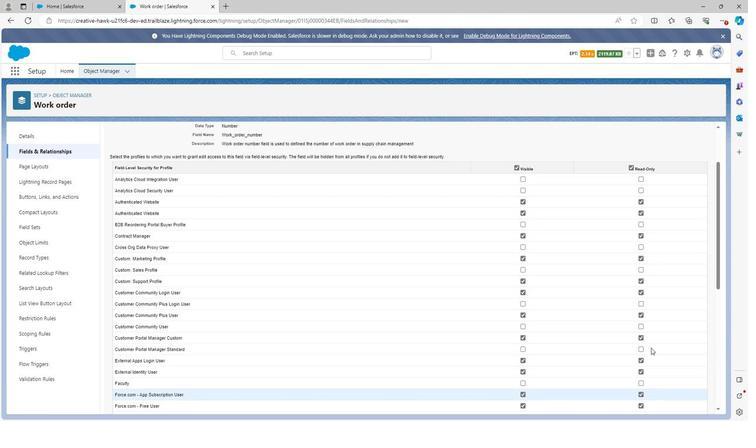 
Action: Mouse scrolled (643, 347) with delta (0, 0)
Screenshot: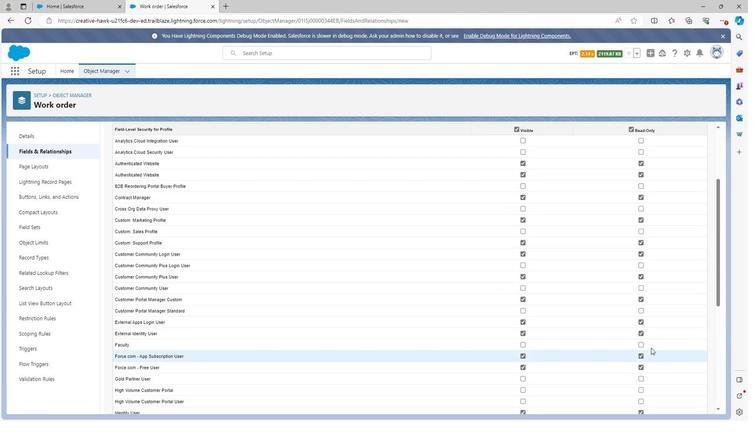 
Action: Mouse scrolled (643, 347) with delta (0, 0)
Screenshot: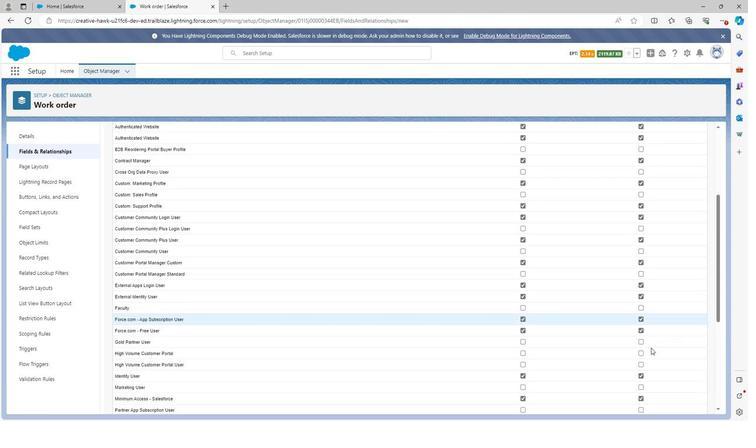 
Action: Mouse scrolled (643, 347) with delta (0, 0)
Screenshot: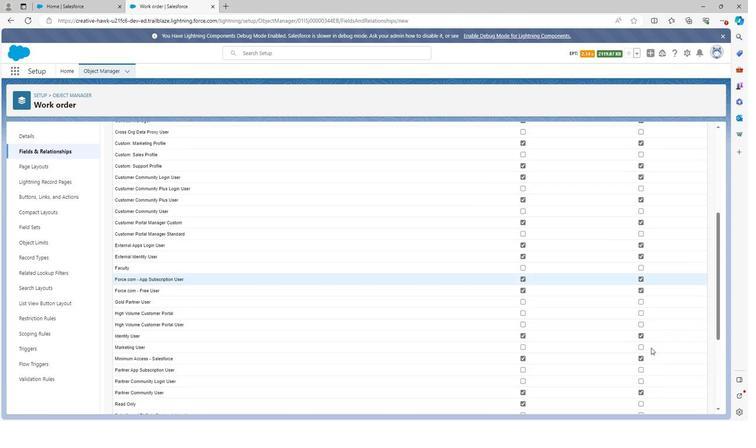 
Action: Mouse scrolled (643, 347) with delta (0, 0)
Screenshot: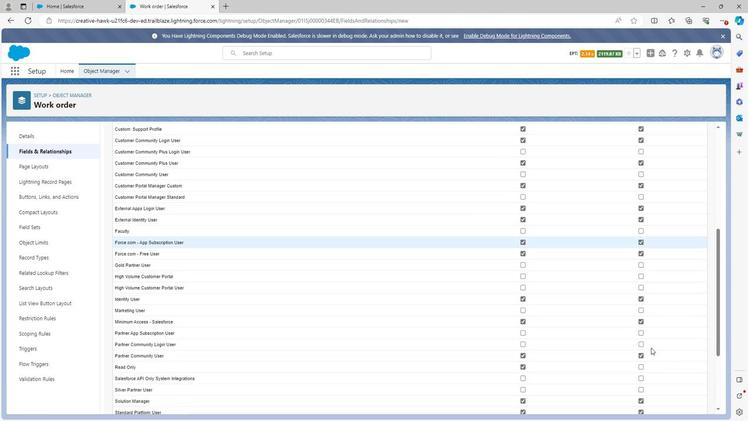 
Action: Mouse scrolled (643, 347) with delta (0, 0)
Screenshot: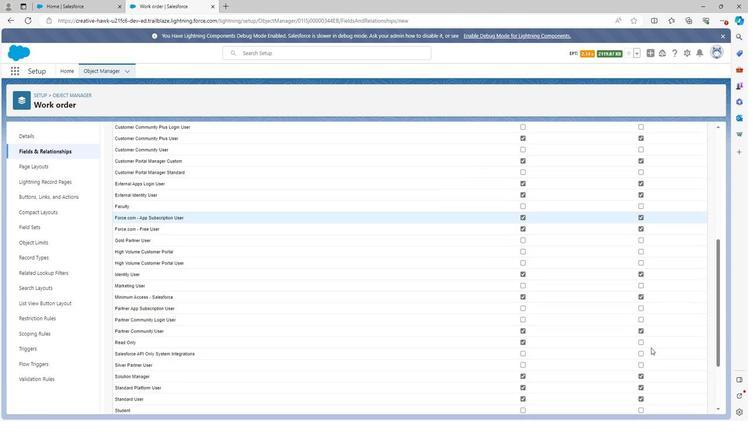
Action: Mouse moved to (643, 348)
Screenshot: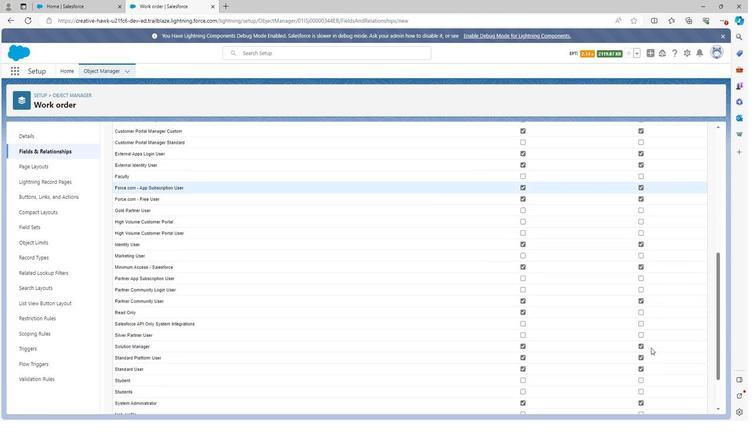 
Action: Mouse scrolled (643, 347) with delta (0, 0)
Screenshot: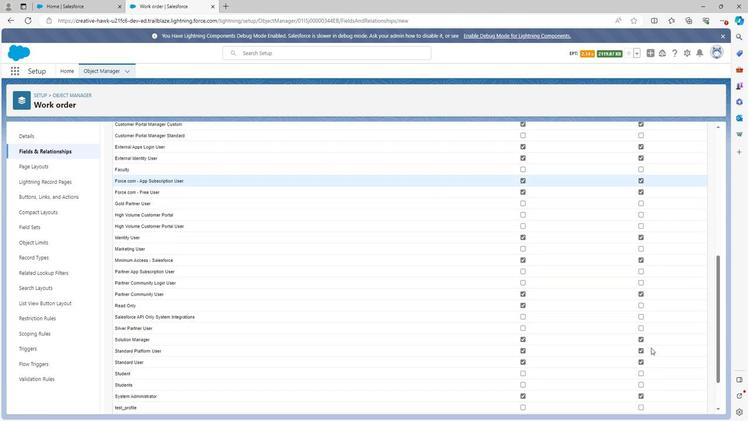 
Action: Mouse moved to (676, 401)
Screenshot: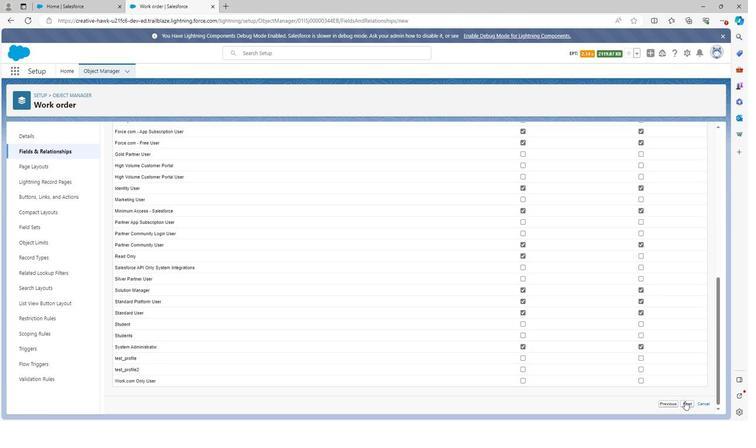 
Action: Mouse pressed left at (676, 401)
Screenshot: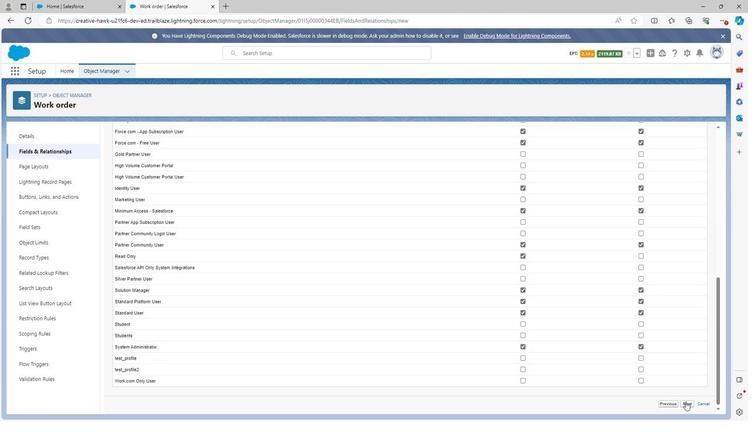 
Action: Mouse moved to (680, 286)
Screenshot: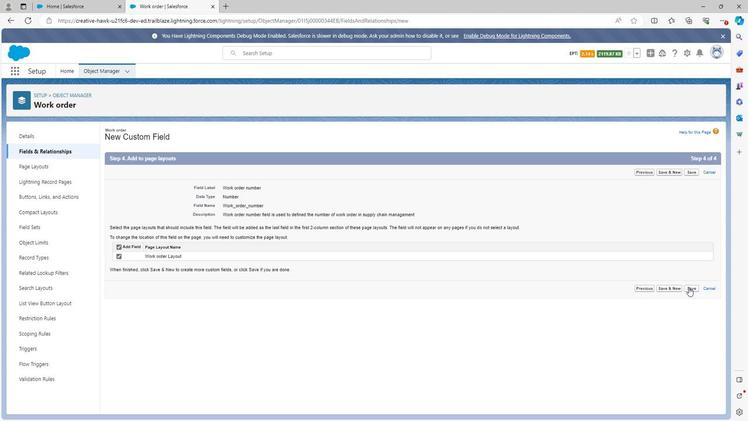
Action: Mouse pressed left at (680, 286)
Screenshot: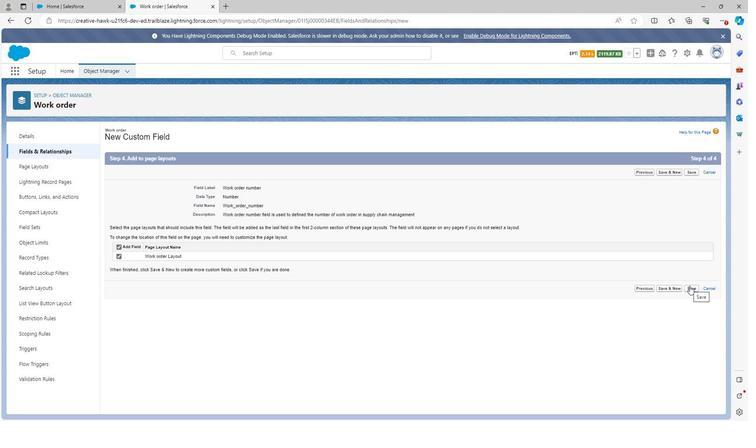 
Action: Mouse moved to (546, 138)
Screenshot: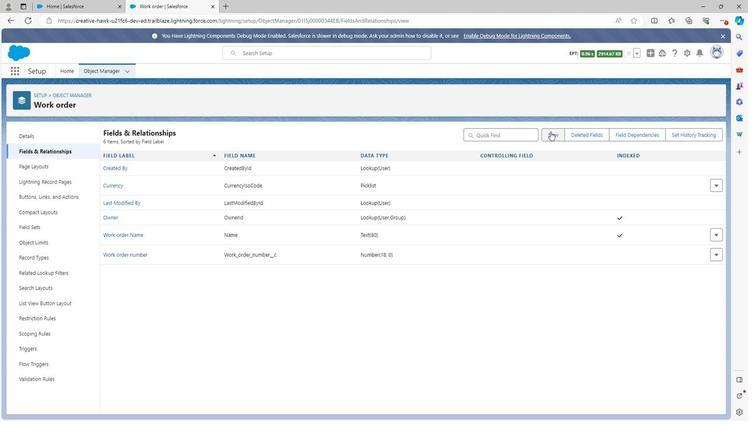 
Action: Mouse pressed left at (546, 138)
Screenshot: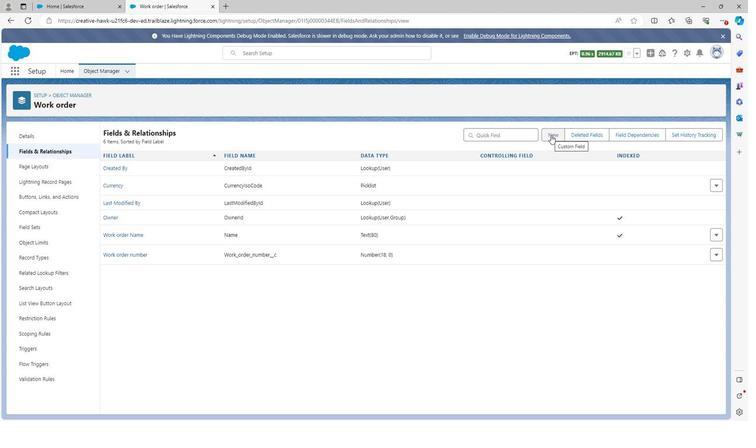
Action: Mouse moved to (194, 233)
Screenshot: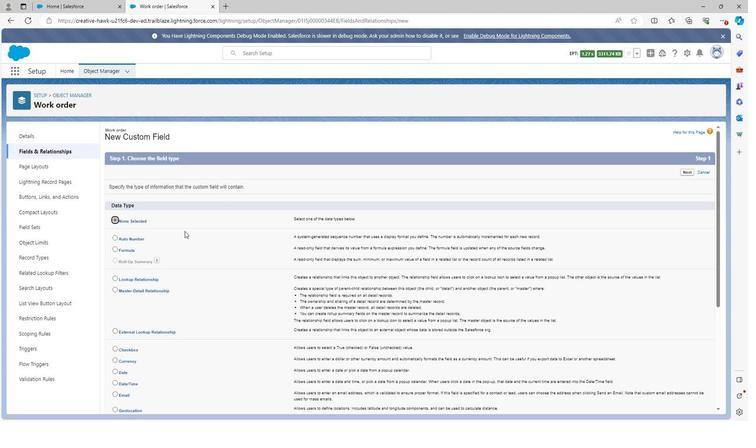 
Action: Mouse scrolled (194, 232) with delta (0, 0)
Screenshot: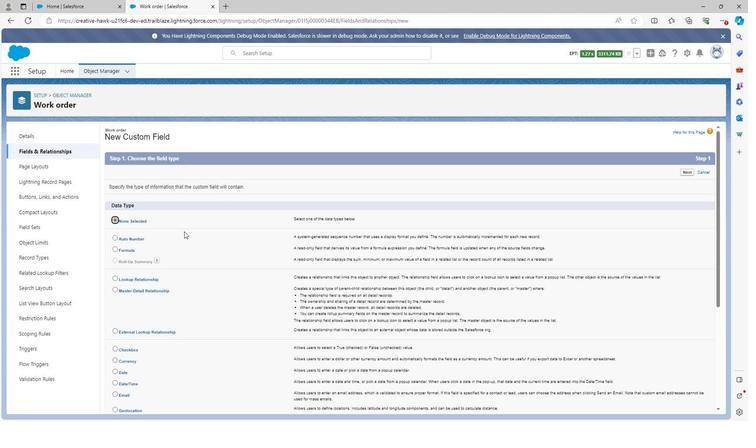 
Action: Mouse scrolled (194, 232) with delta (0, 0)
Screenshot: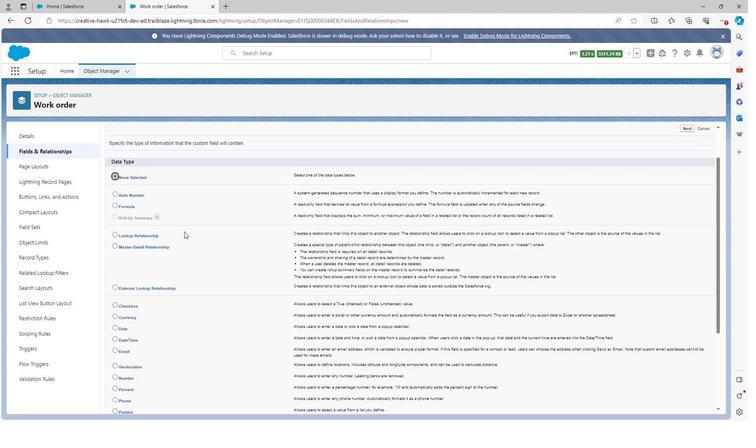 
Action: Mouse scrolled (194, 232) with delta (0, 0)
Screenshot: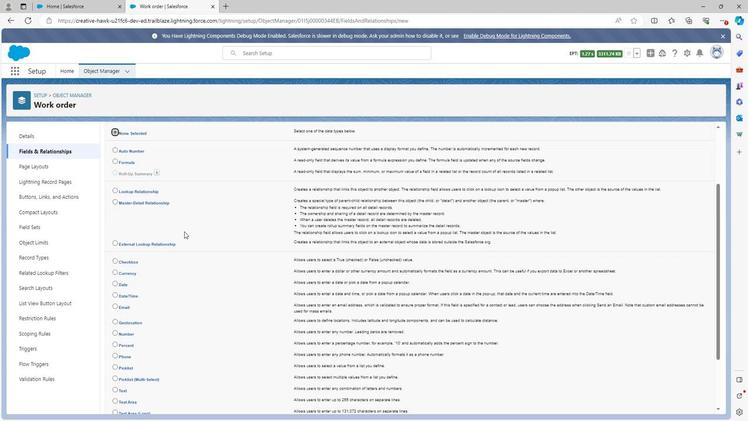 
Action: Mouse moved to (194, 233)
Screenshot: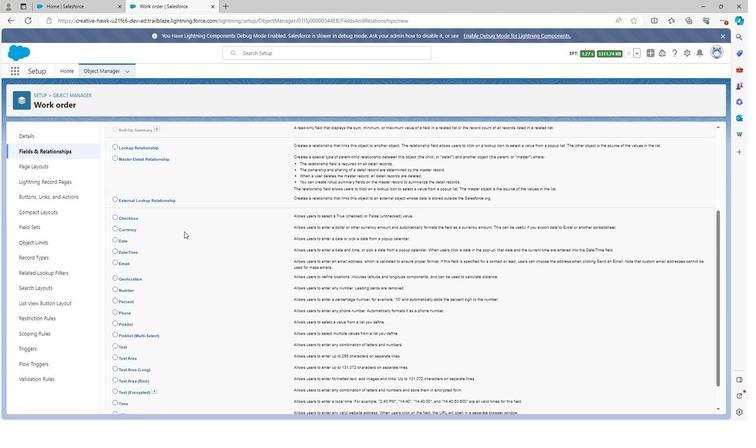 
Action: Mouse scrolled (194, 232) with delta (0, 0)
Screenshot: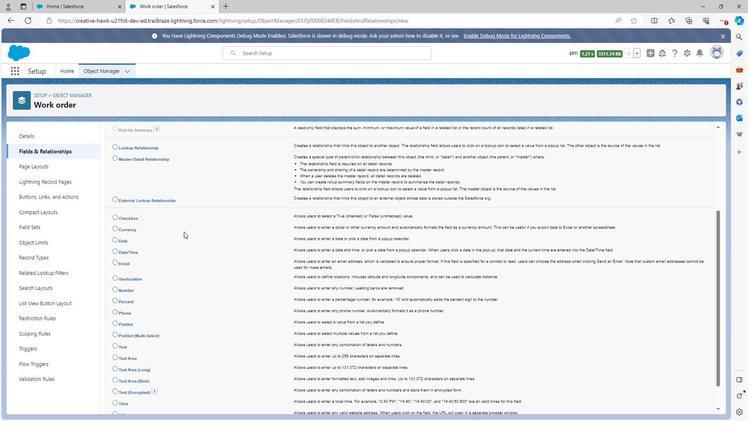 
Action: Mouse scrolled (194, 232) with delta (0, 0)
Screenshot: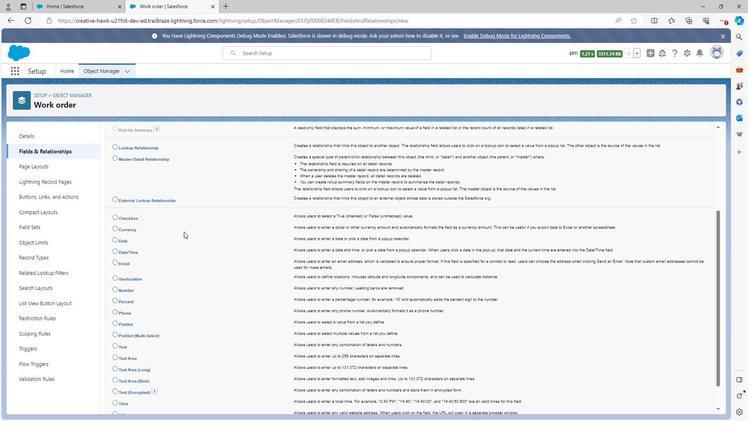 
Action: Mouse scrolled (194, 232) with delta (0, 0)
Screenshot: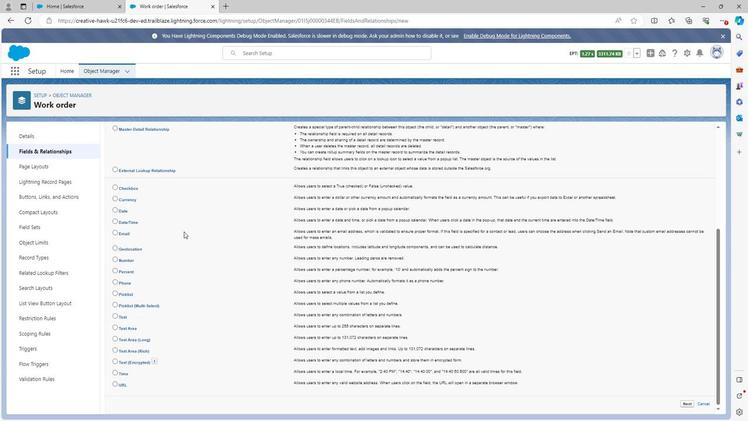 
Action: Mouse moved to (128, 315)
Screenshot: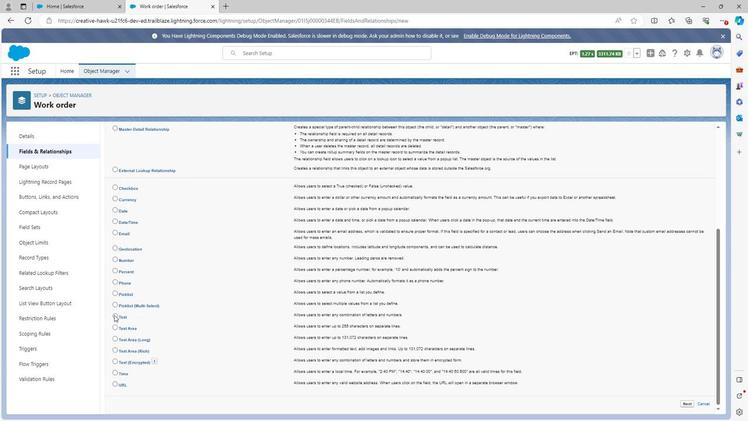 
Action: Mouse pressed left at (128, 315)
Screenshot: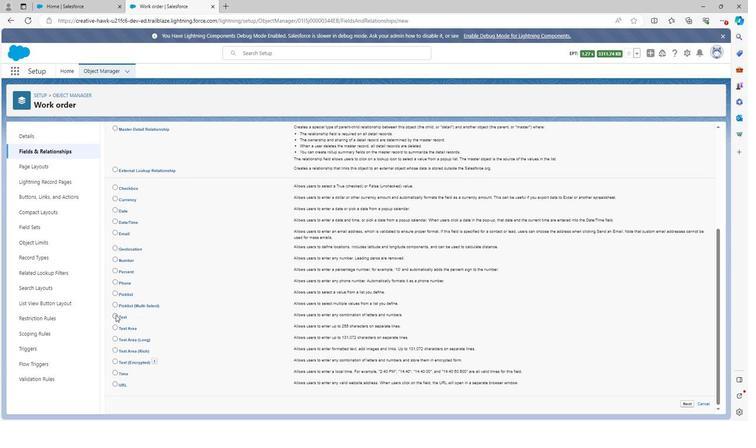 
Action: Mouse moved to (675, 402)
Screenshot: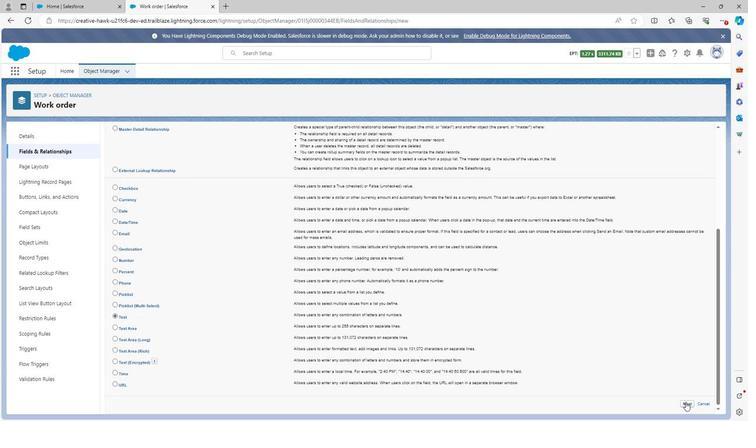 
Action: Mouse pressed left at (675, 402)
Screenshot: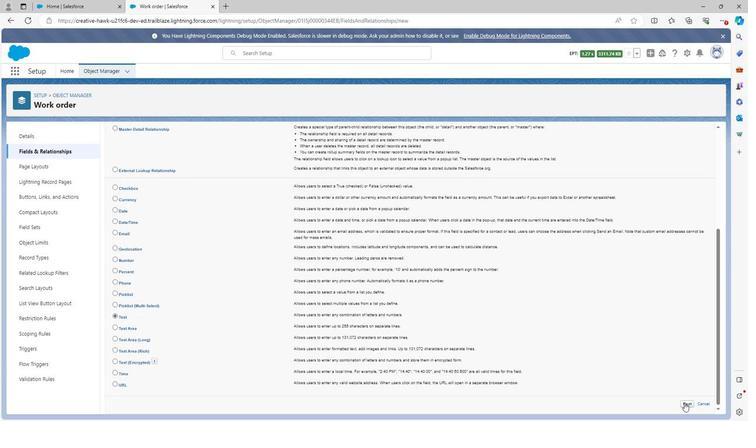 
Action: Mouse moved to (271, 191)
Screenshot: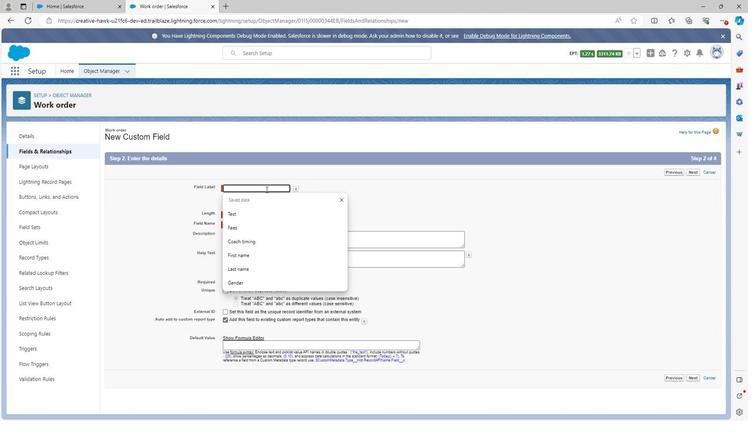 
Action: Mouse pressed left at (271, 191)
Screenshot: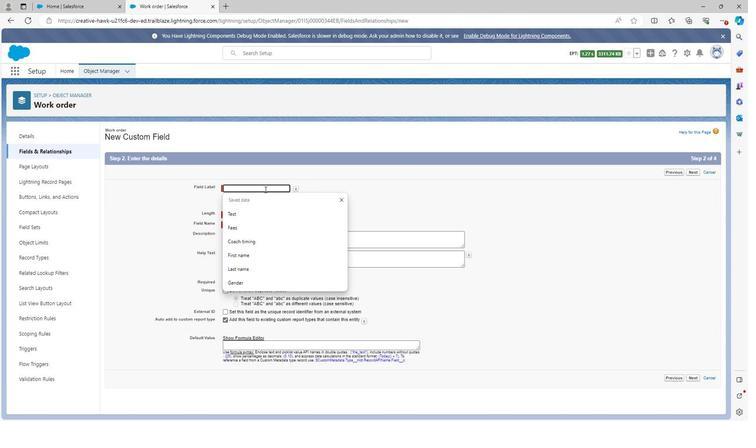 
Action: Key pressed <Key.shift>Subject
Screenshot: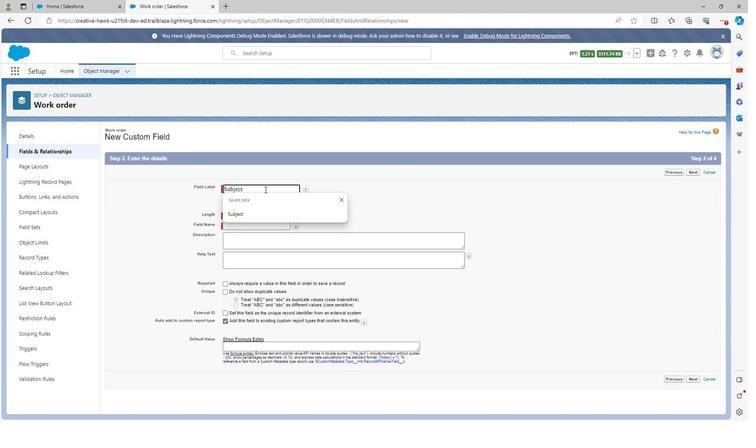 
Action: Mouse moved to (312, 215)
Screenshot: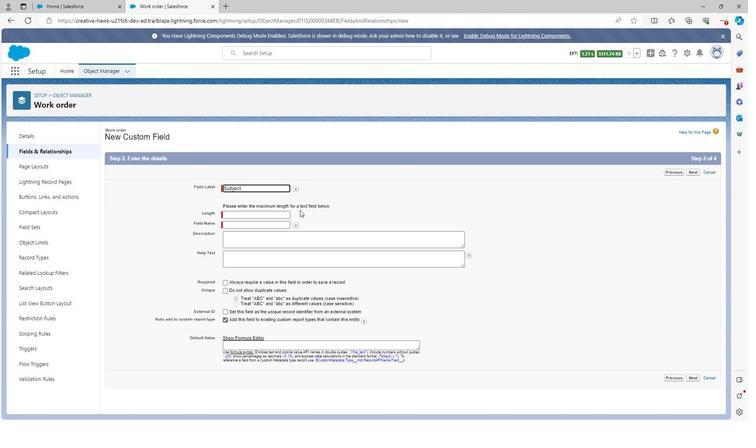 
Action: Mouse pressed left at (312, 215)
Screenshot: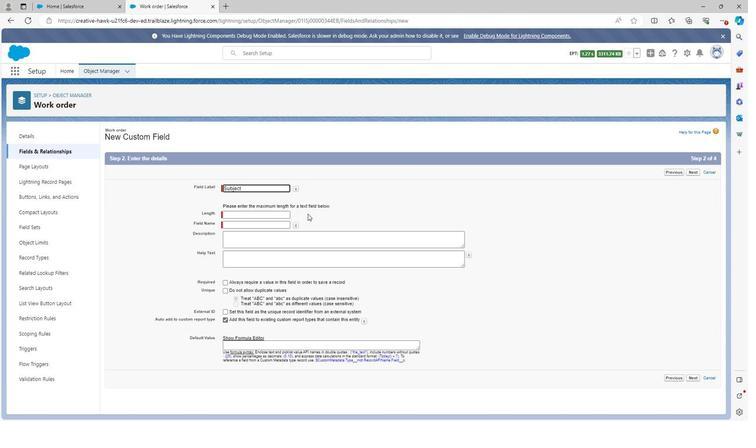 
Action: Mouse moved to (268, 217)
Screenshot: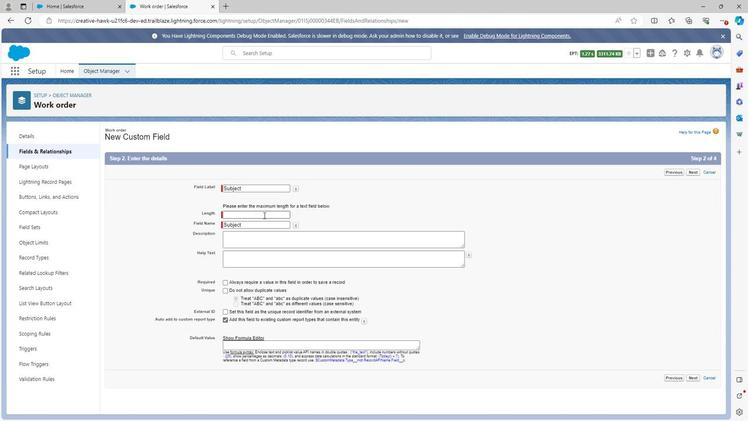 
Action: Mouse pressed left at (268, 217)
Screenshot: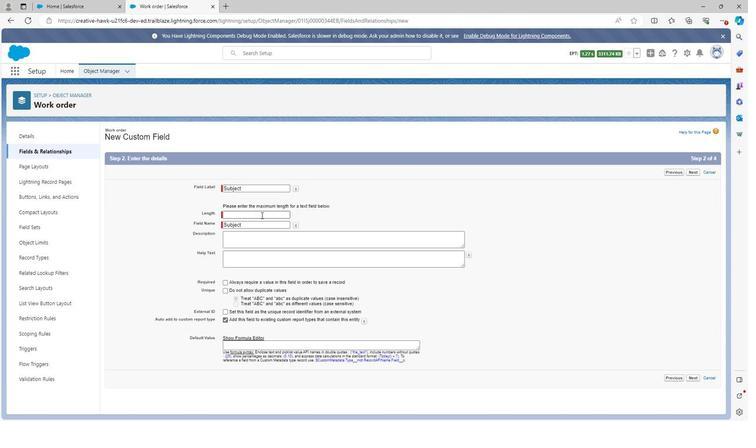 
Action: Mouse moved to (252, 242)
Screenshot: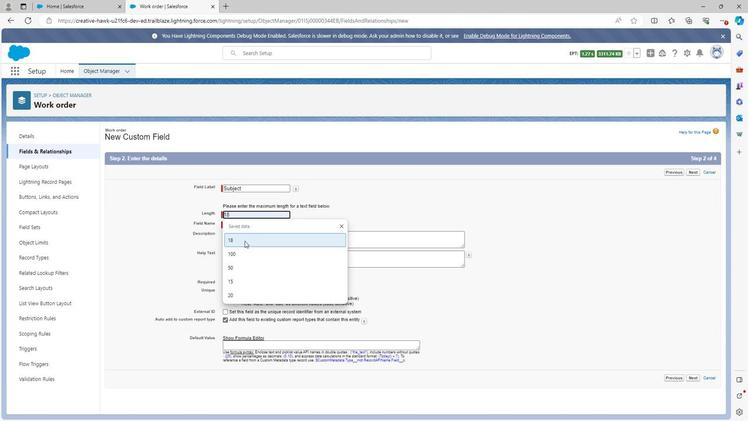 
Action: Mouse pressed left at (252, 242)
Screenshot: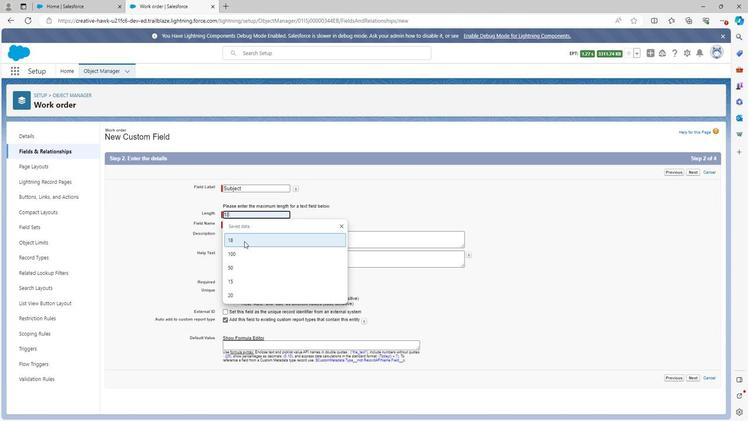 
Action: Mouse pressed left at (252, 242)
Screenshot: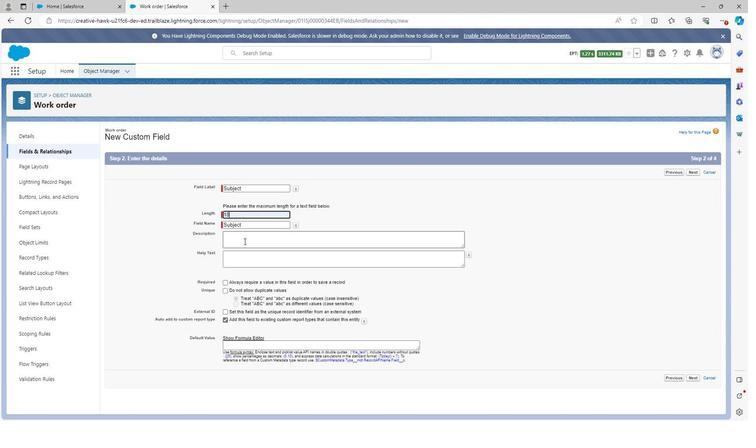 
Action: Key pressed <Key.shift><Key.shift>Subject<Key.space>field<Key.space>is<Key.space>used<Key.space>to<Key.space>defined<Key.space>the<Key.space>subject<Key.space>of<Key.space>work<Key.space>order<Key.space>in<Key.space>supply<Key.space>chaib<Key.space><Key.backspace><Key.backspace>n<Key.space>management
Screenshot: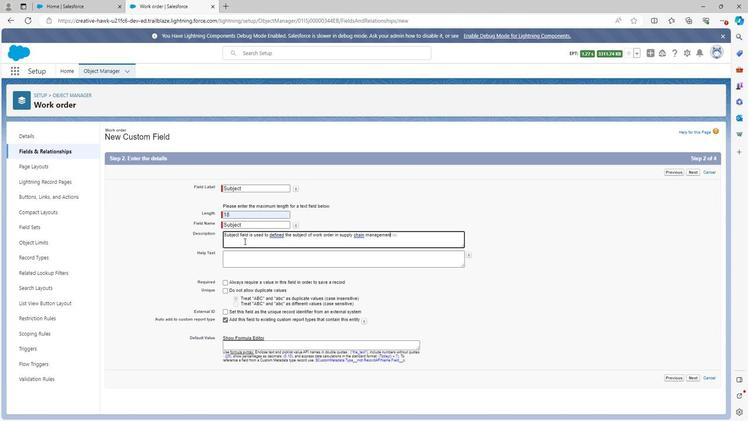 
Action: Mouse moved to (249, 259)
Screenshot: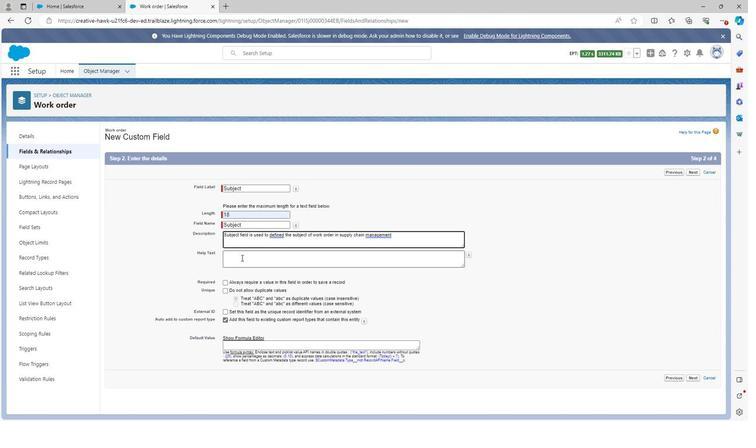 
Action: Mouse pressed left at (249, 259)
Screenshot: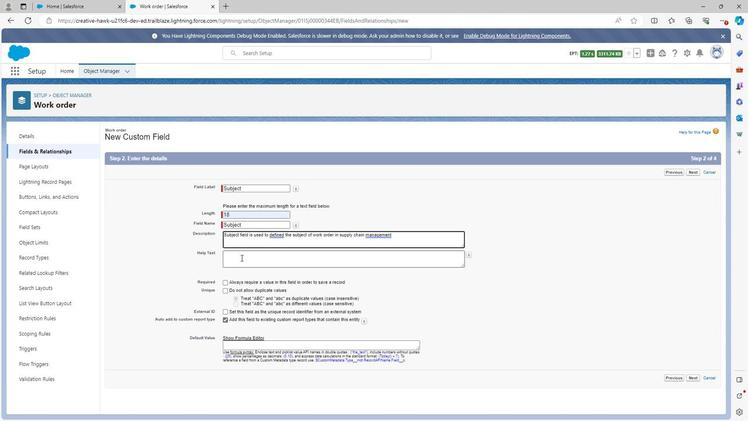 
Action: Key pressed <Key.shift><Key.shift><Key.shift><Key.shift><Key.shift><Key.shift><Key.shift><Key.shift><Key.shift><Key.shift><Key.shift><Key.shift><Key.shift><Key.shift><Key.shift><Key.shift><Key.shift><Key.shift><Key.shift><Key.shift><Key.shift><Key.shift>Subject
Screenshot: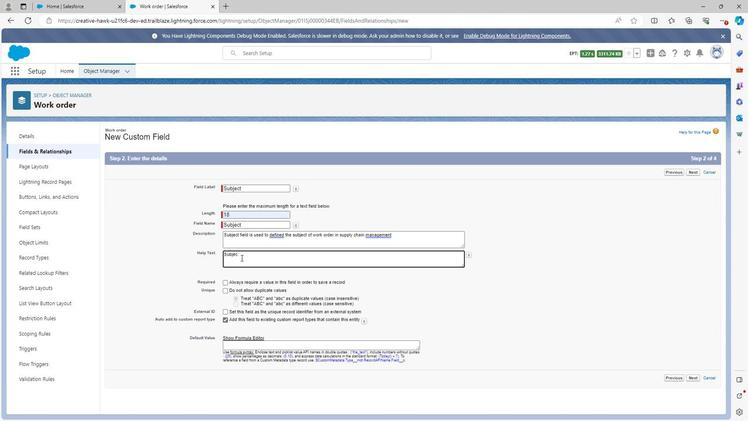 
Action: Mouse moved to (681, 376)
Screenshot: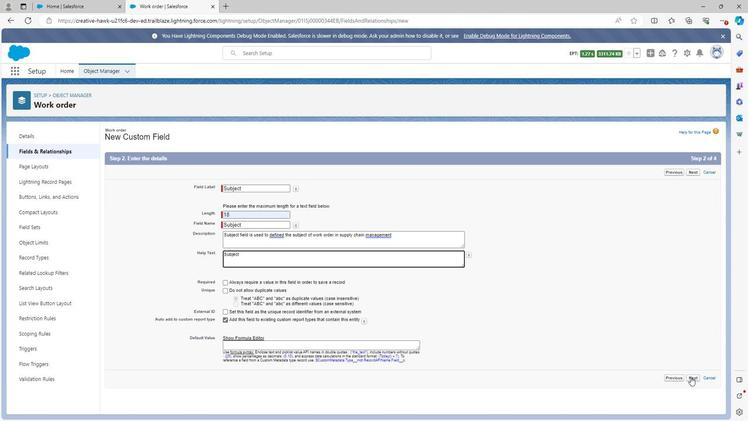 
Action: Mouse pressed left at (681, 376)
Screenshot: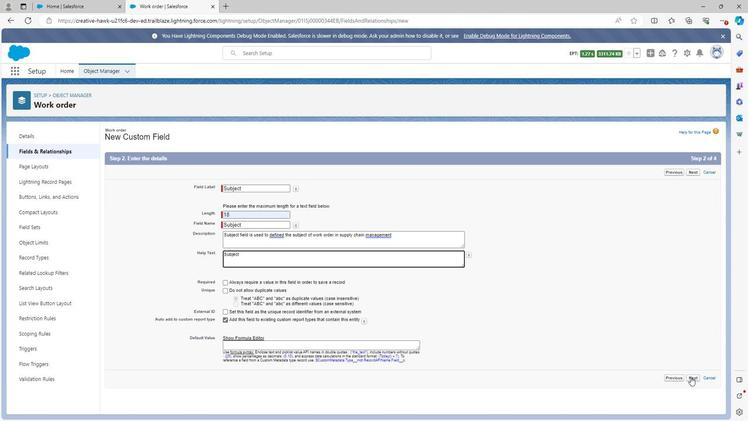 
Action: Mouse moved to (513, 239)
Screenshot: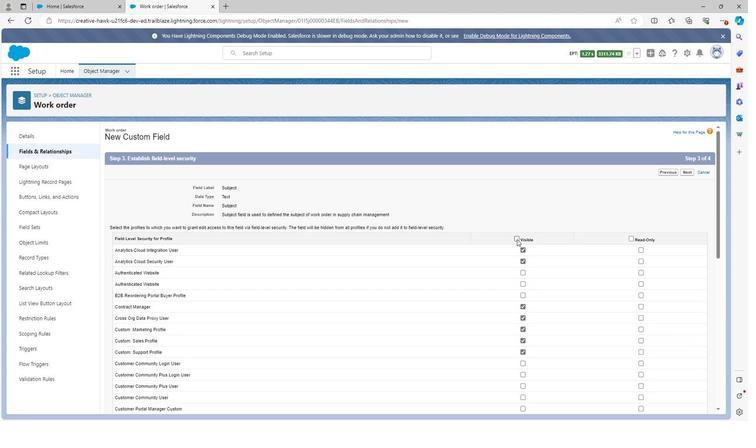 
Action: Mouse pressed left at (513, 239)
Screenshot: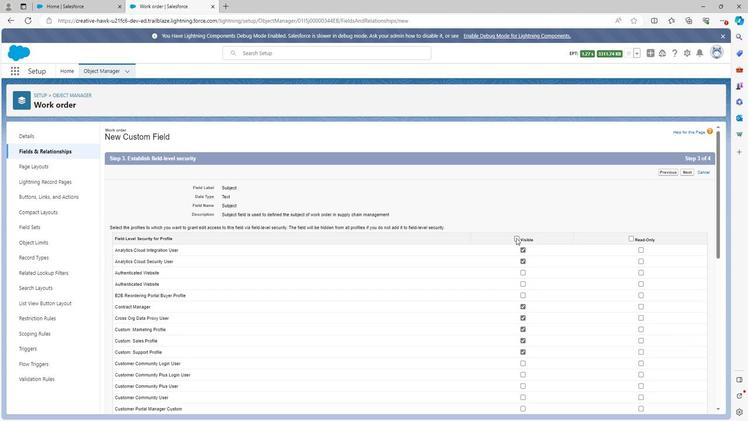 
Action: Mouse moved to (625, 239)
Screenshot: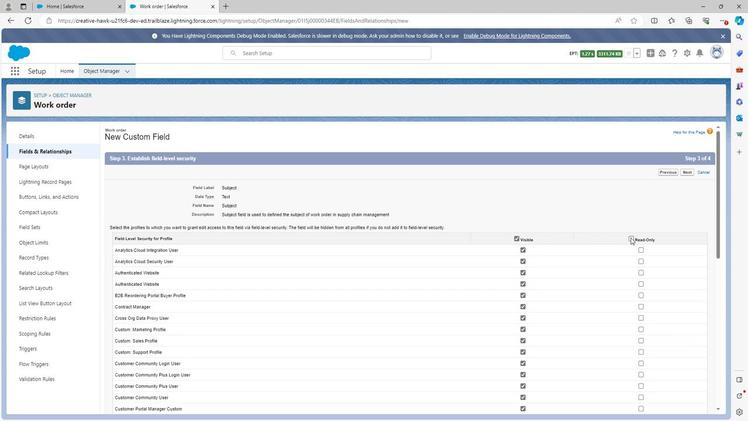 
Action: Mouse pressed left at (625, 239)
Screenshot: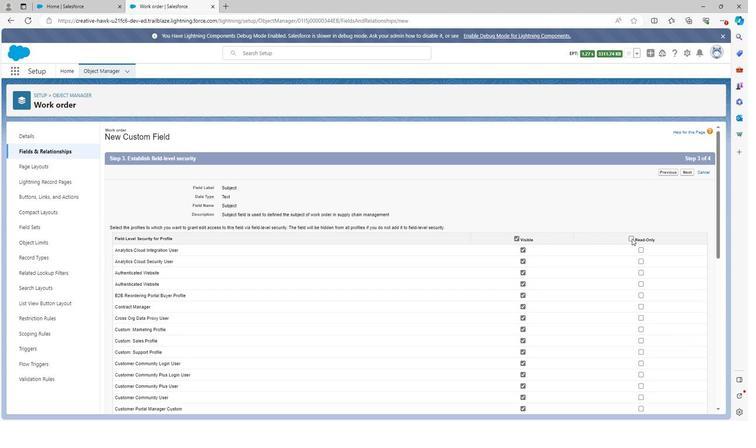 
Action: Mouse moved to (521, 251)
Screenshot: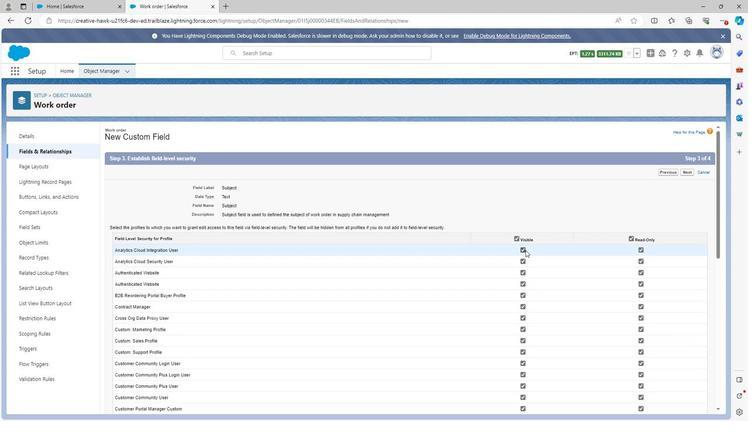 
Action: Mouse pressed left at (521, 251)
Screenshot: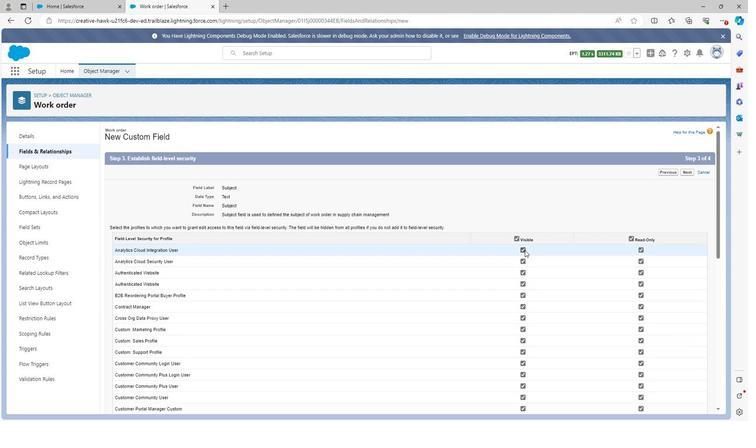 
Action: Mouse moved to (520, 263)
Screenshot: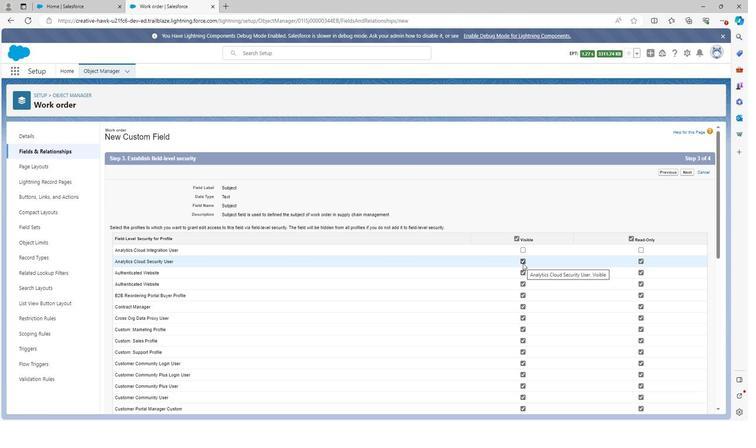 
Action: Mouse pressed left at (520, 263)
Screenshot: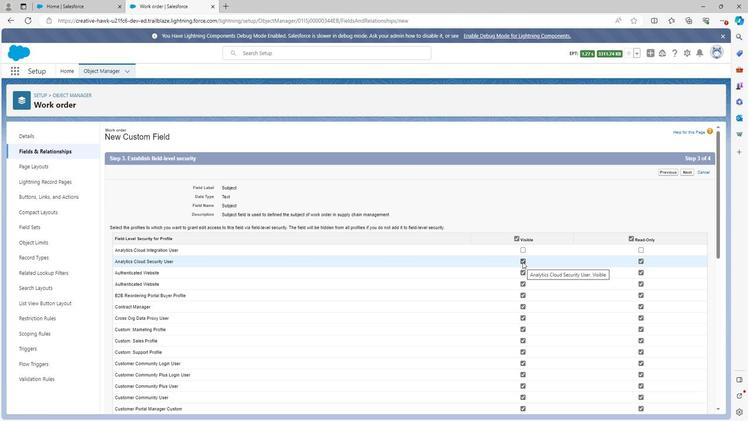 
Action: Mouse moved to (520, 293)
Screenshot: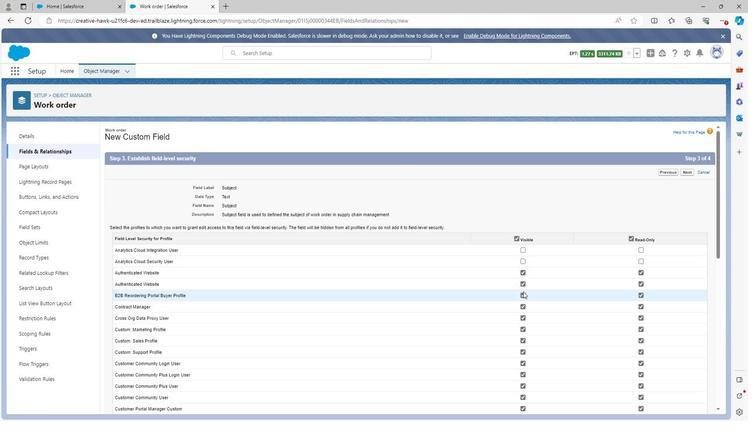 
Action: Mouse pressed left at (520, 293)
Screenshot: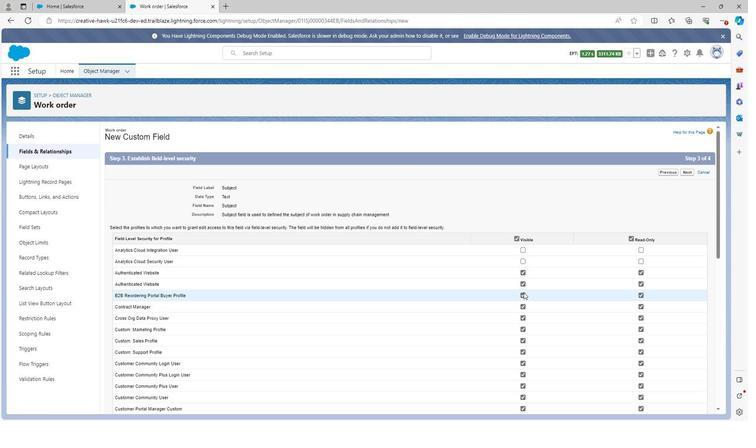 
Action: Mouse moved to (520, 317)
Screenshot: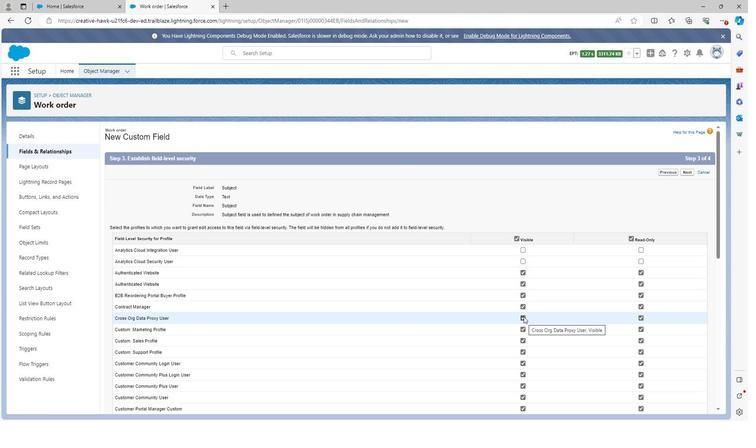 
Action: Mouse pressed left at (520, 317)
Screenshot: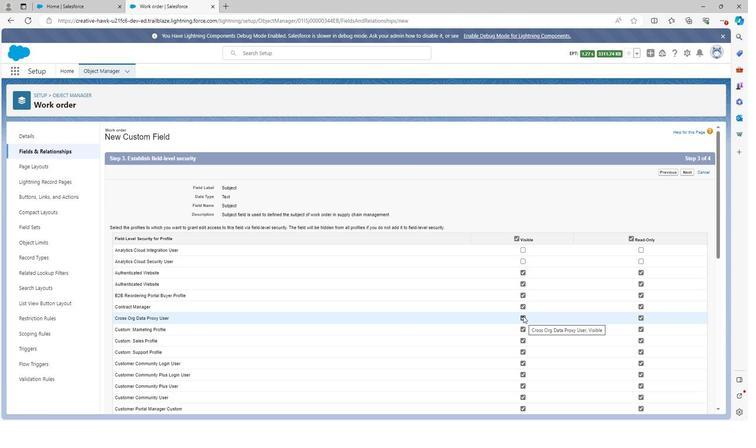 
Action: Mouse moved to (518, 293)
